 Task: Research Airbnb properties in Surat Thani, Thailand from 3rd December, 2023 to 17th December, 2023 for 3 adults, 1 child.3 bedrooms having 4 beds and 2 bathrooms. Property type can be house. Amenities needed are: wifi. Booking option can be shelf check-in. Look for 5 properties as per requirement.
Action: Mouse moved to (421, 88)
Screenshot: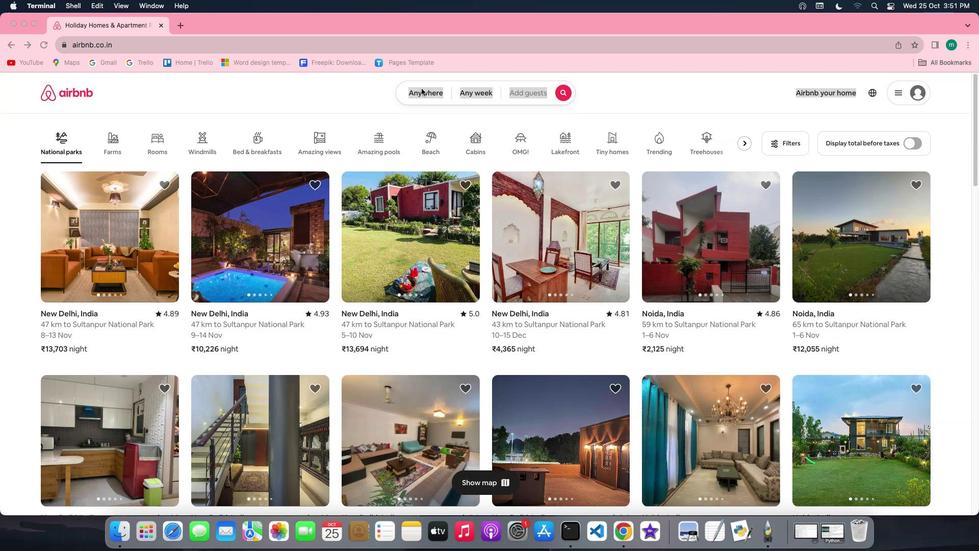 
Action: Mouse pressed left at (421, 88)
Screenshot: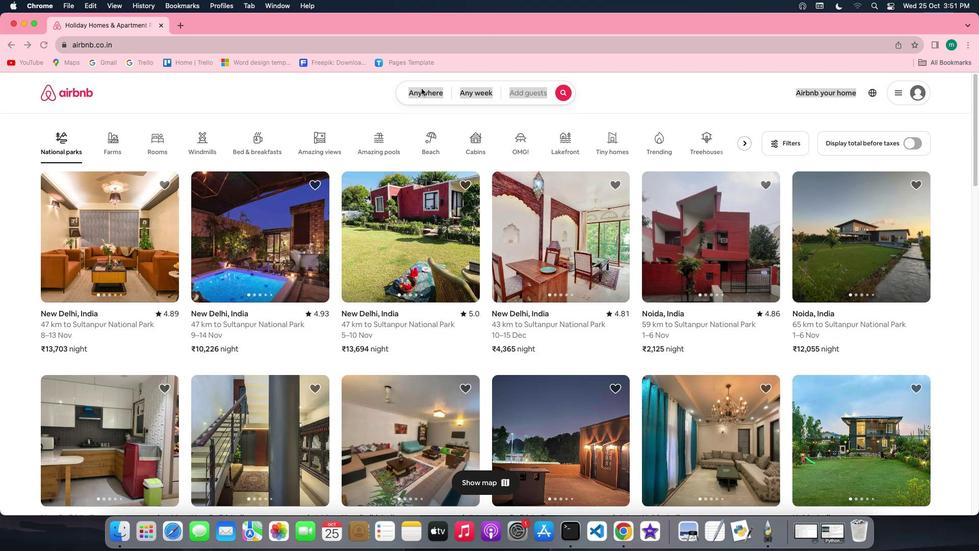 
Action: Mouse pressed left at (421, 88)
Screenshot: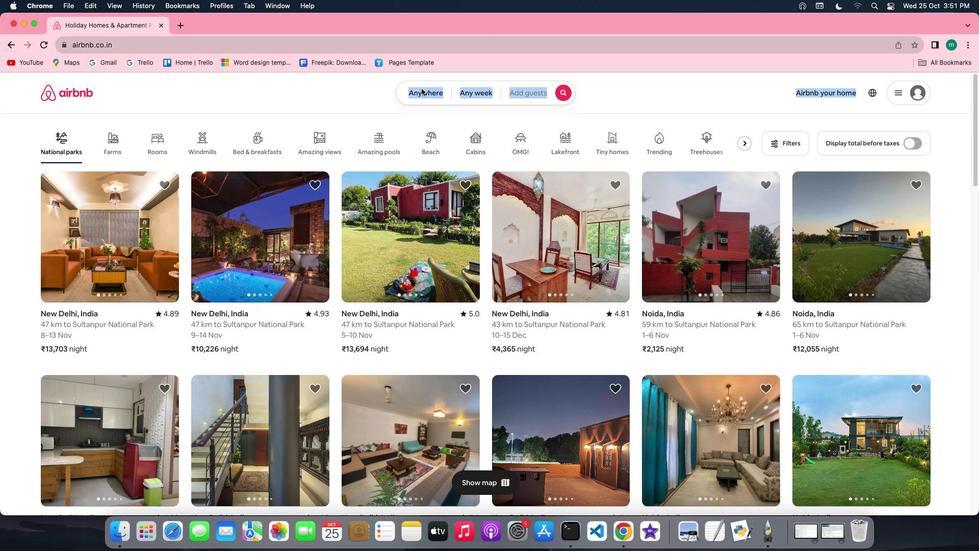 
Action: Mouse moved to (382, 128)
Screenshot: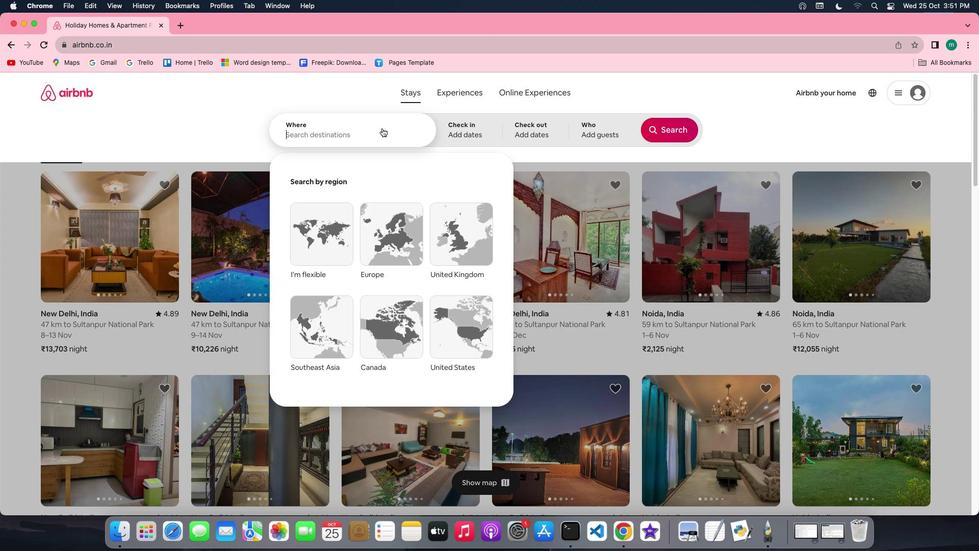 
Action: Key pressed Key.shift'S''u''r''a''t'Key.spaceKey.shift'T''h''a''n''i'','Key.spaceKey.shift'T''h''a''i''l''a''n''d'
Screenshot: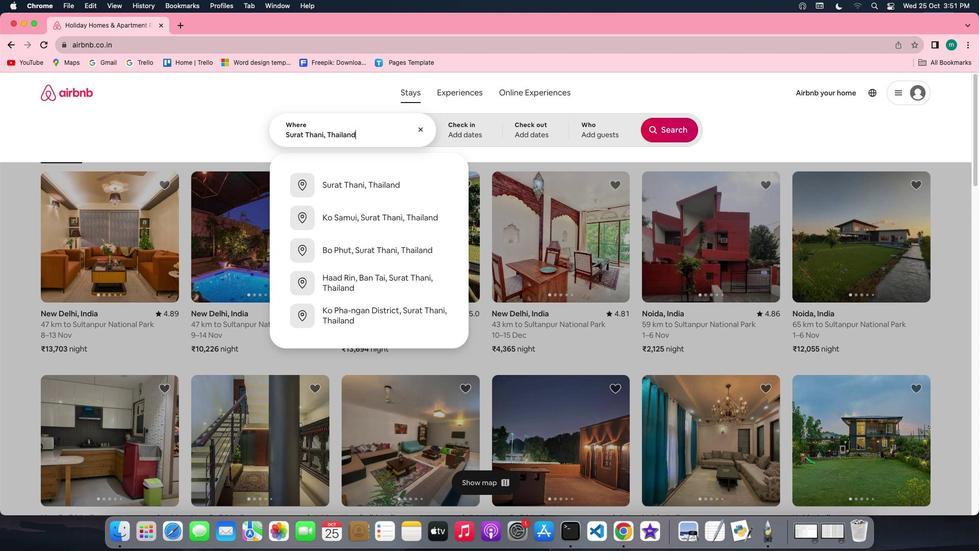 
Action: Mouse moved to (463, 127)
Screenshot: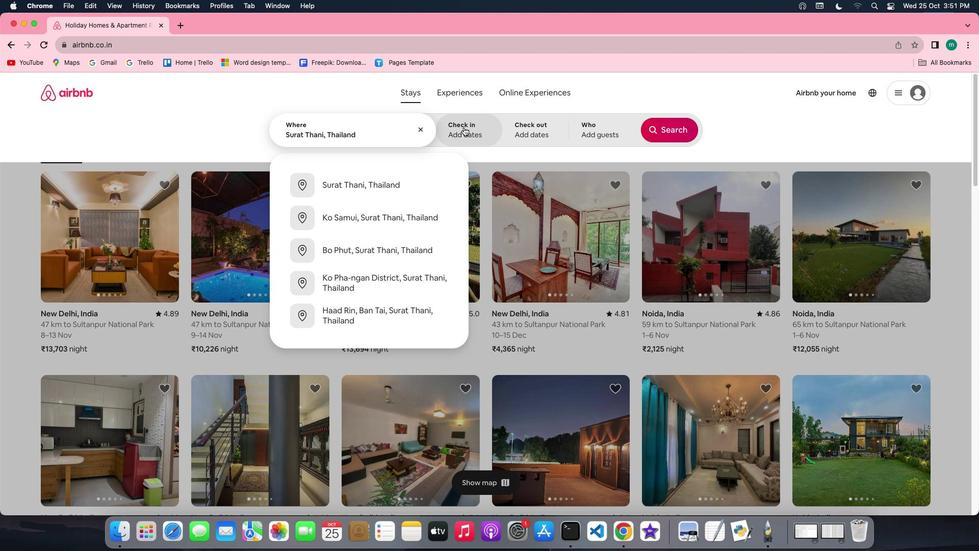 
Action: Mouse pressed left at (463, 127)
Screenshot: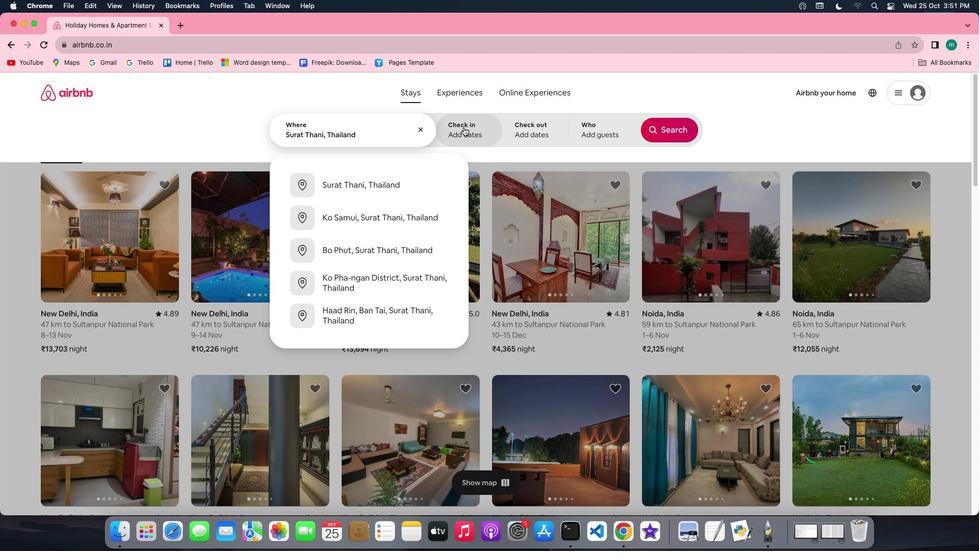 
Action: Mouse moved to (675, 208)
Screenshot: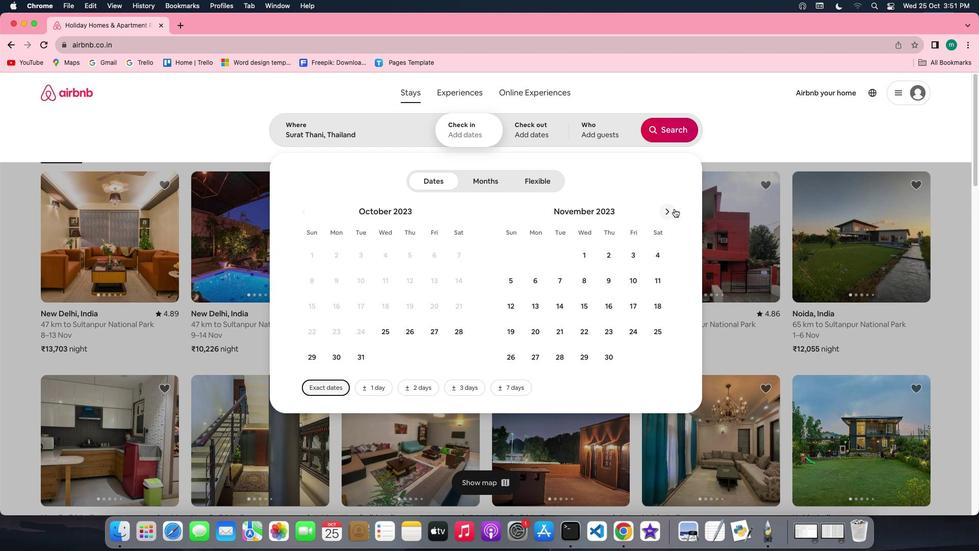 
Action: Mouse pressed left at (675, 208)
Screenshot: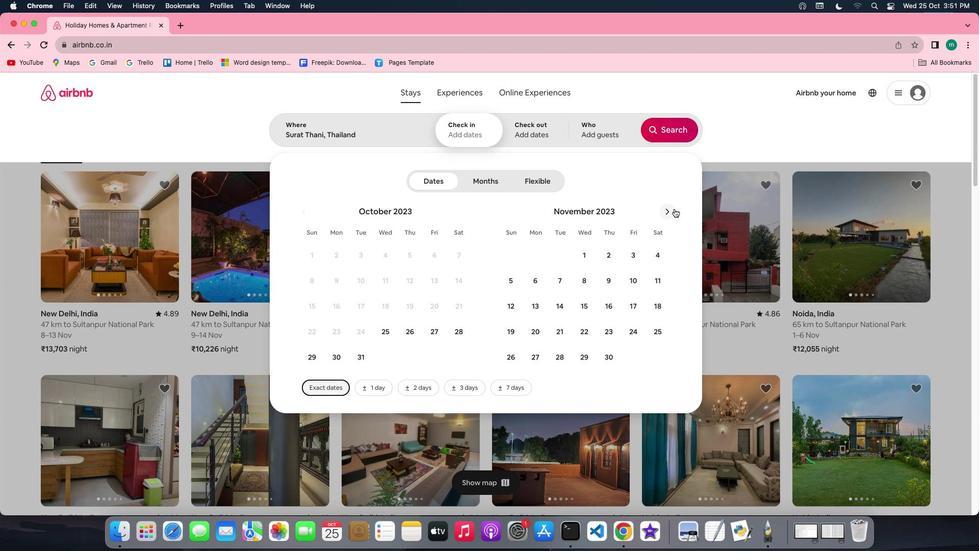 
Action: Mouse moved to (515, 276)
Screenshot: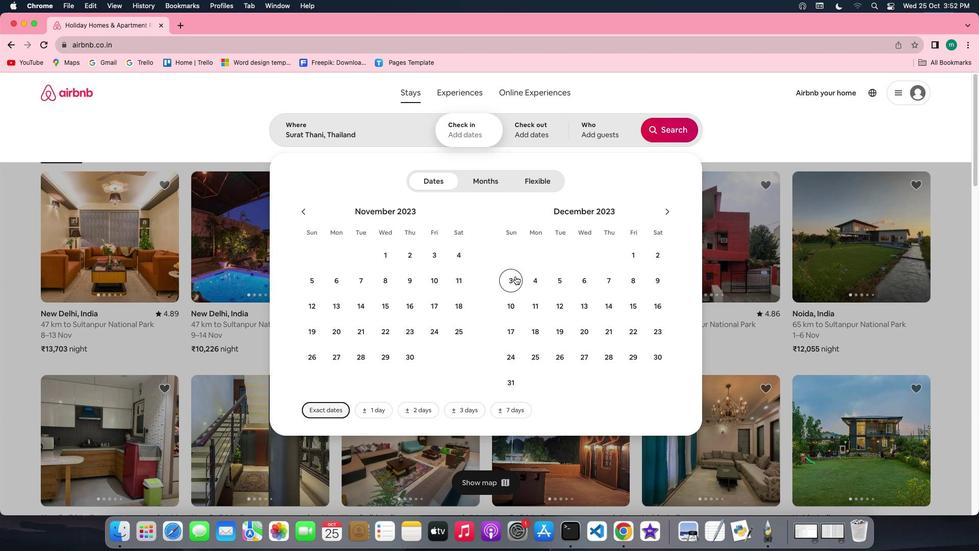 
Action: Mouse pressed left at (515, 276)
Screenshot: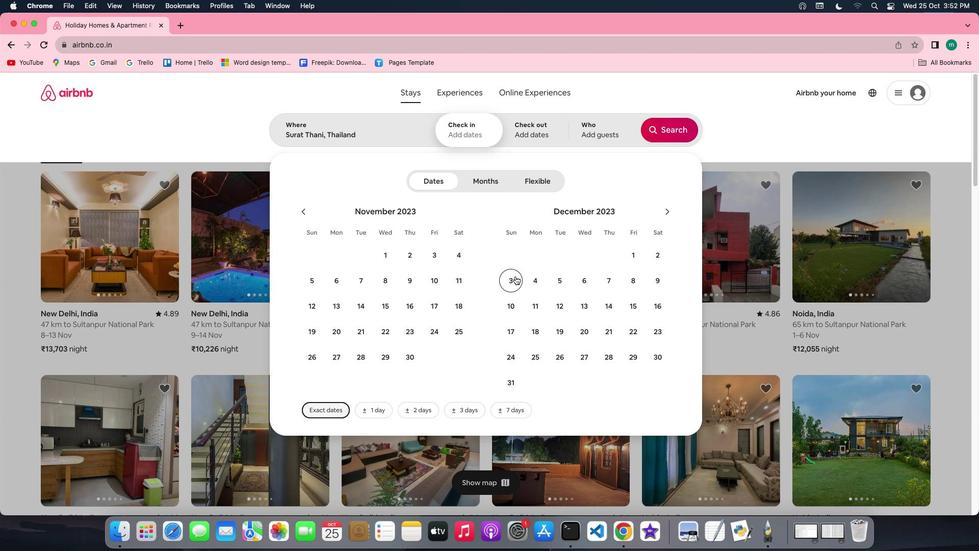 
Action: Mouse moved to (517, 325)
Screenshot: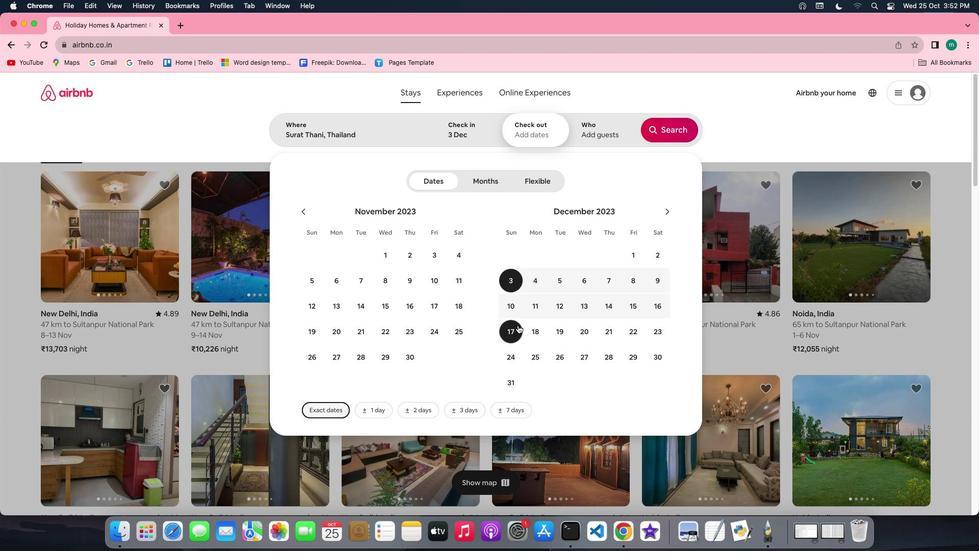 
Action: Mouse pressed left at (517, 325)
Screenshot: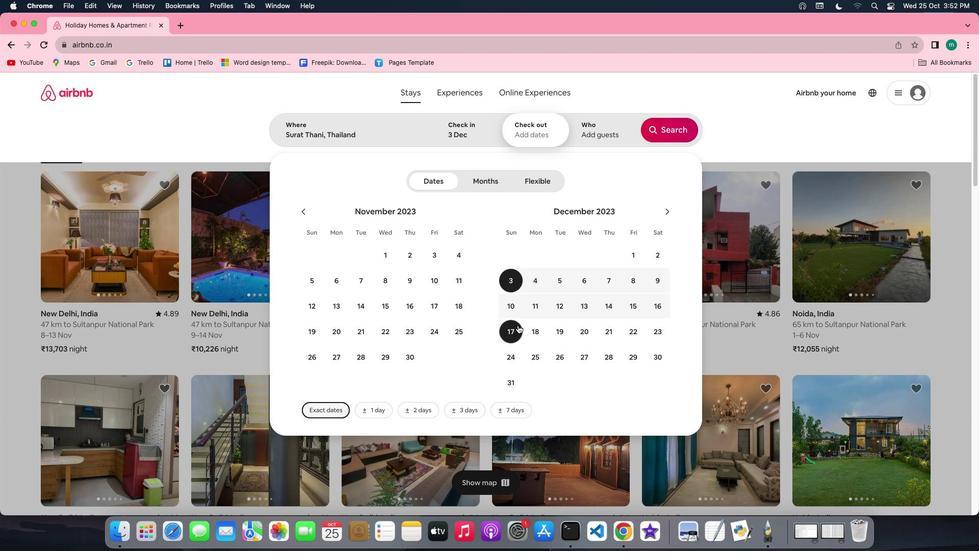 
Action: Mouse moved to (588, 132)
Screenshot: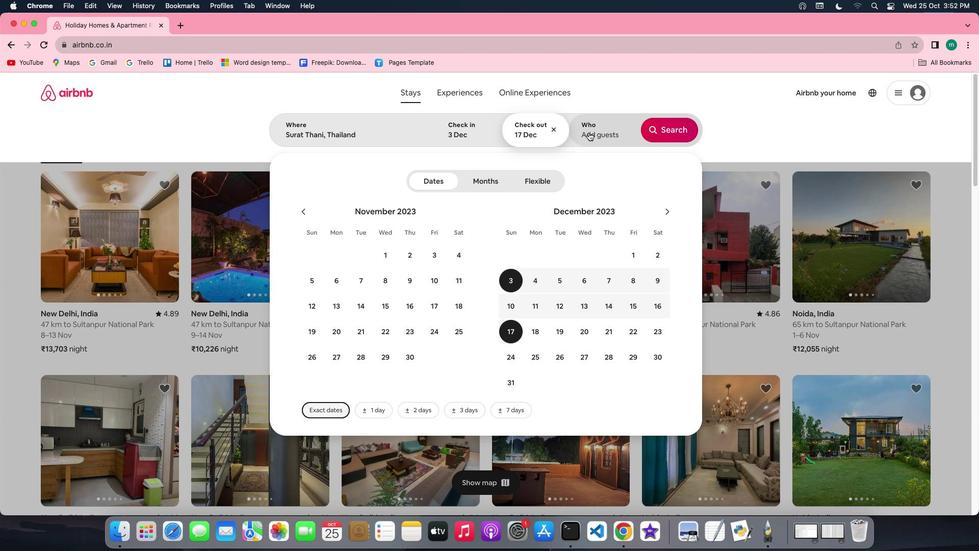 
Action: Mouse pressed left at (588, 132)
Screenshot: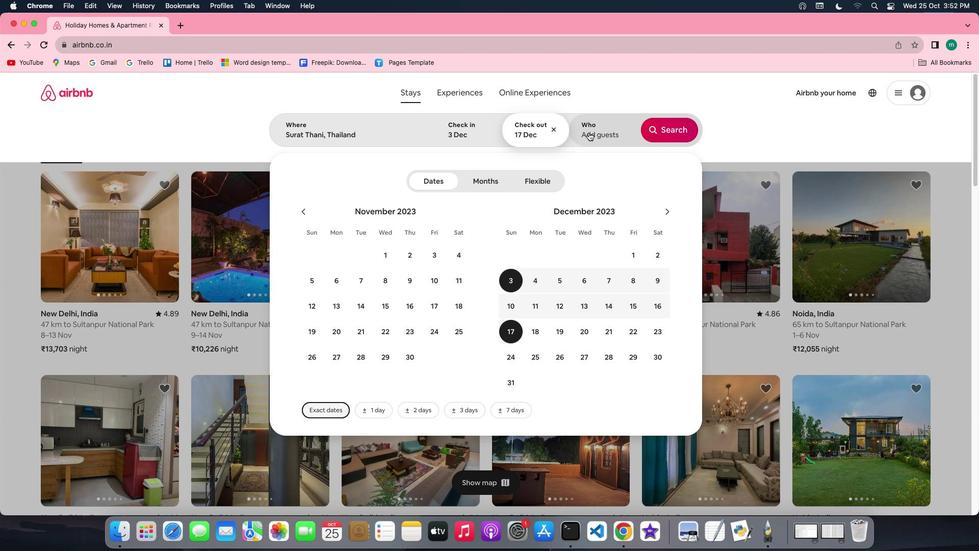 
Action: Mouse moved to (679, 188)
Screenshot: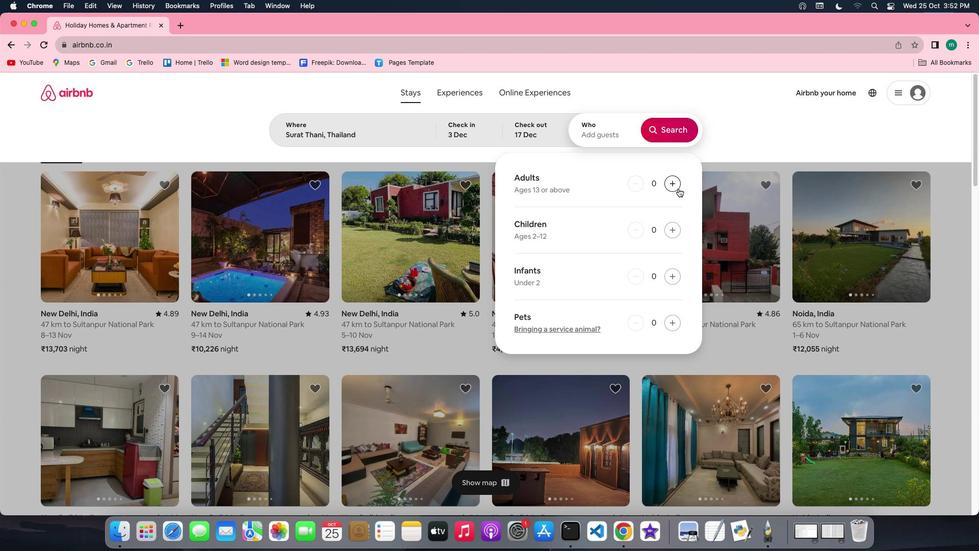 
Action: Mouse pressed left at (679, 188)
Screenshot: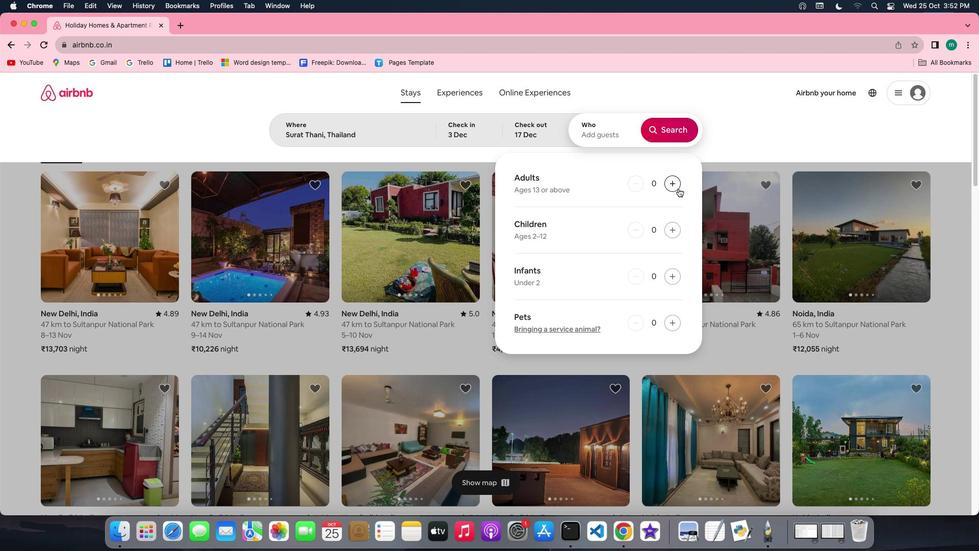
Action: Mouse pressed left at (679, 188)
Screenshot: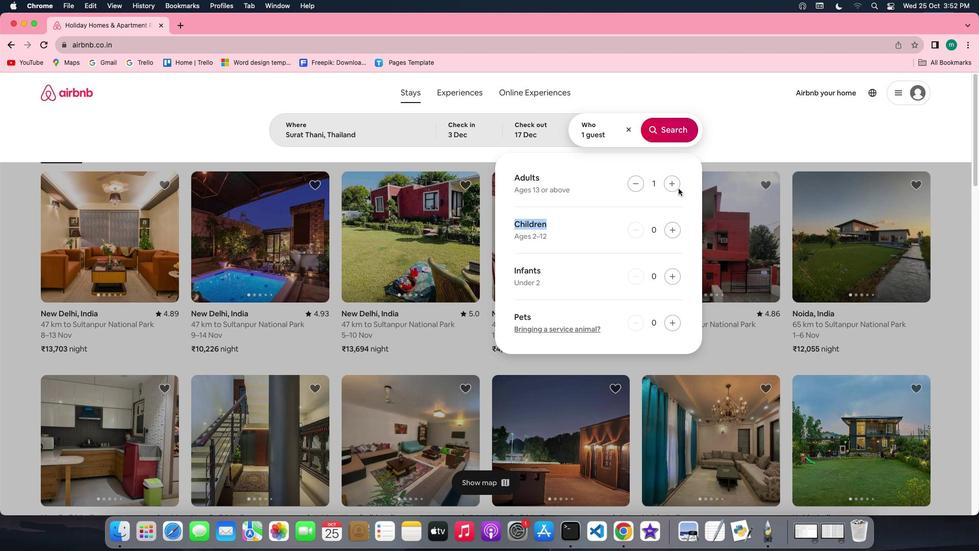 
Action: Mouse pressed left at (679, 188)
Screenshot: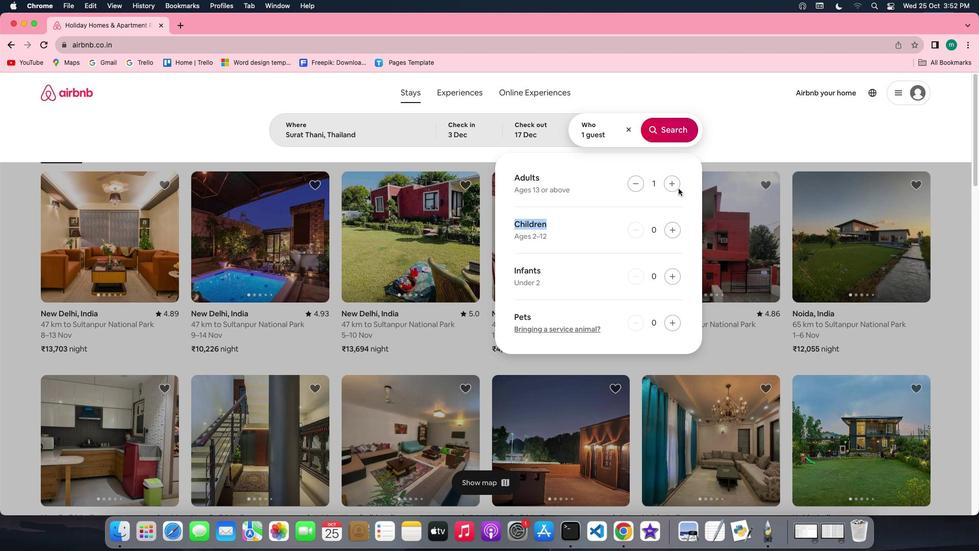
Action: Mouse moved to (672, 178)
Screenshot: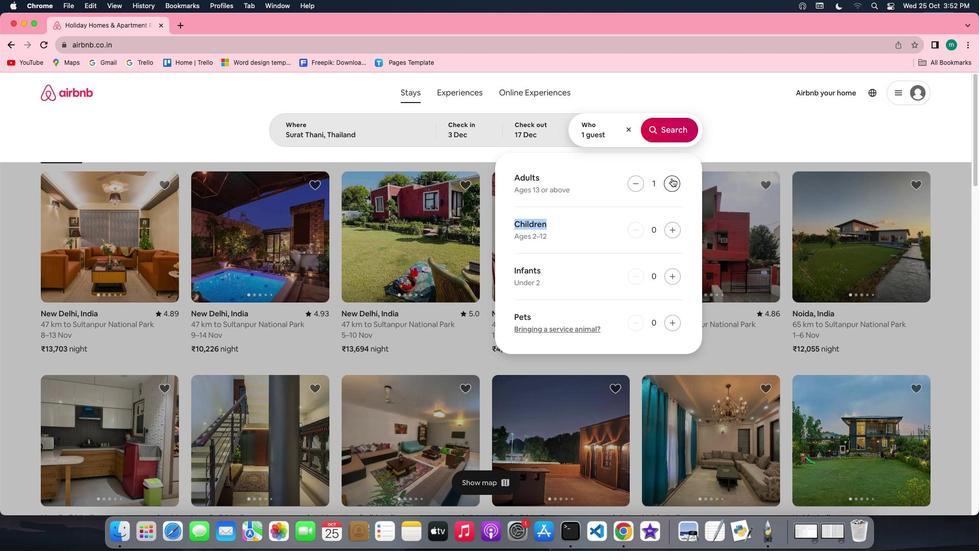 
Action: Mouse pressed left at (672, 178)
Screenshot: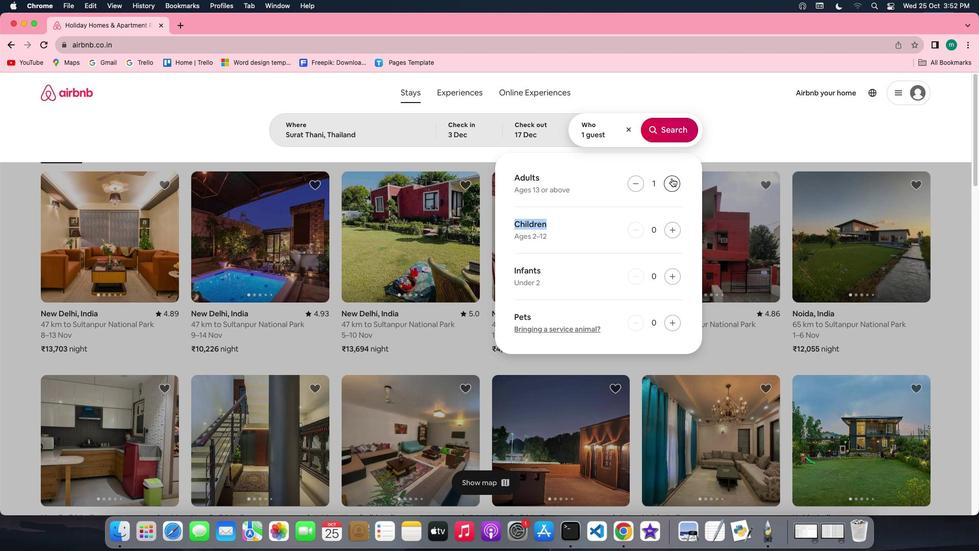 
Action: Mouse pressed left at (672, 178)
Screenshot: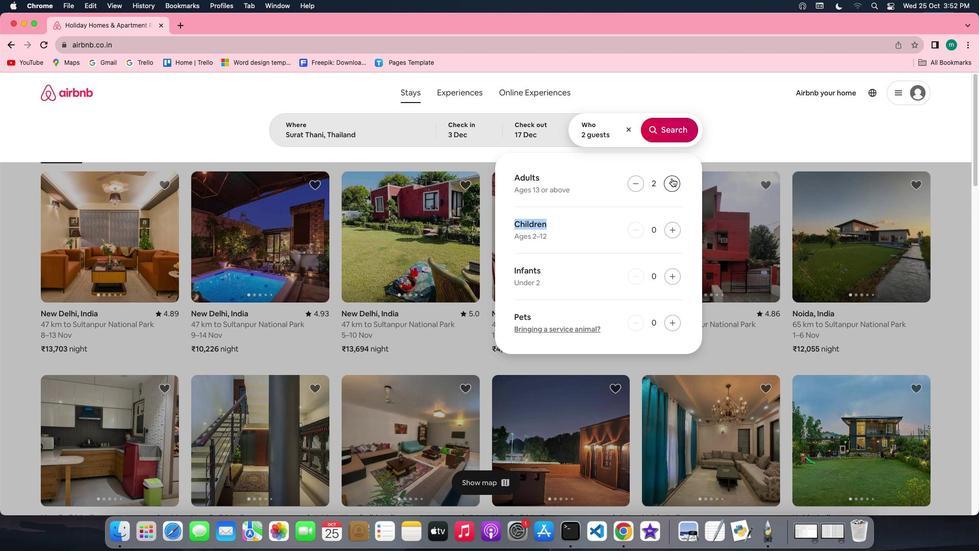 
Action: Mouse moved to (675, 233)
Screenshot: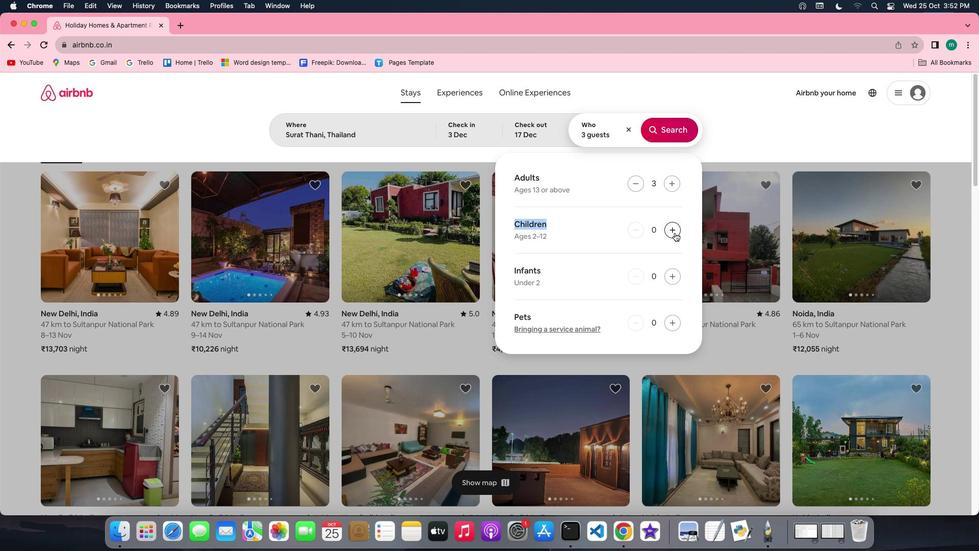 
Action: Mouse pressed left at (675, 233)
Screenshot: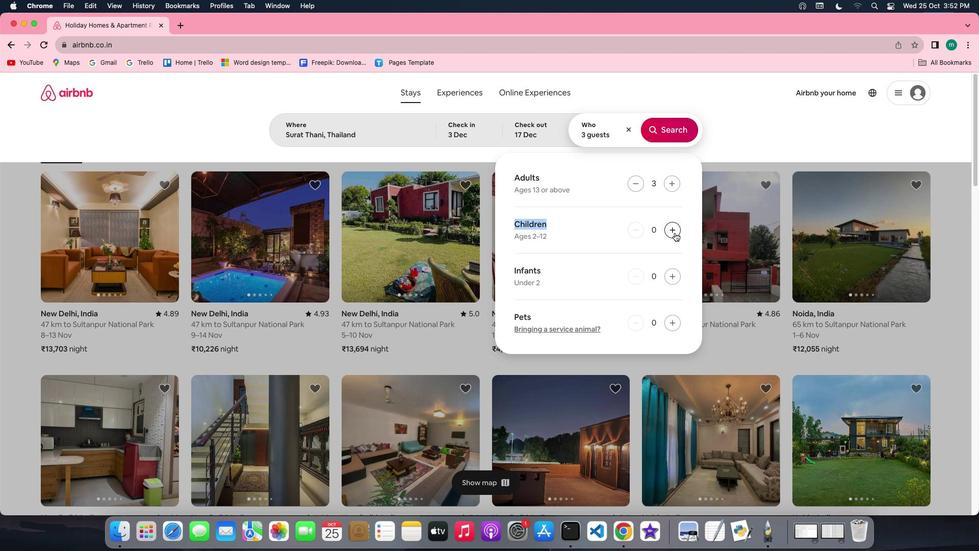 
Action: Mouse moved to (664, 126)
Screenshot: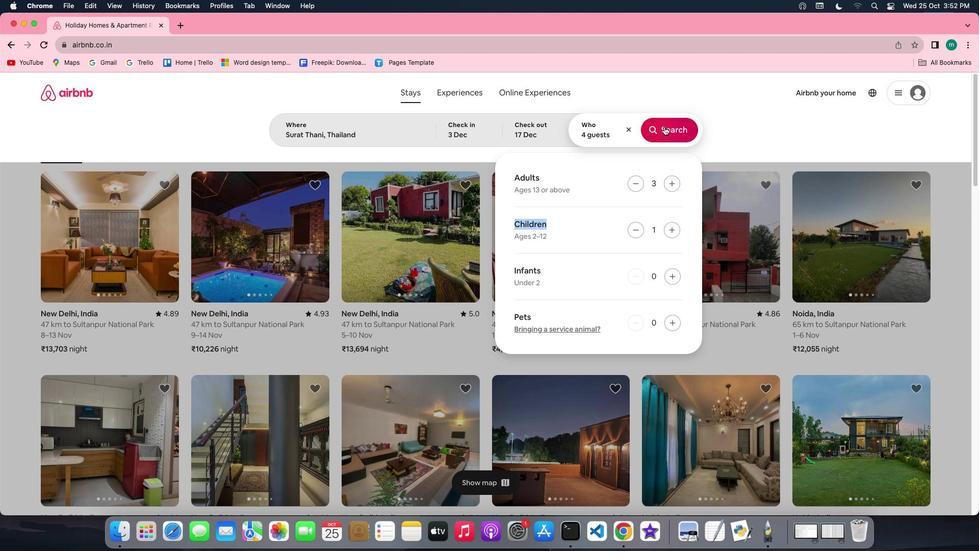 
Action: Mouse pressed left at (664, 126)
Screenshot: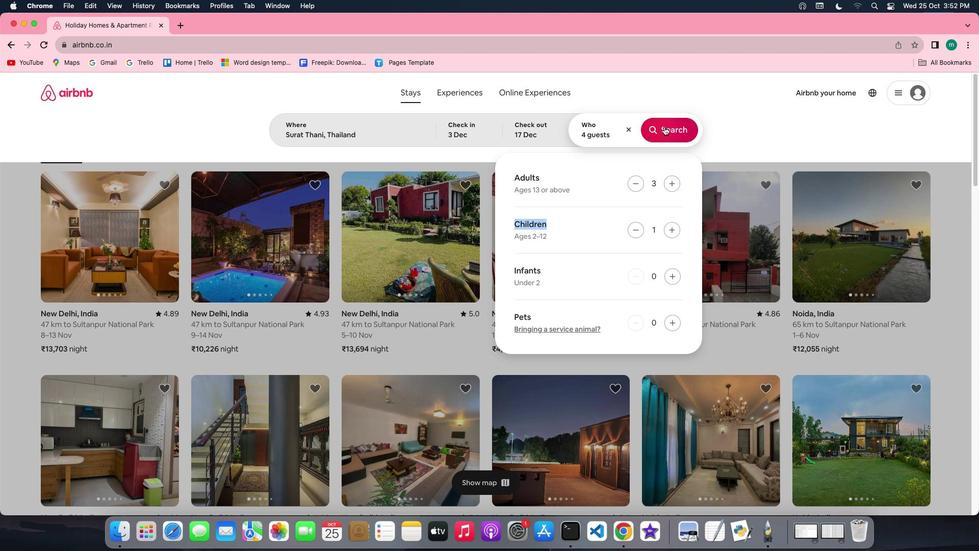 
Action: Mouse moved to (812, 135)
Screenshot: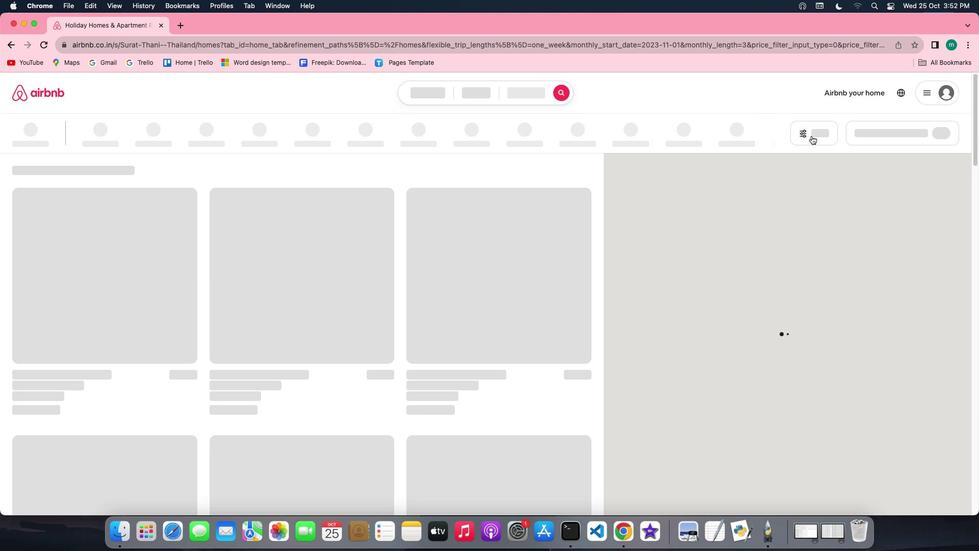 
Action: Mouse pressed left at (812, 135)
Screenshot: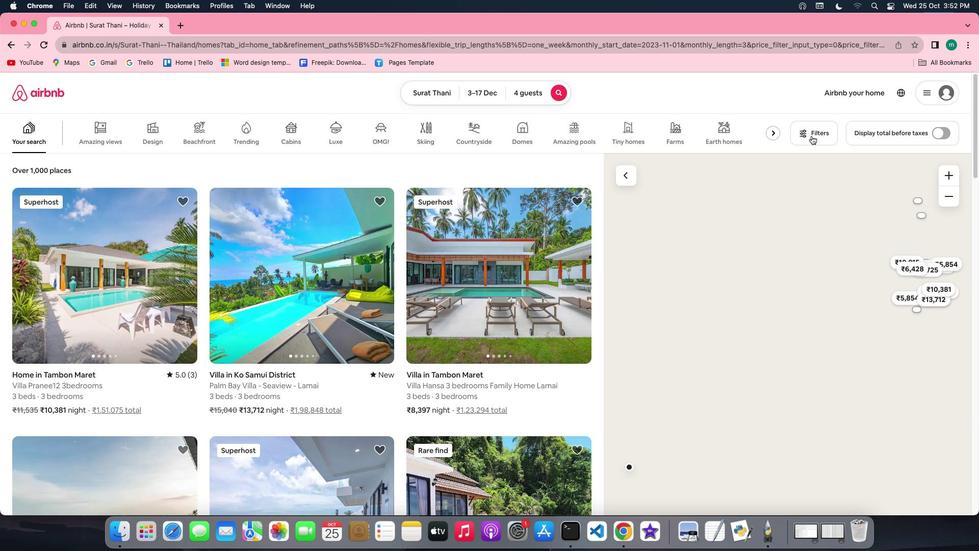 
Action: Mouse moved to (551, 270)
Screenshot: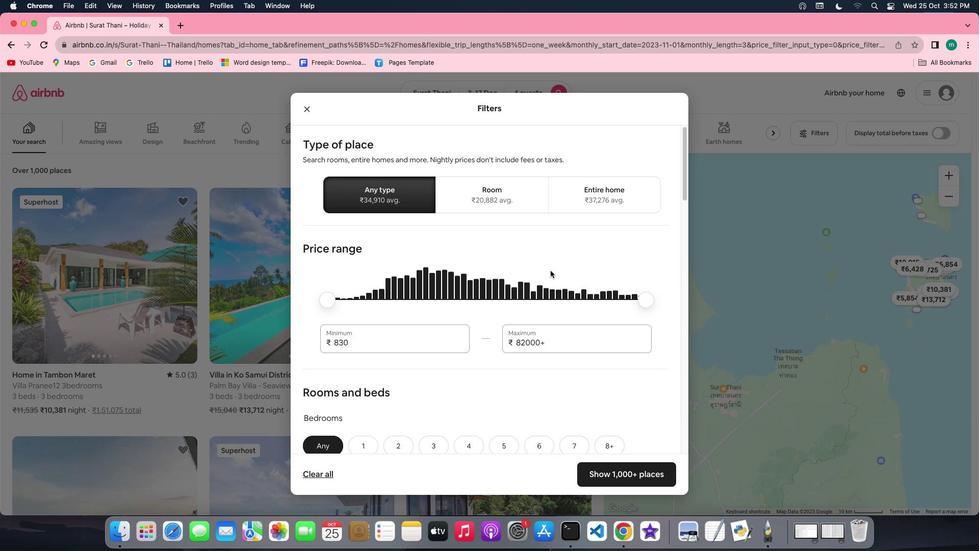 
Action: Mouse scrolled (551, 270) with delta (0, 0)
Screenshot: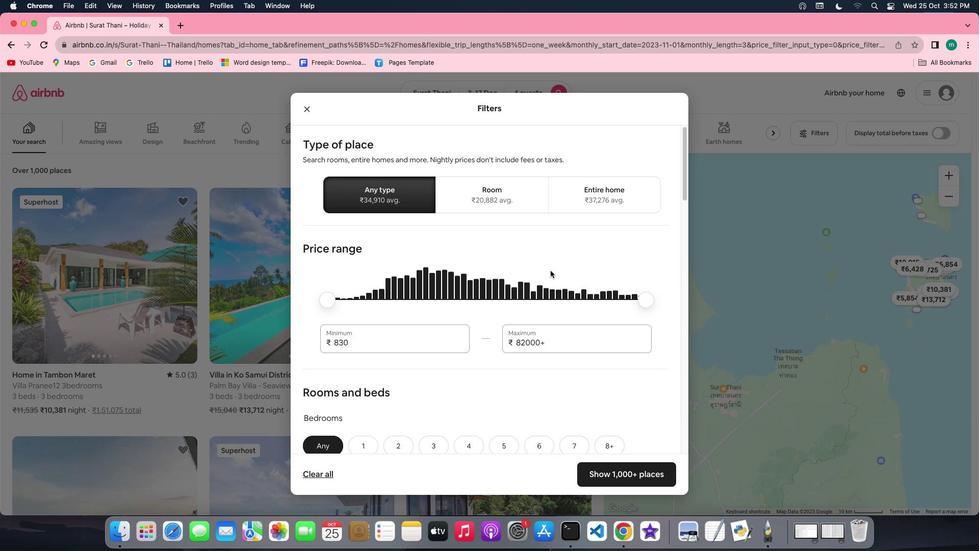 
Action: Mouse scrolled (551, 270) with delta (0, 0)
Screenshot: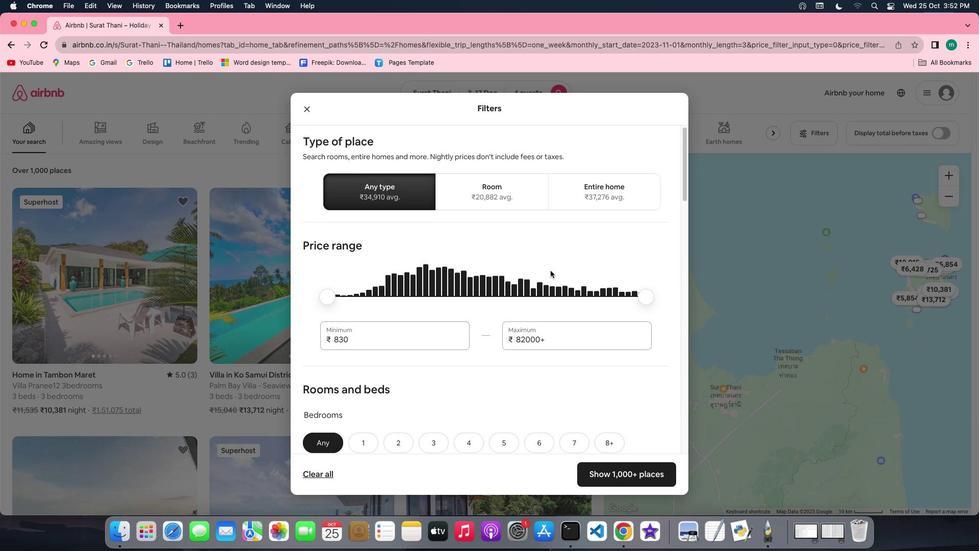 
Action: Mouse scrolled (551, 270) with delta (0, 0)
Screenshot: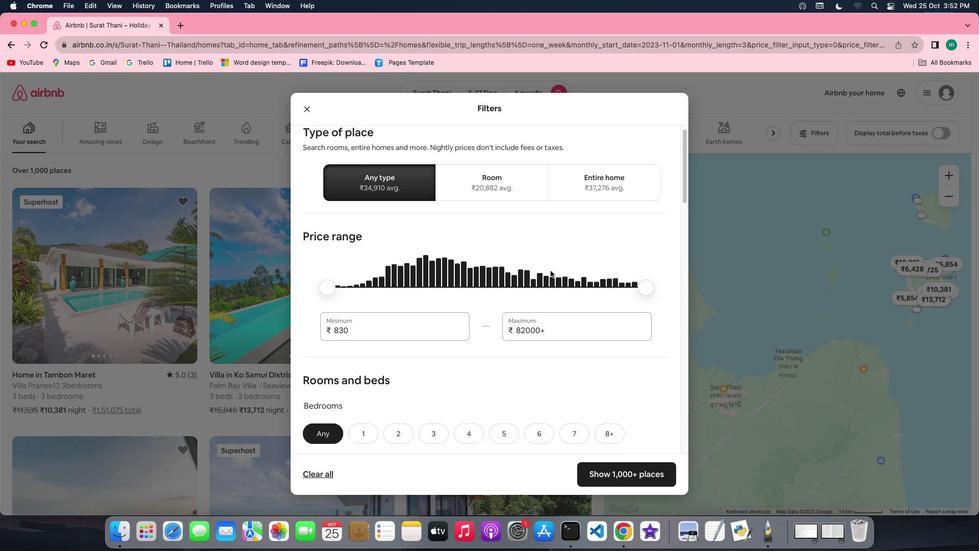 
Action: Mouse scrolled (551, 270) with delta (0, 0)
Screenshot: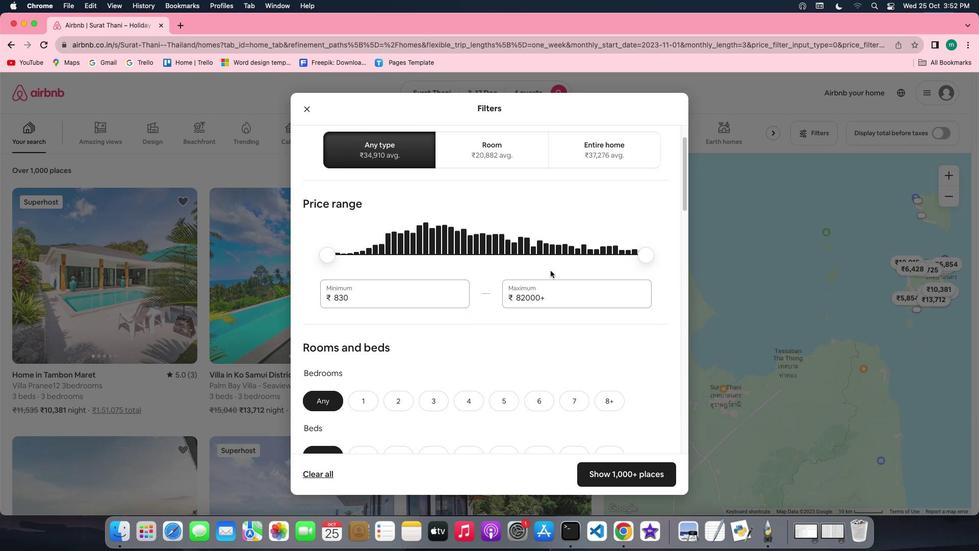 
Action: Mouse scrolled (551, 270) with delta (0, 0)
Screenshot: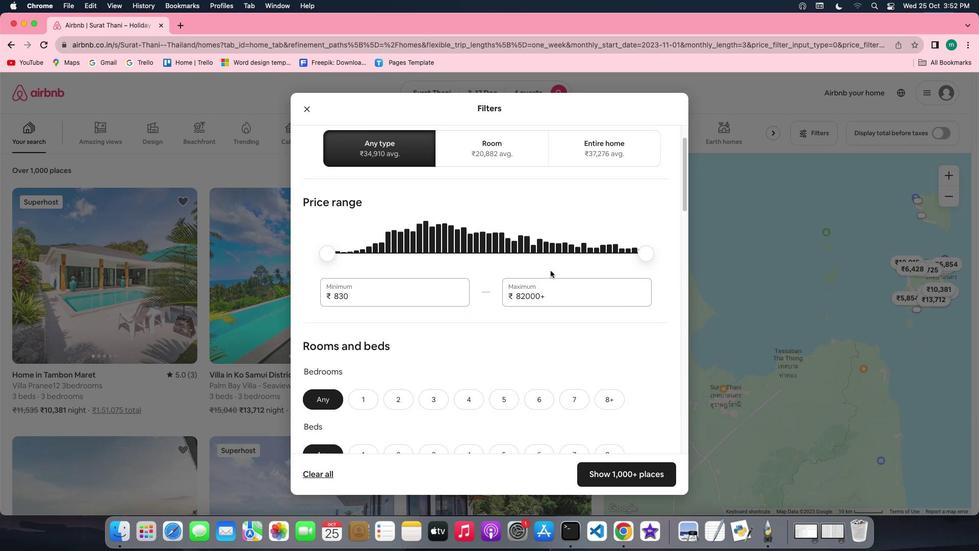 
Action: Mouse scrolled (551, 270) with delta (0, 0)
Screenshot: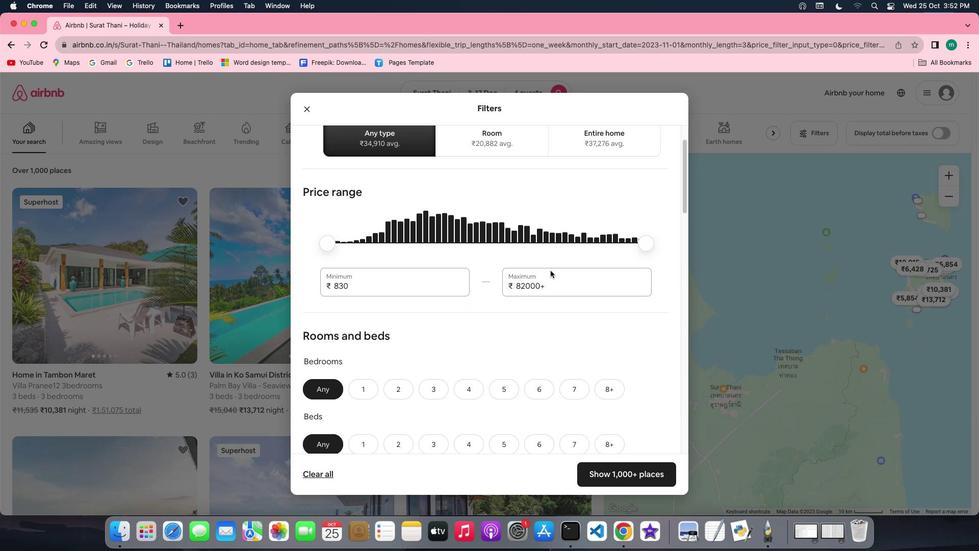 
Action: Mouse scrolled (551, 270) with delta (0, 0)
Screenshot: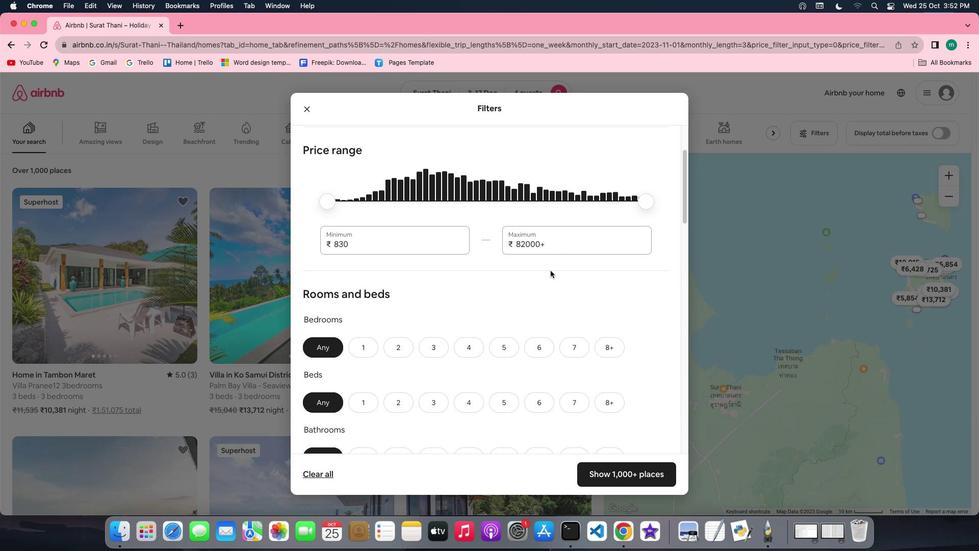 
Action: Mouse scrolled (551, 270) with delta (0, 0)
Screenshot: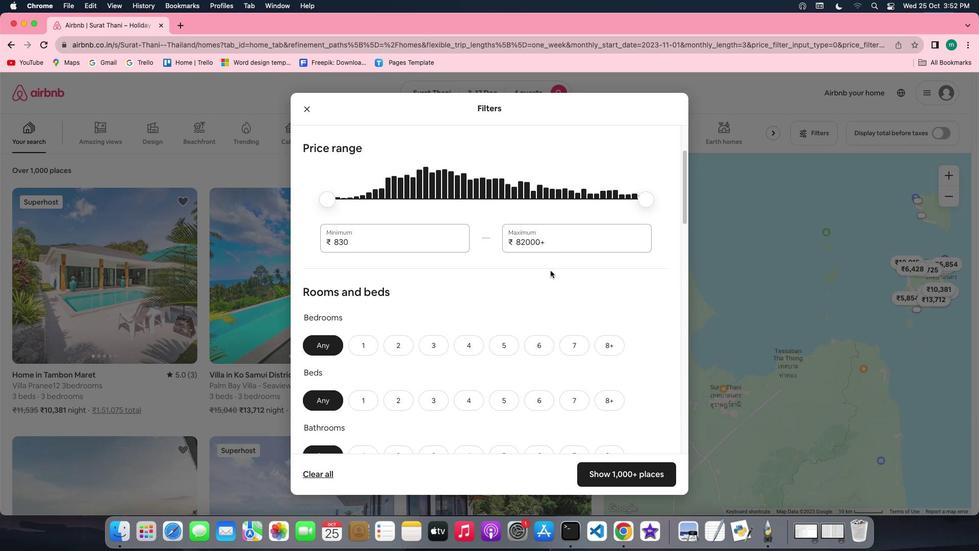 
Action: Mouse scrolled (551, 270) with delta (0, 0)
Screenshot: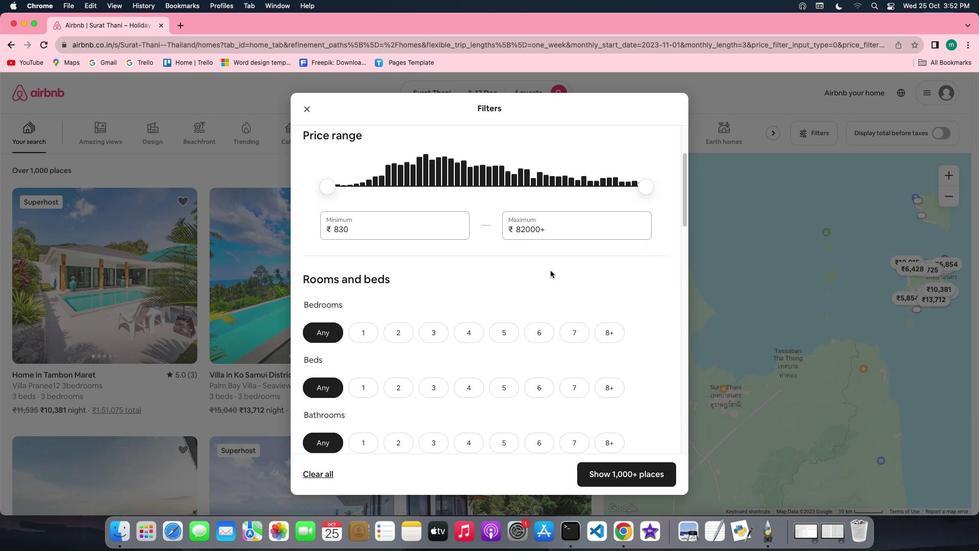 
Action: Mouse scrolled (551, 270) with delta (0, 0)
Screenshot: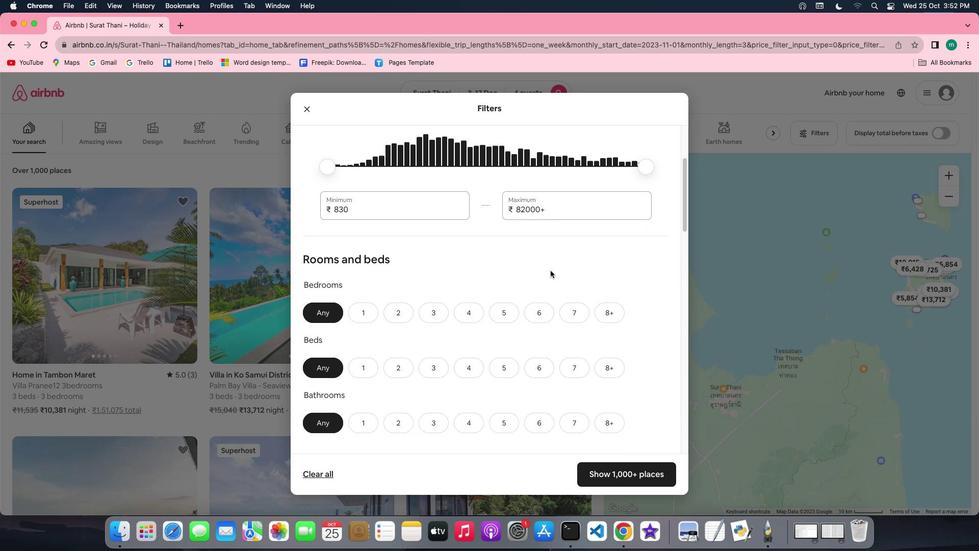 
Action: Mouse scrolled (551, 270) with delta (0, 0)
Screenshot: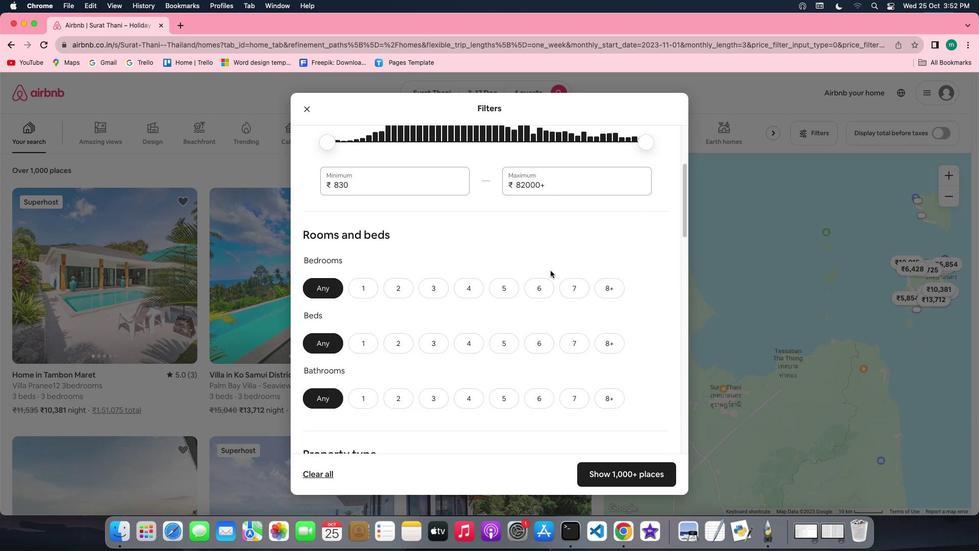 
Action: Mouse scrolled (551, 270) with delta (0, 0)
Screenshot: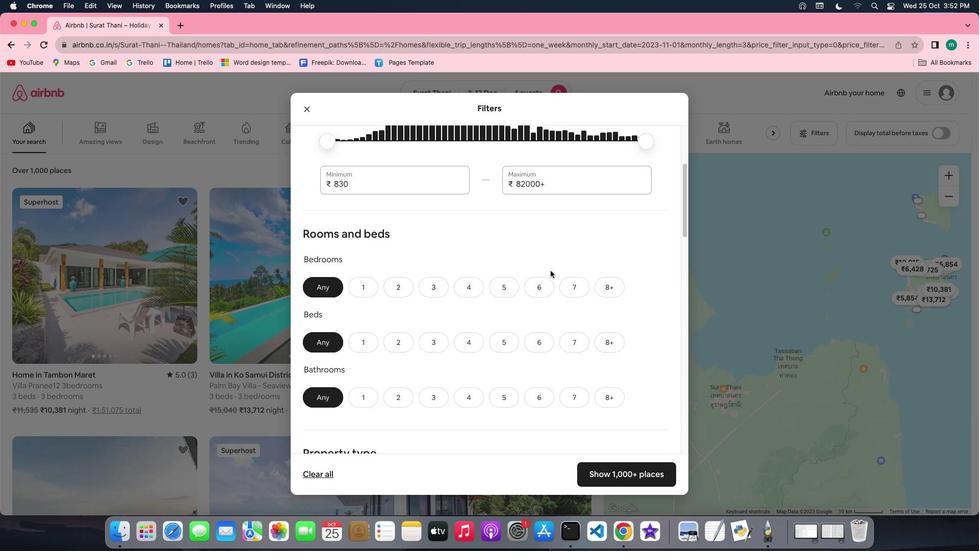 
Action: Mouse scrolled (551, 270) with delta (0, 0)
Screenshot: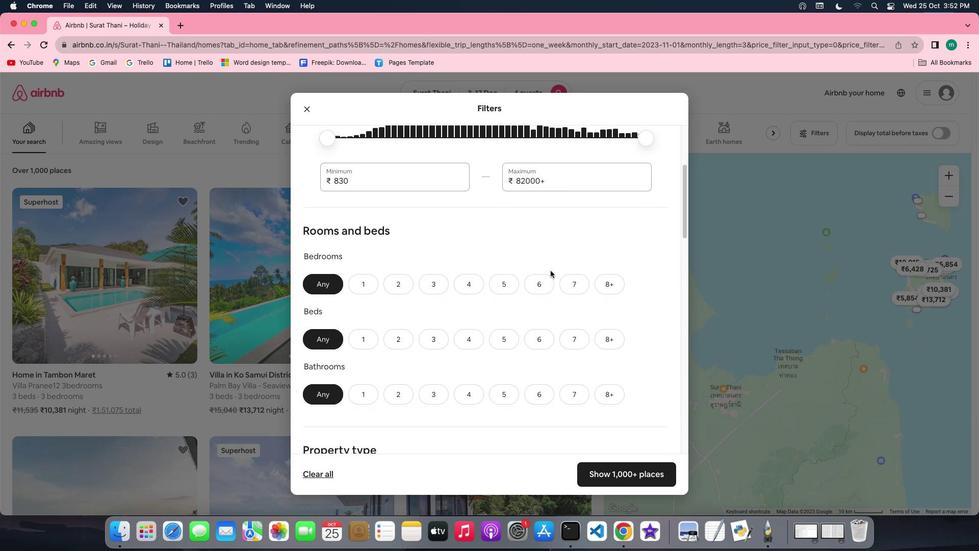 
Action: Mouse scrolled (551, 270) with delta (0, 0)
Screenshot: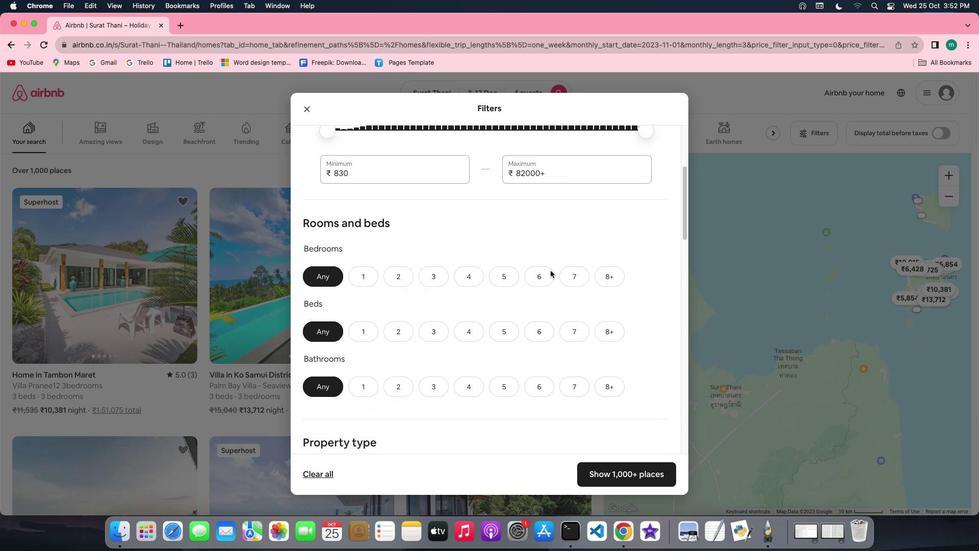 
Action: Mouse moved to (431, 235)
Screenshot: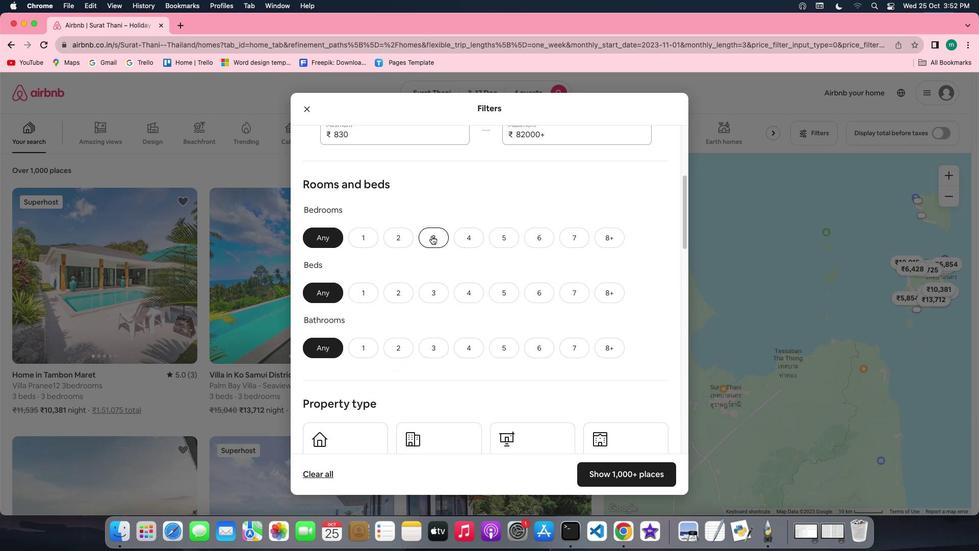 
Action: Mouse pressed left at (431, 235)
Screenshot: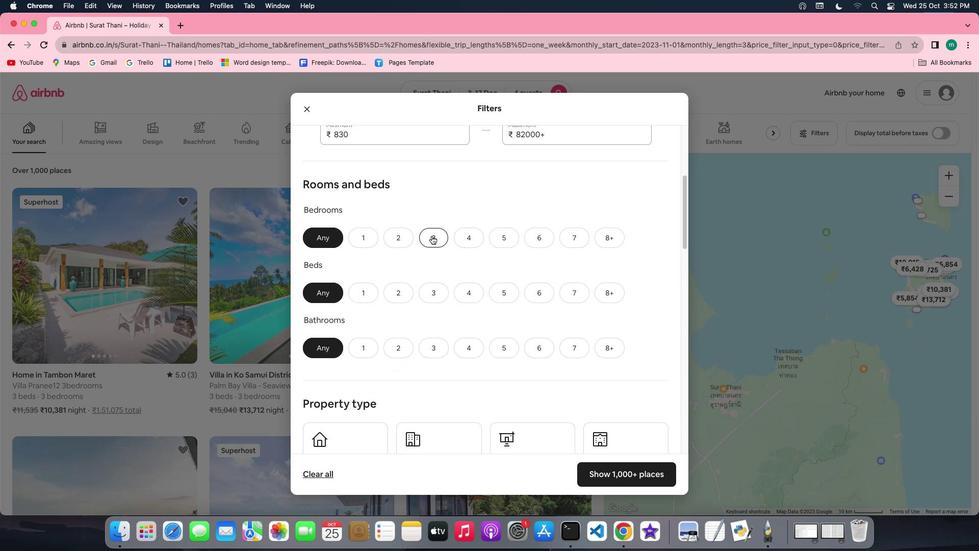 
Action: Mouse moved to (468, 282)
Screenshot: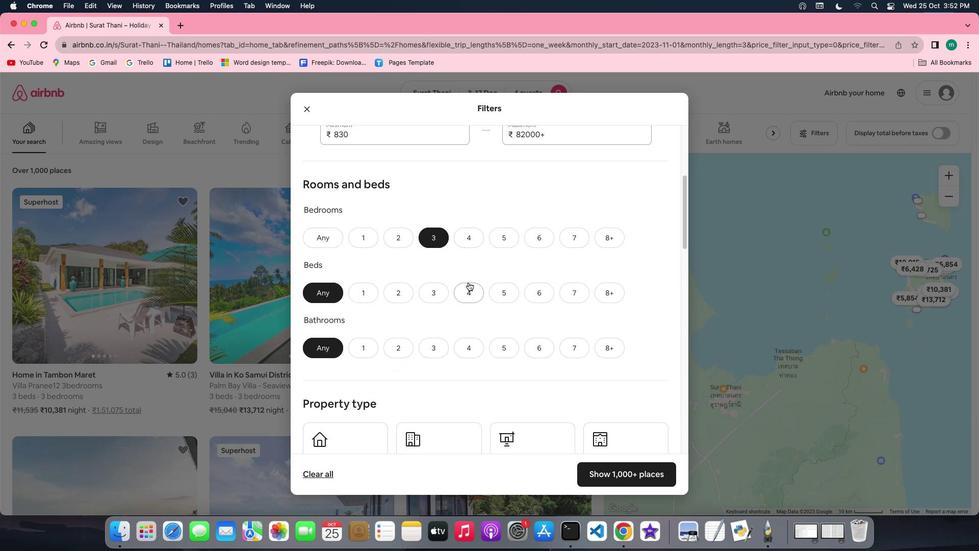 
Action: Mouse pressed left at (468, 282)
Screenshot: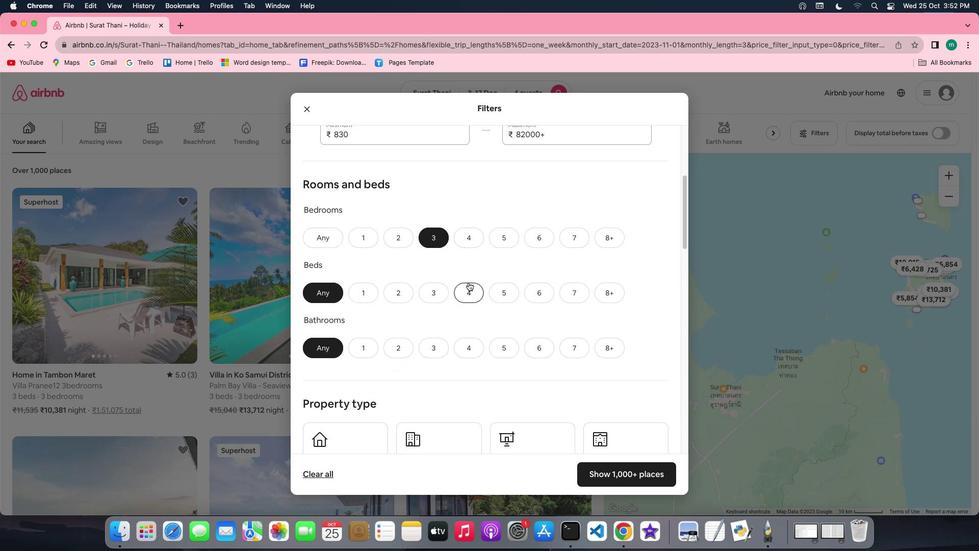
Action: Mouse moved to (468, 284)
Screenshot: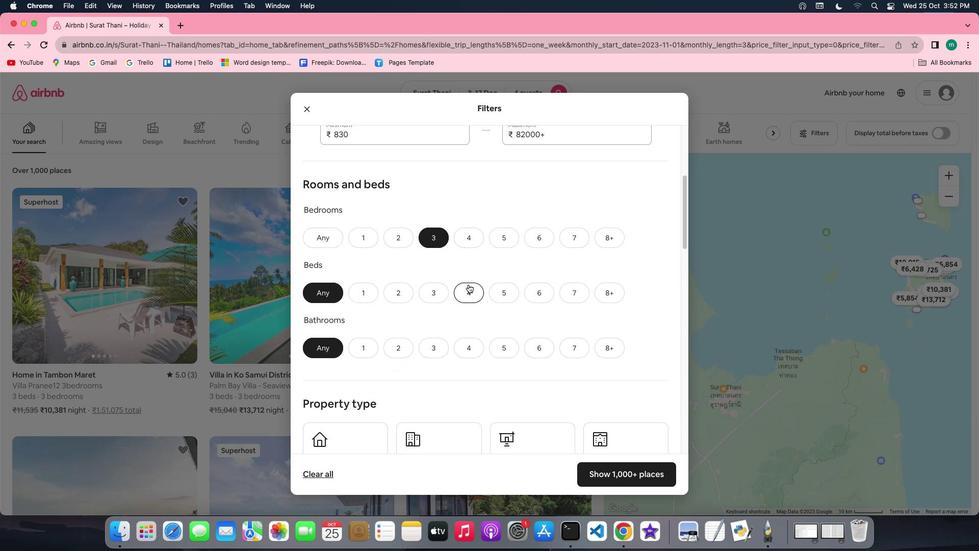 
Action: Mouse pressed left at (468, 284)
Screenshot: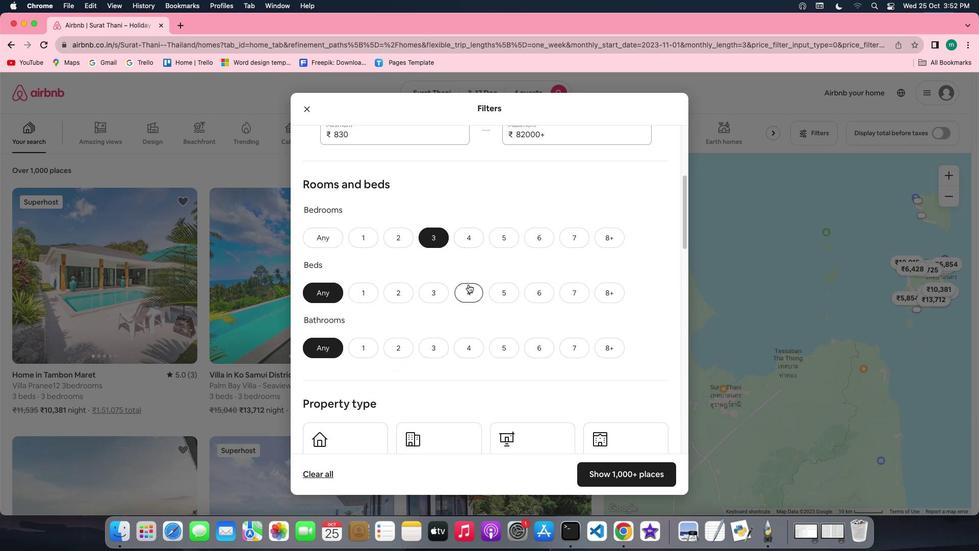 
Action: Mouse moved to (401, 342)
Screenshot: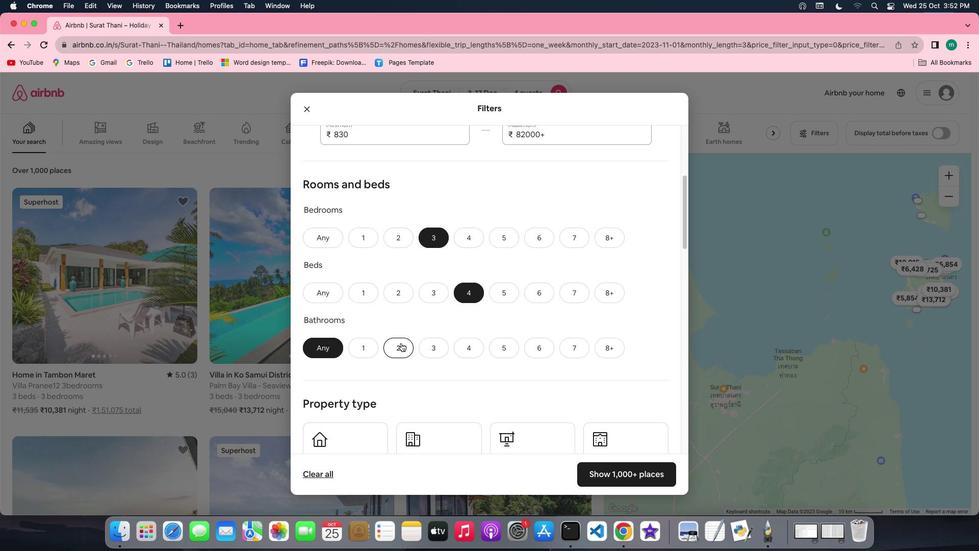 
Action: Mouse pressed left at (401, 342)
Screenshot: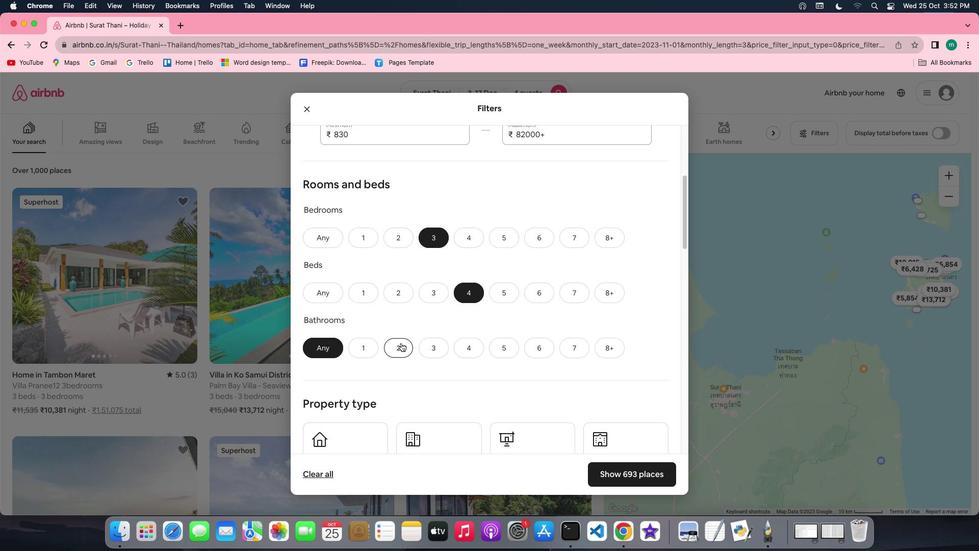 
Action: Mouse moved to (514, 350)
Screenshot: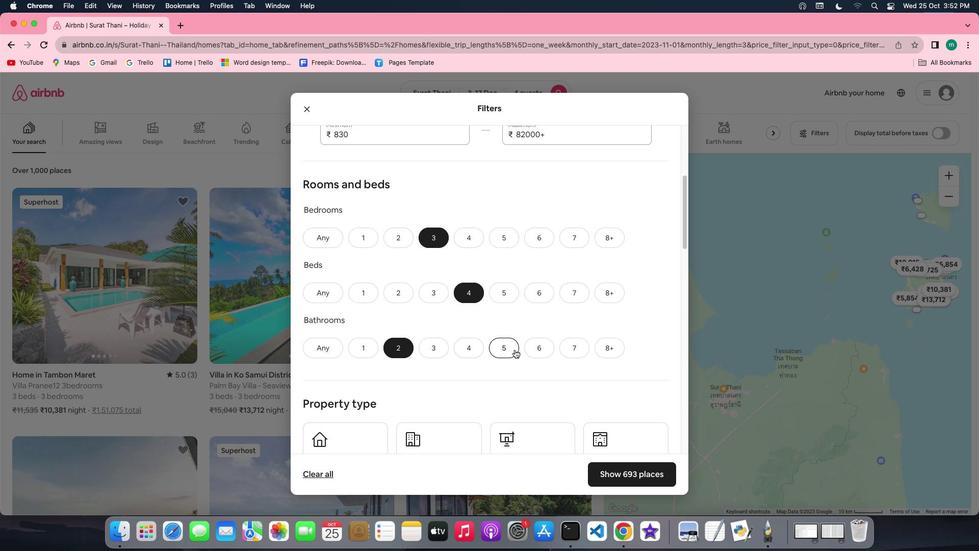 
Action: Mouse scrolled (514, 350) with delta (0, 0)
Screenshot: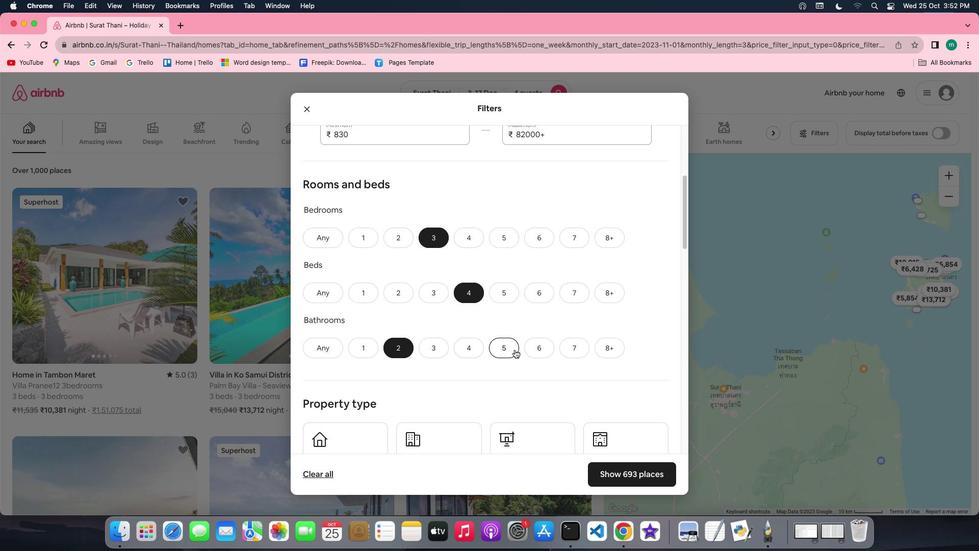 
Action: Mouse scrolled (514, 350) with delta (0, 0)
Screenshot: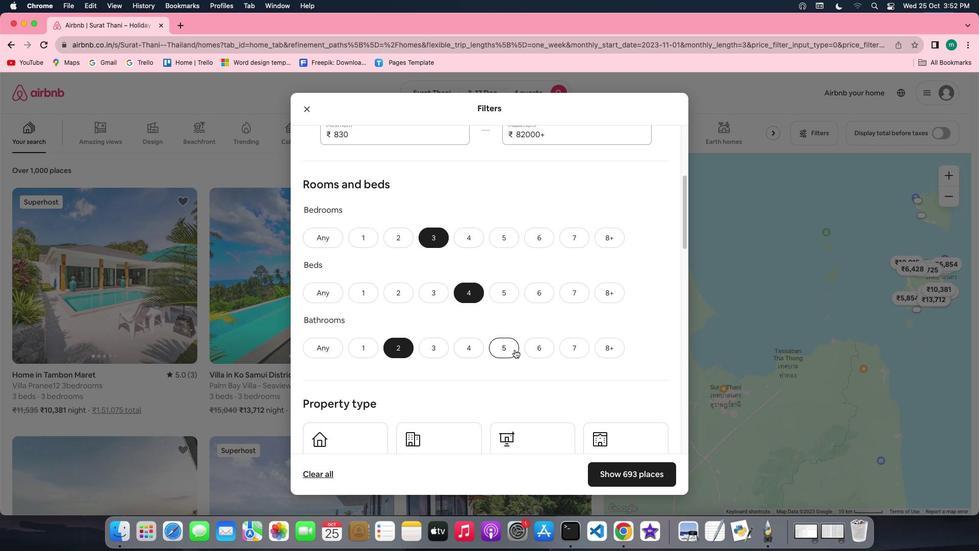 
Action: Mouse scrolled (514, 350) with delta (0, 0)
Screenshot: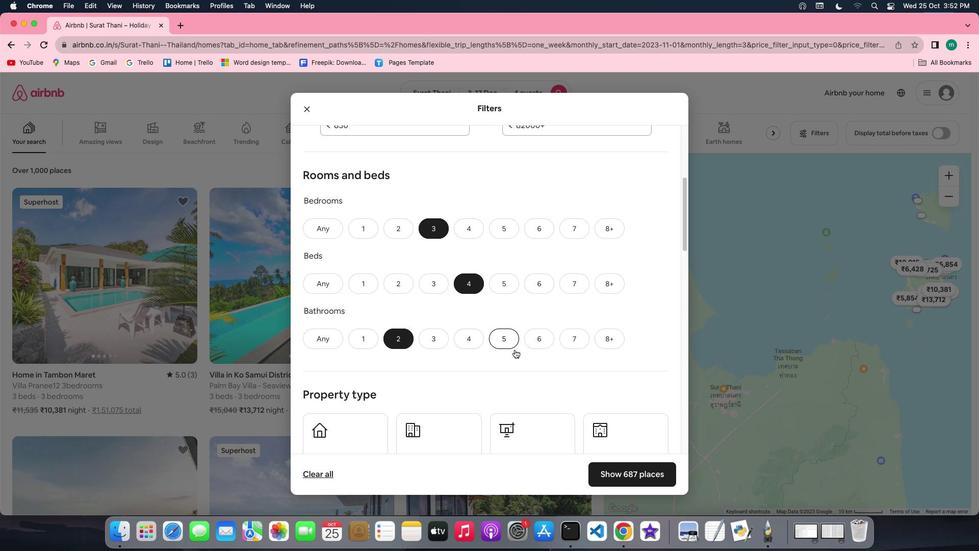 
Action: Mouse scrolled (514, 350) with delta (0, 0)
Screenshot: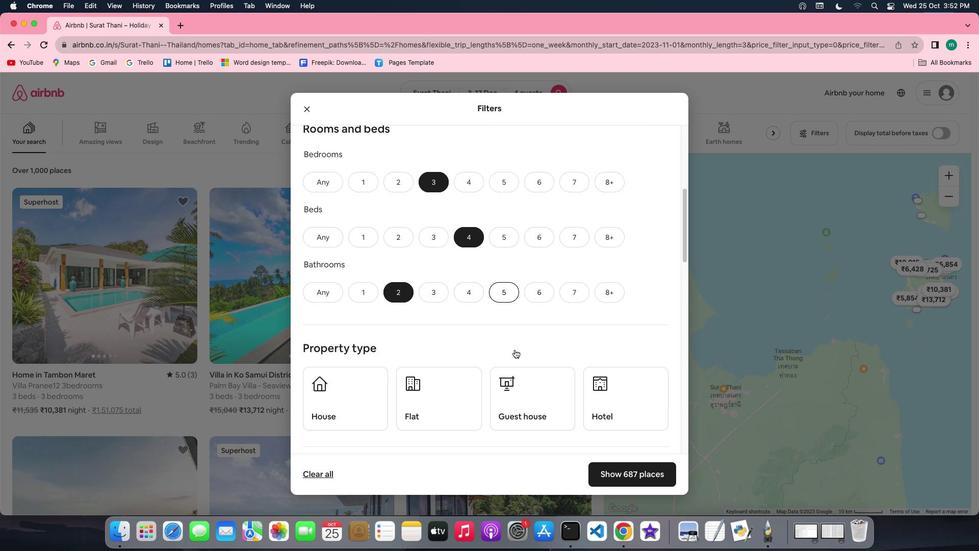 
Action: Mouse moved to (592, 362)
Screenshot: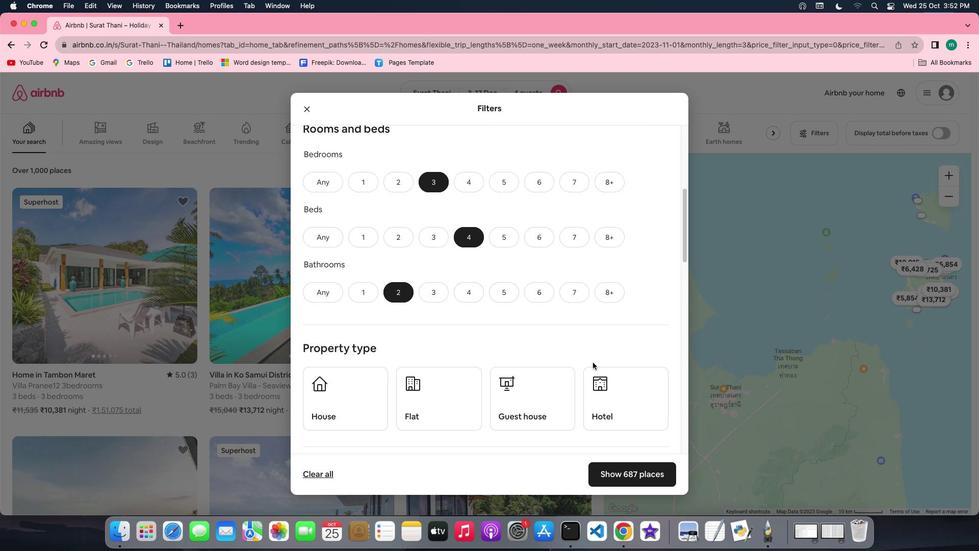 
Action: Mouse scrolled (592, 362) with delta (0, 0)
Screenshot: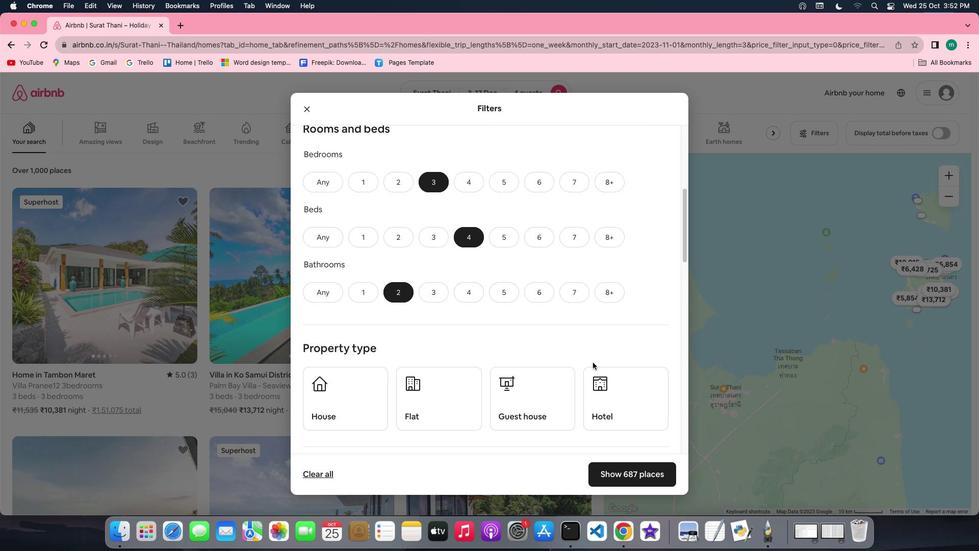 
Action: Mouse scrolled (592, 362) with delta (0, 0)
Screenshot: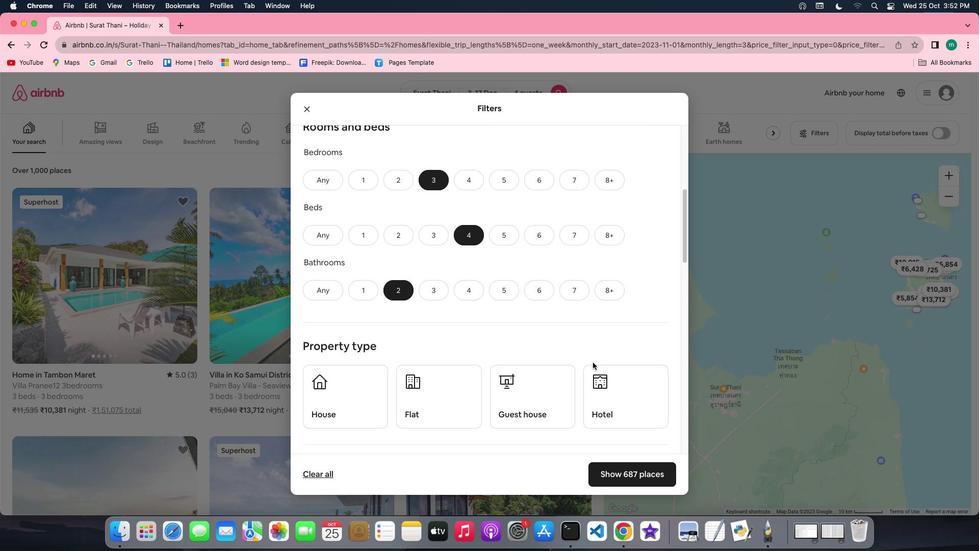 
Action: Mouse scrolled (592, 362) with delta (0, 0)
Screenshot: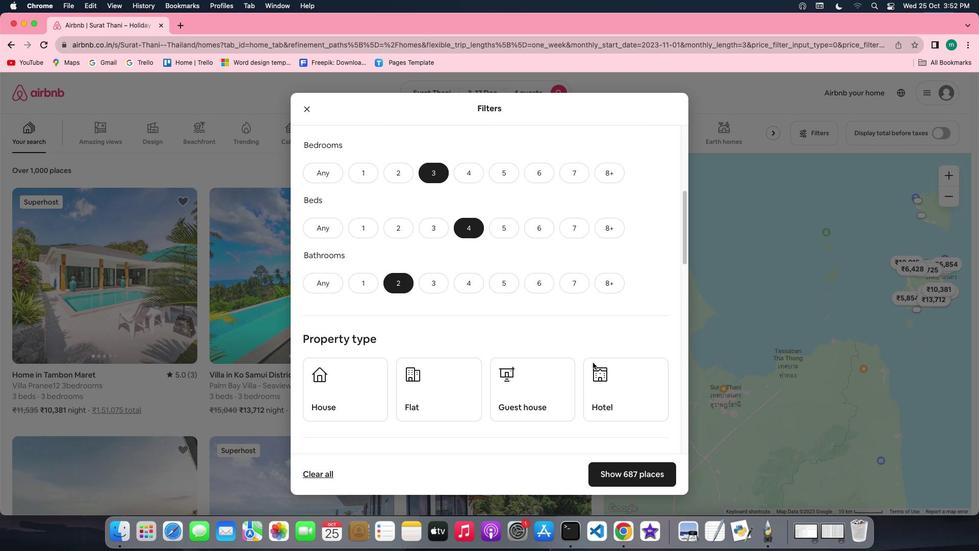 
Action: Mouse scrolled (592, 362) with delta (0, 0)
Screenshot: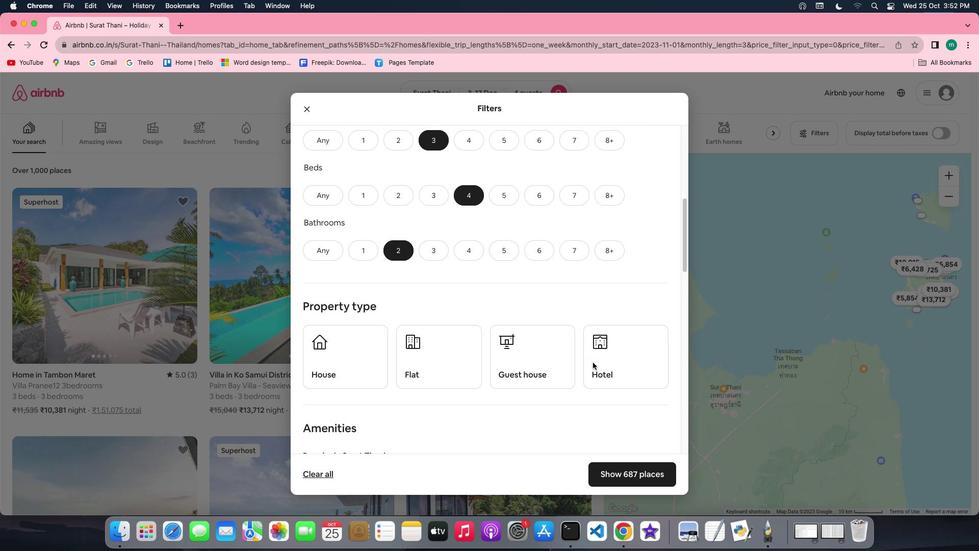 
Action: Mouse scrolled (592, 362) with delta (0, 0)
Screenshot: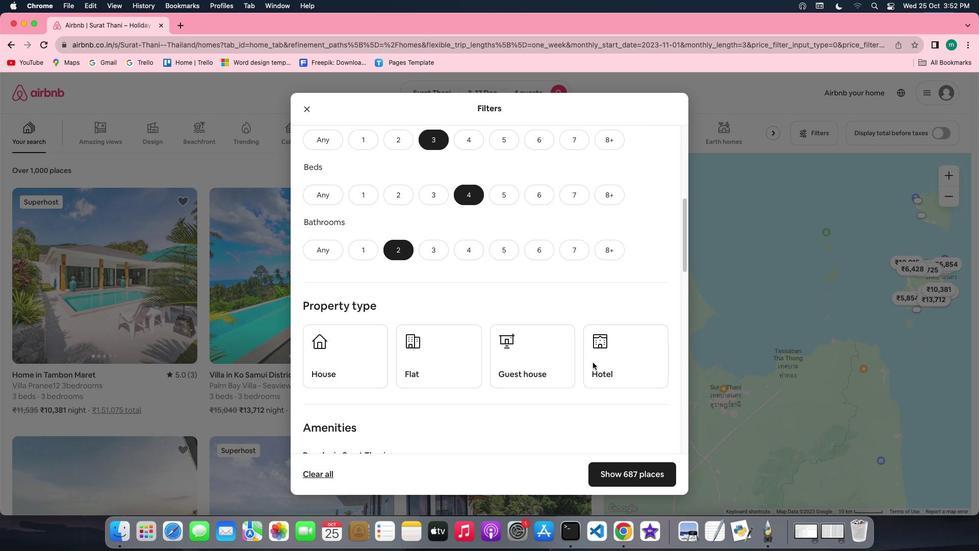 
Action: Mouse scrolled (592, 362) with delta (0, 0)
Screenshot: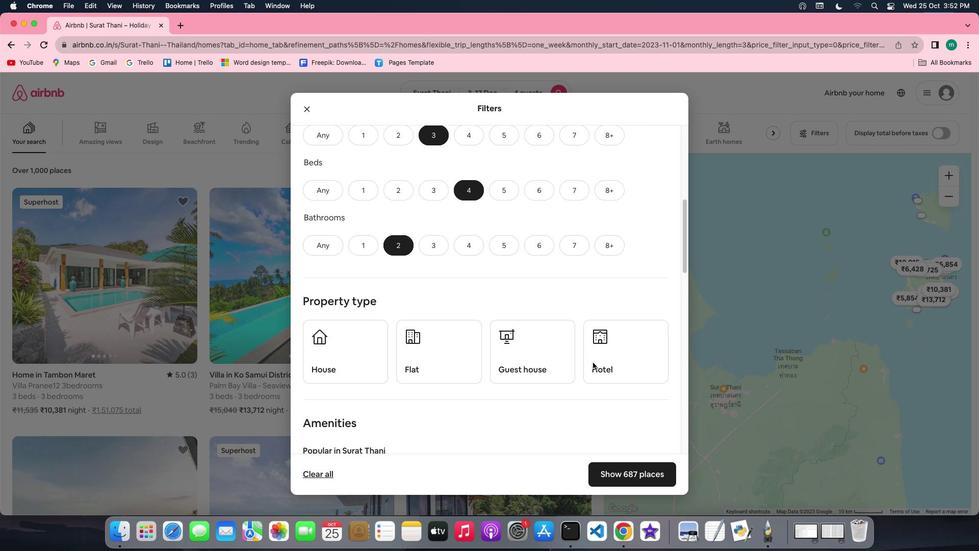 
Action: Mouse scrolled (592, 362) with delta (0, 0)
Screenshot: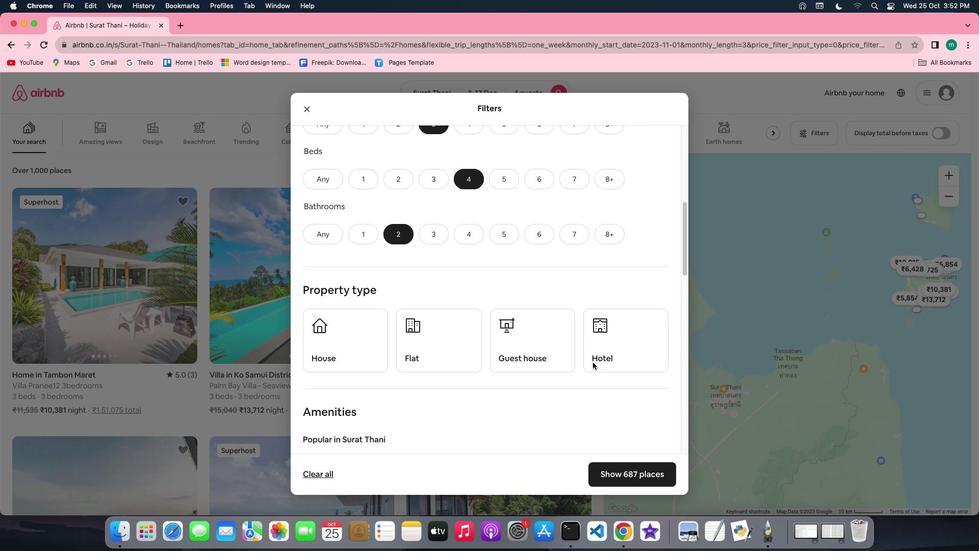 
Action: Mouse scrolled (592, 362) with delta (0, 0)
Screenshot: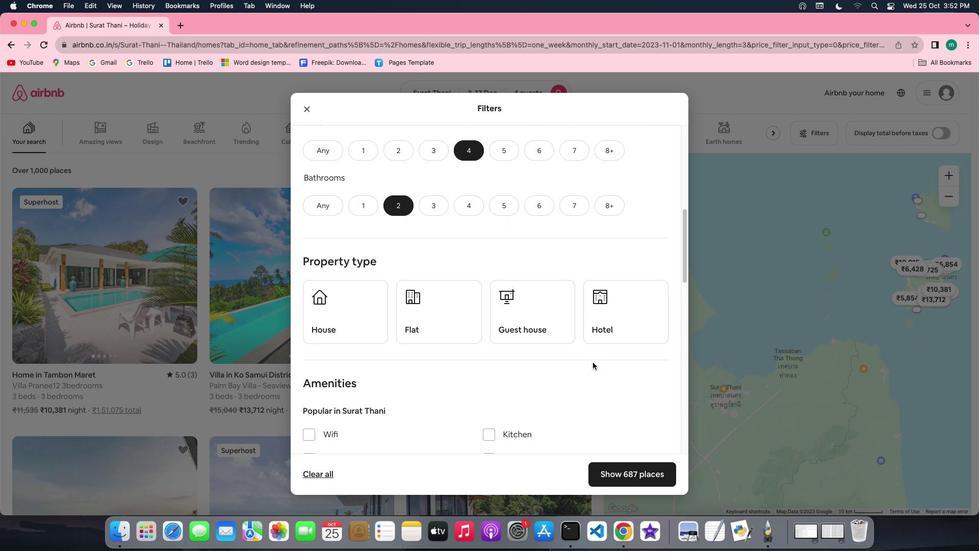 
Action: Mouse moved to (354, 330)
Screenshot: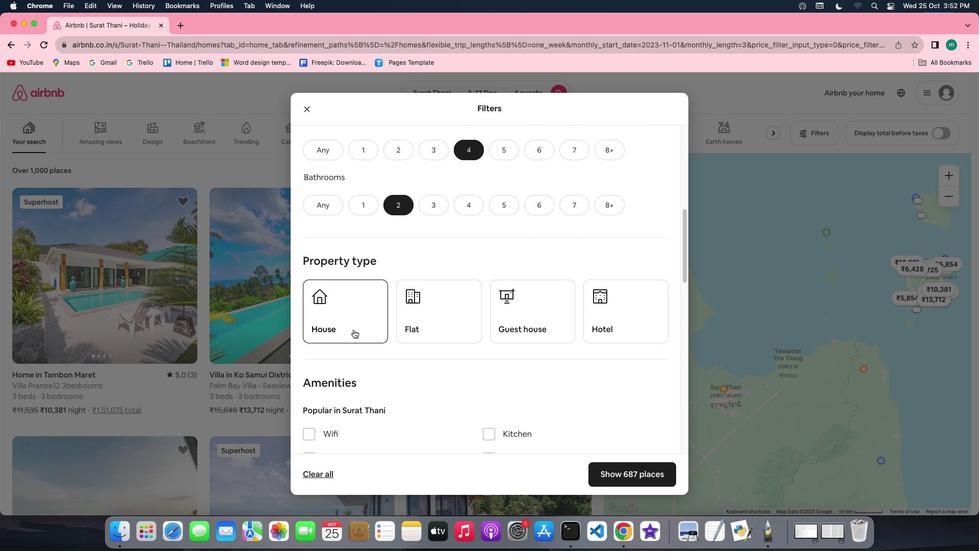 
Action: Mouse pressed left at (354, 330)
Screenshot: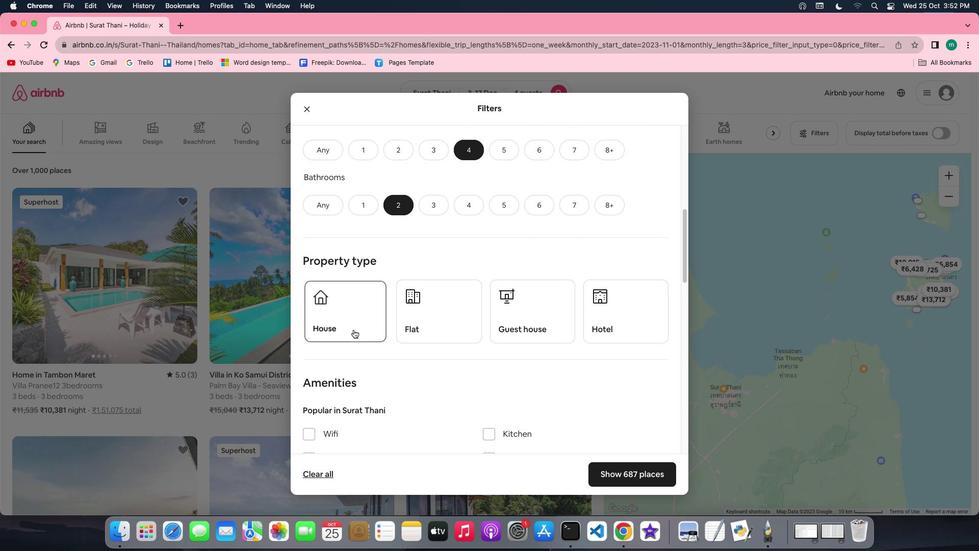 
Action: Mouse moved to (543, 330)
Screenshot: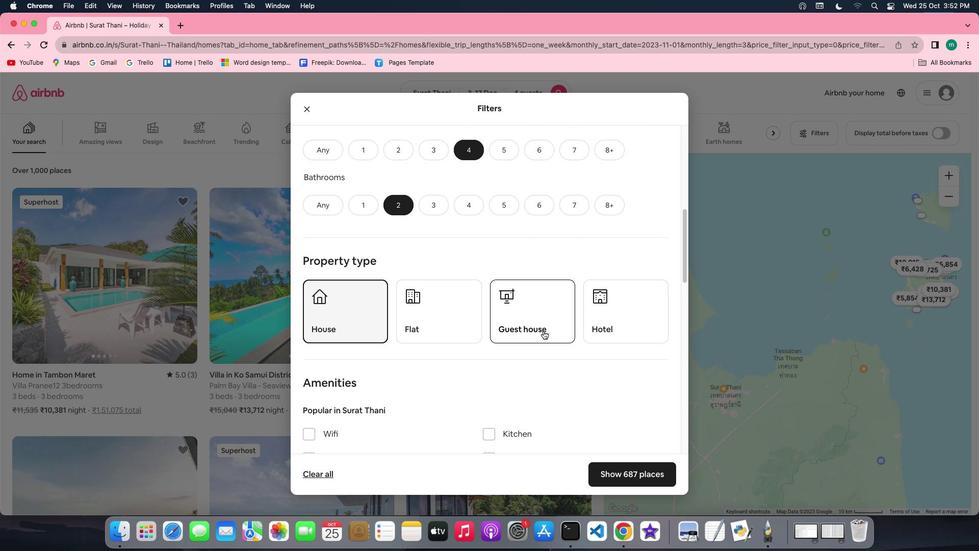 
Action: Mouse scrolled (543, 330) with delta (0, 0)
Screenshot: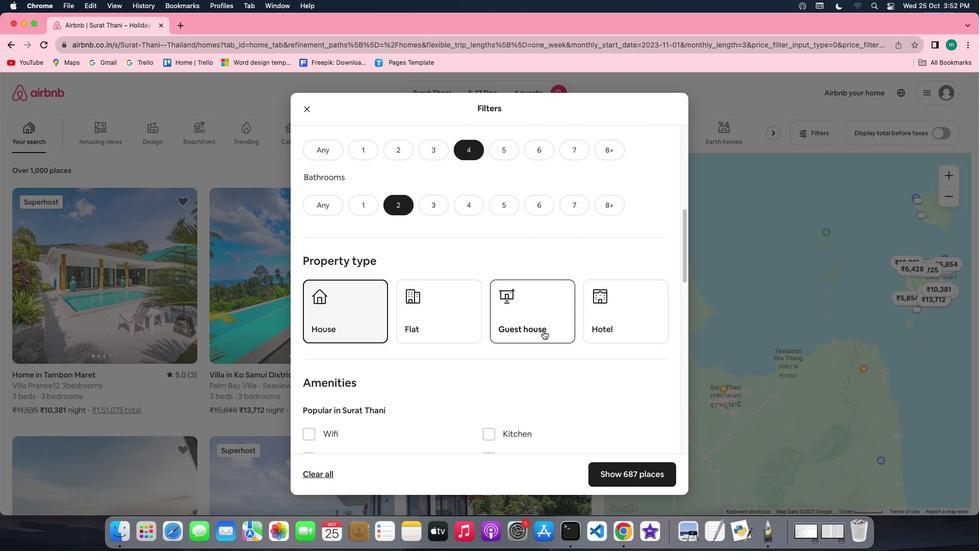 
Action: Mouse scrolled (543, 330) with delta (0, 0)
Screenshot: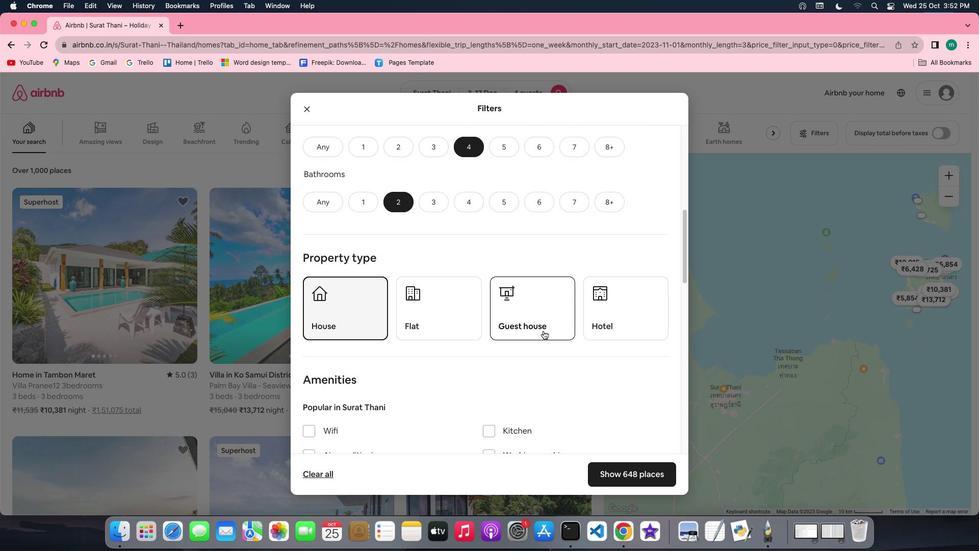 
Action: Mouse scrolled (543, 330) with delta (0, 0)
Screenshot: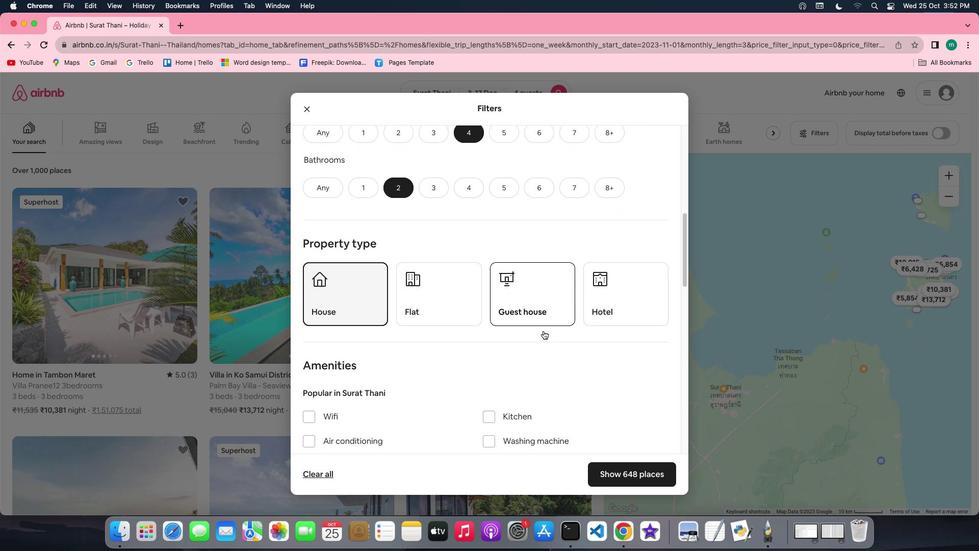 
Action: Mouse scrolled (543, 330) with delta (0, 0)
Screenshot: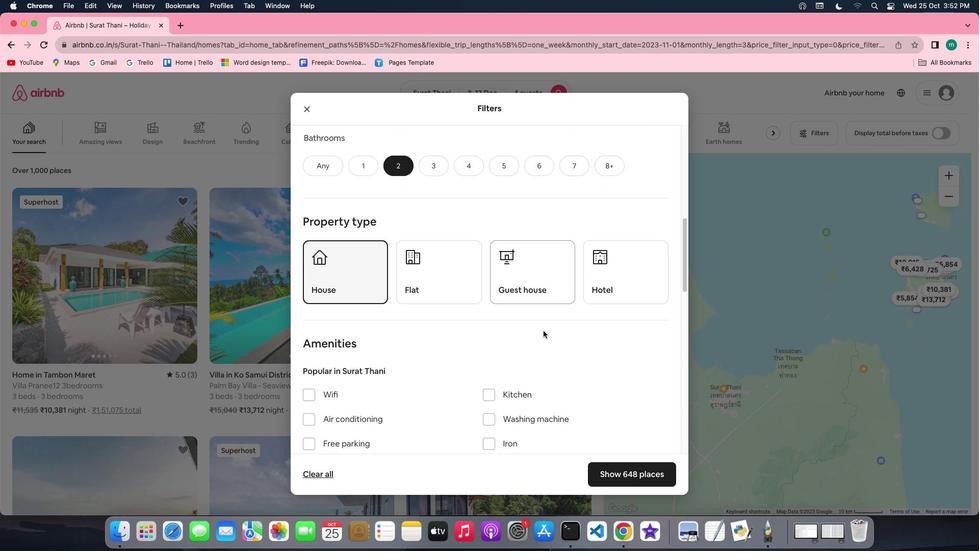 
Action: Mouse scrolled (543, 330) with delta (0, 0)
Screenshot: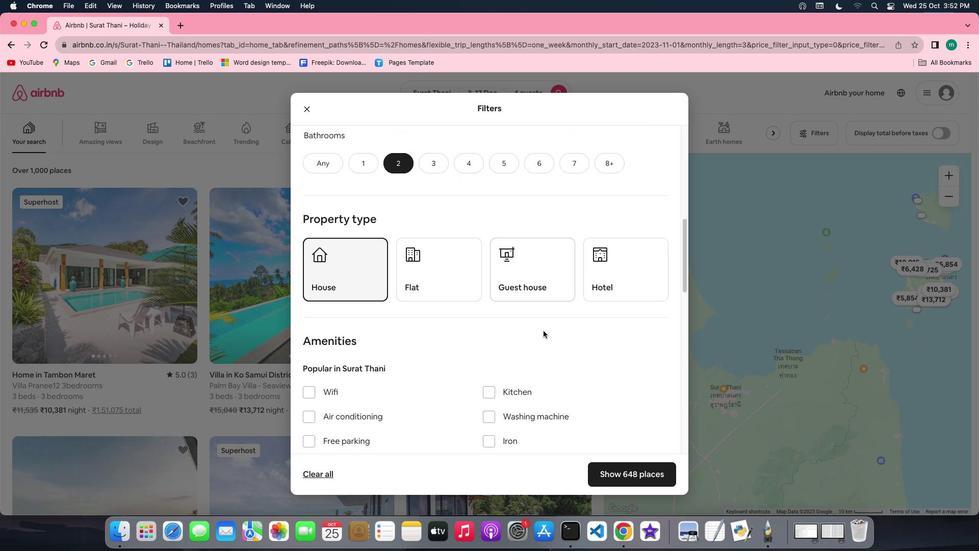 
Action: Mouse scrolled (543, 330) with delta (0, -1)
Screenshot: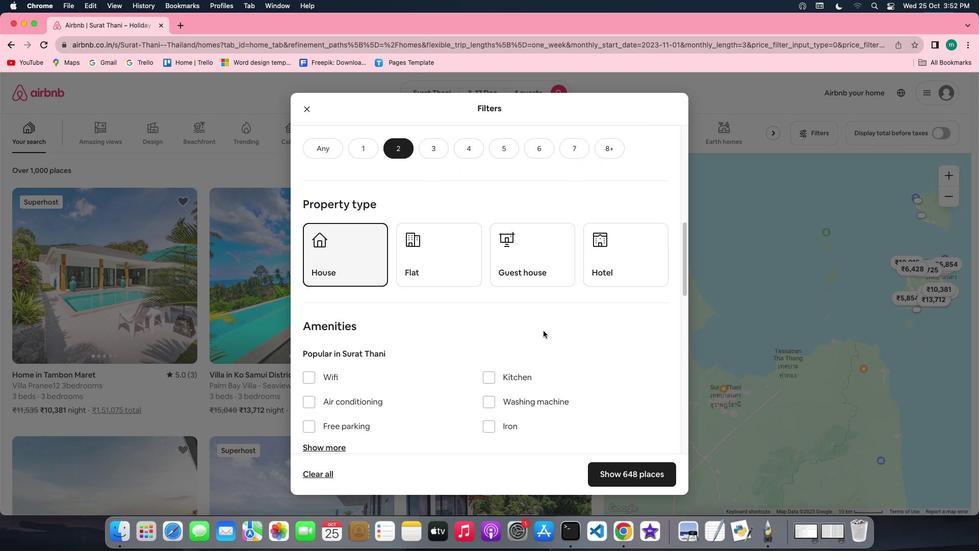 
Action: Mouse scrolled (543, 330) with delta (0, 0)
Screenshot: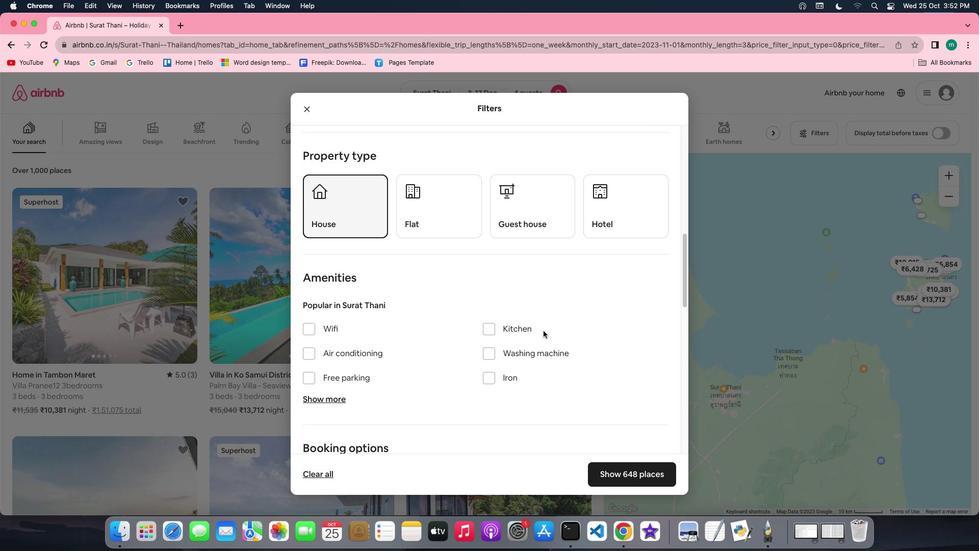
Action: Mouse scrolled (543, 330) with delta (0, 0)
Screenshot: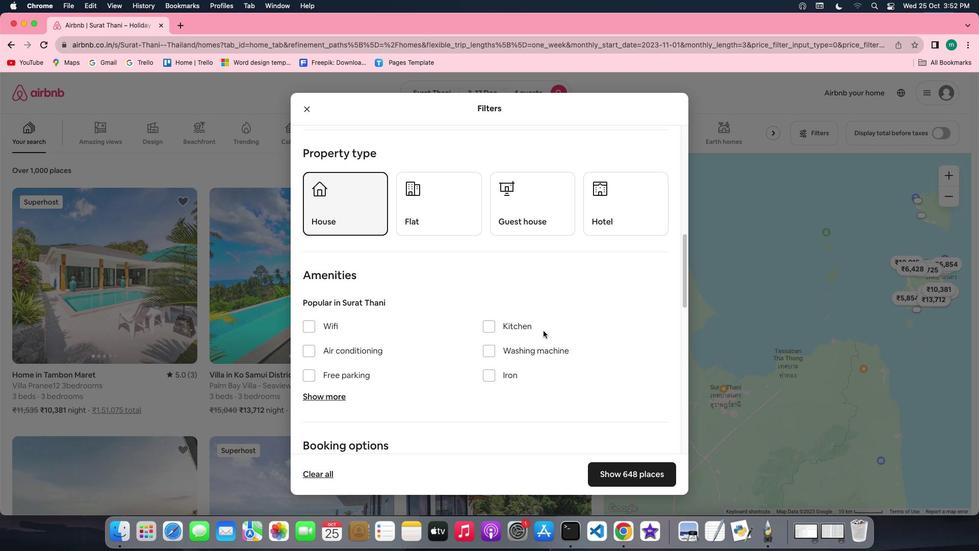 
Action: Mouse scrolled (543, 330) with delta (0, 0)
Screenshot: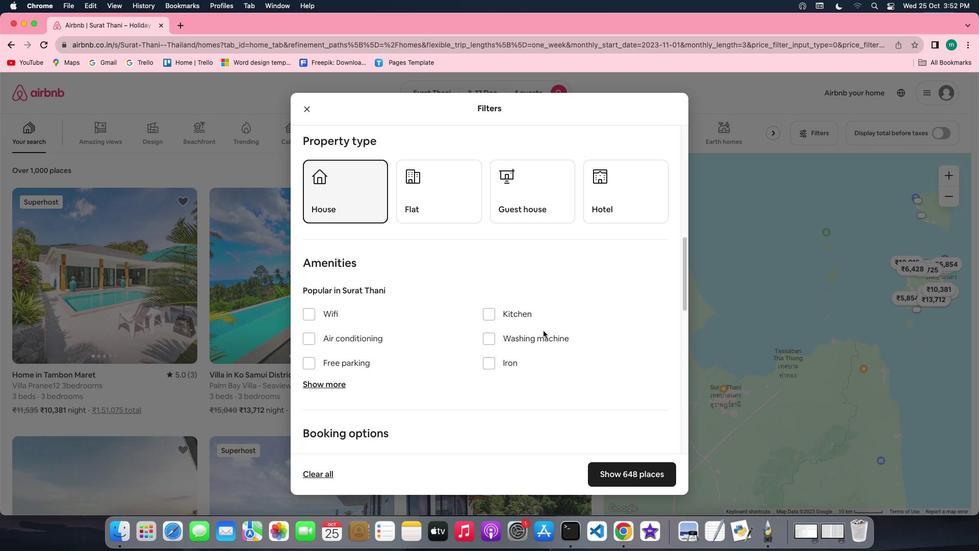 
Action: Mouse scrolled (543, 330) with delta (0, 0)
Screenshot: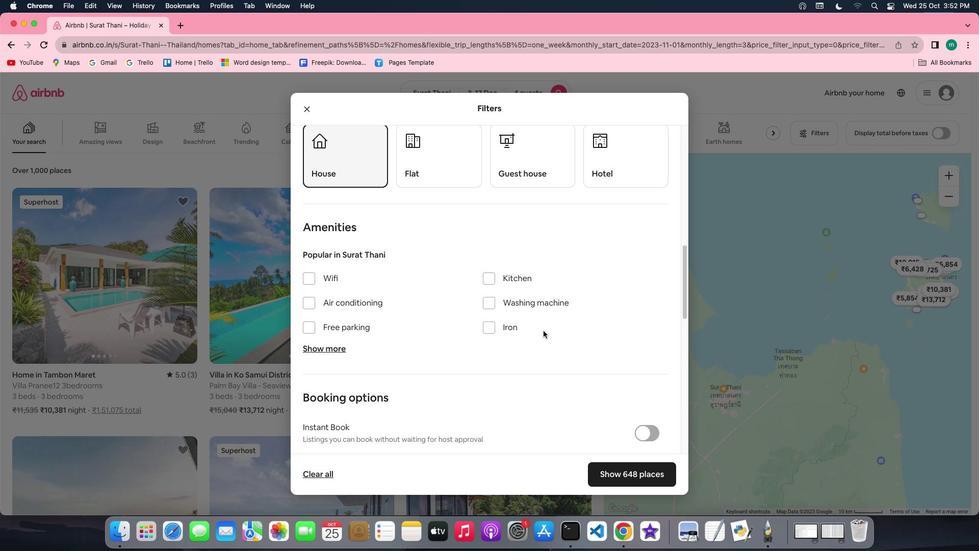 
Action: Mouse scrolled (543, 330) with delta (0, 0)
Screenshot: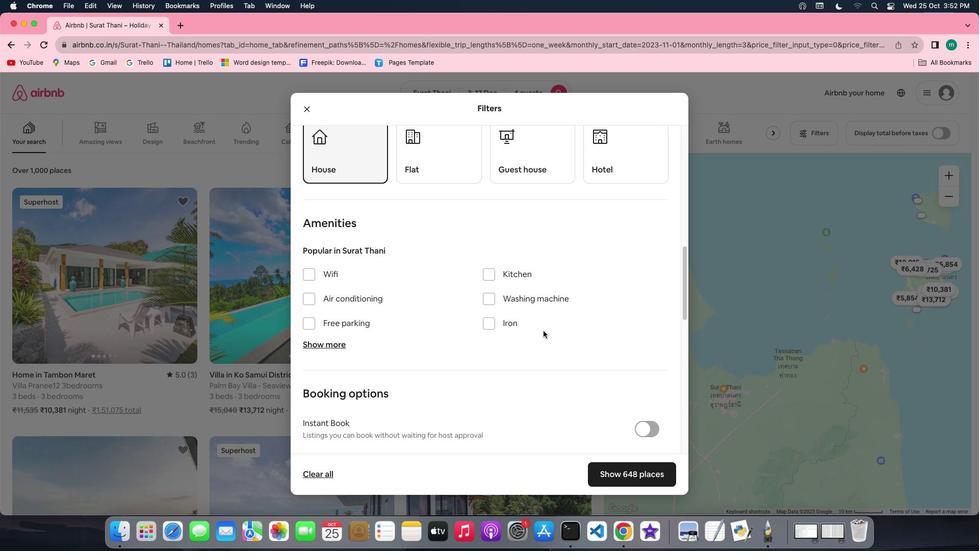 
Action: Mouse scrolled (543, 330) with delta (0, 0)
Screenshot: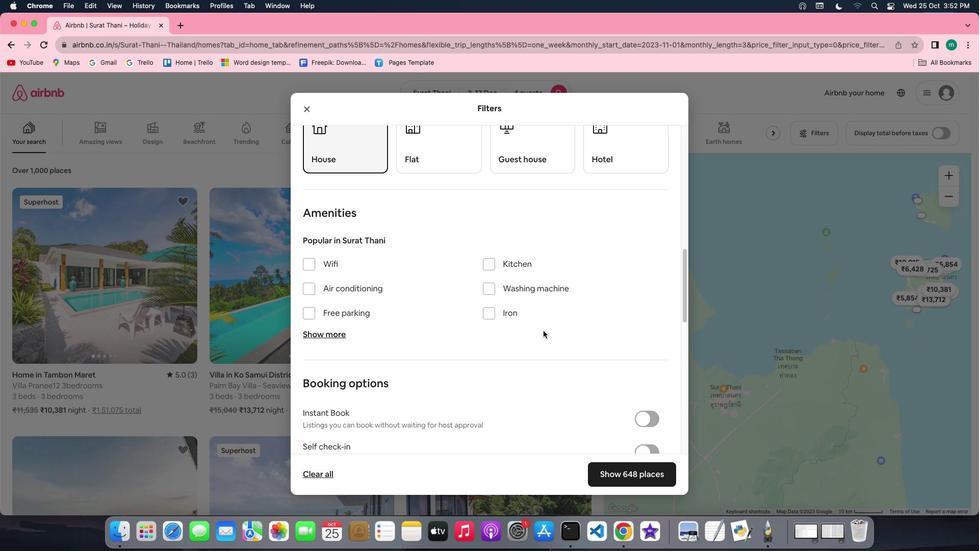 
Action: Mouse scrolled (543, 330) with delta (0, 0)
Screenshot: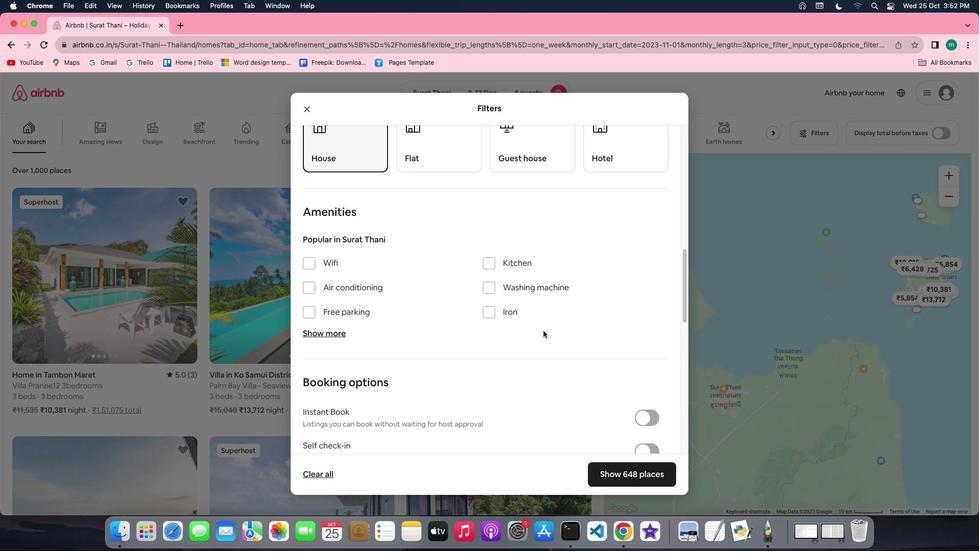 
Action: Mouse scrolled (543, 330) with delta (0, 0)
Screenshot: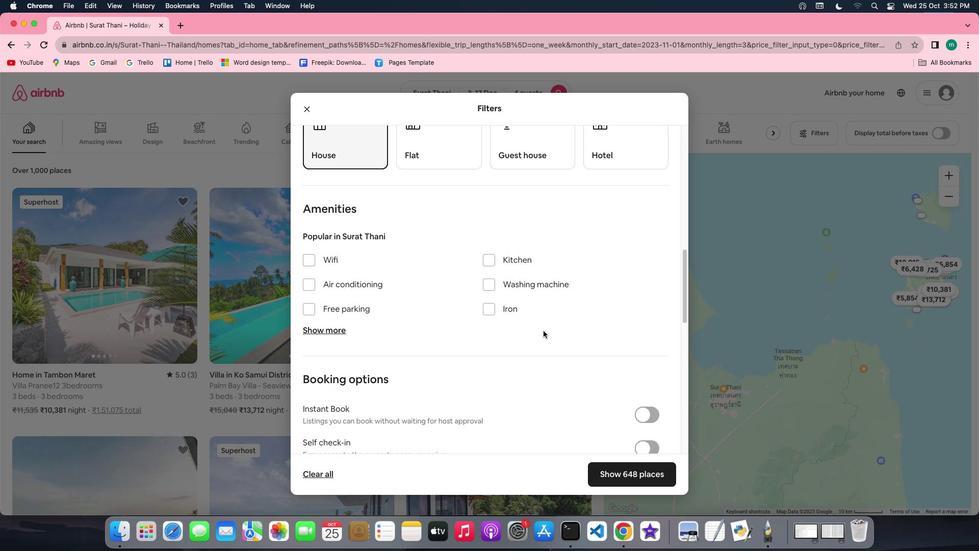
Action: Mouse scrolled (543, 330) with delta (0, 0)
Screenshot: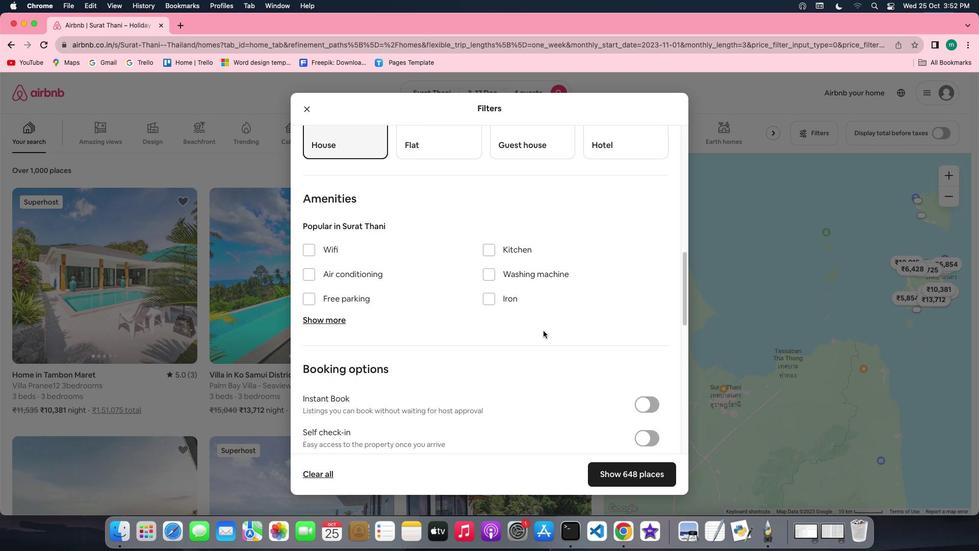 
Action: Mouse moved to (308, 242)
Screenshot: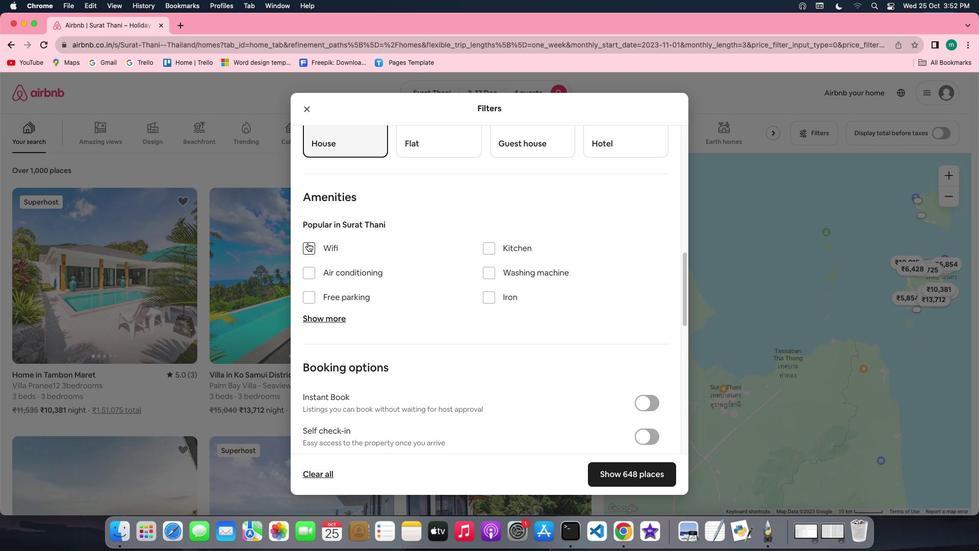 
Action: Mouse pressed left at (308, 242)
Screenshot: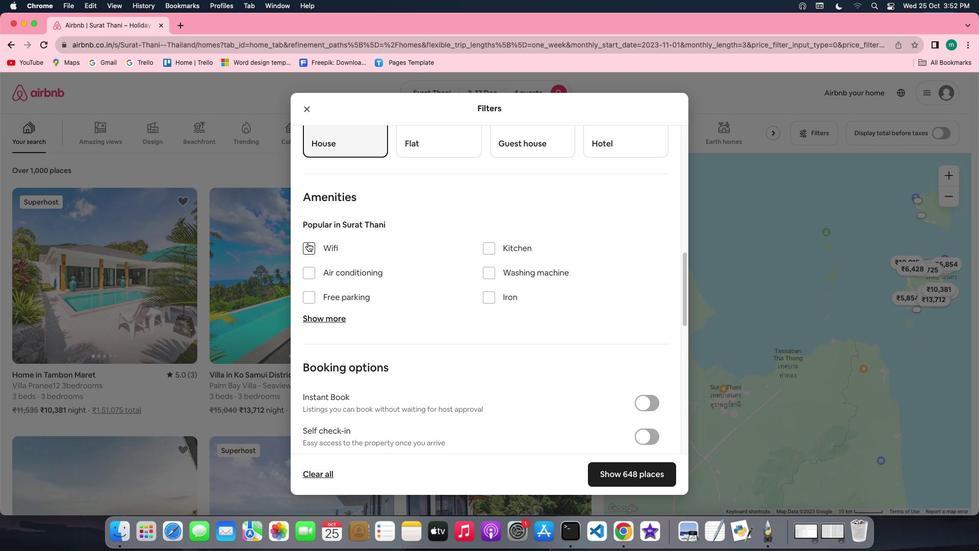 
Action: Mouse moved to (542, 321)
Screenshot: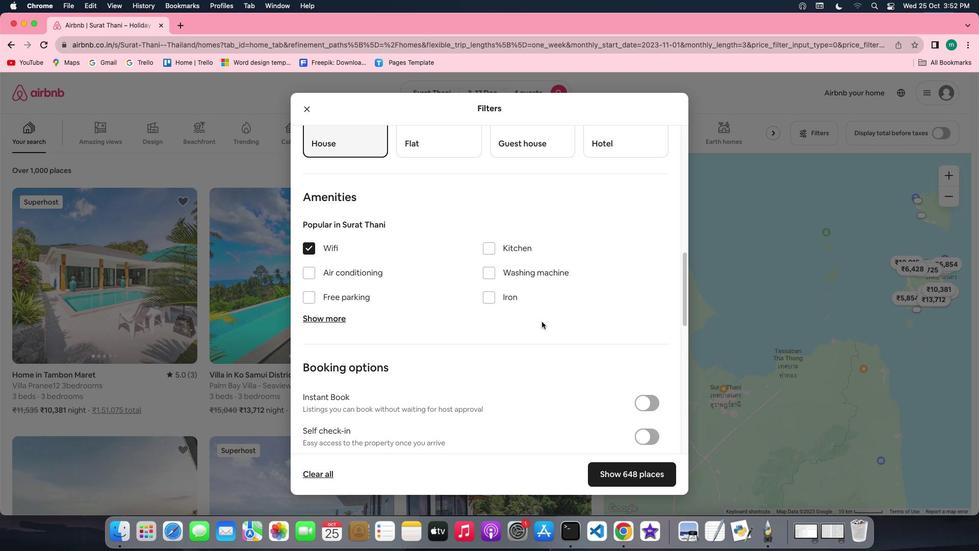 
Action: Mouse scrolled (542, 321) with delta (0, 0)
Screenshot: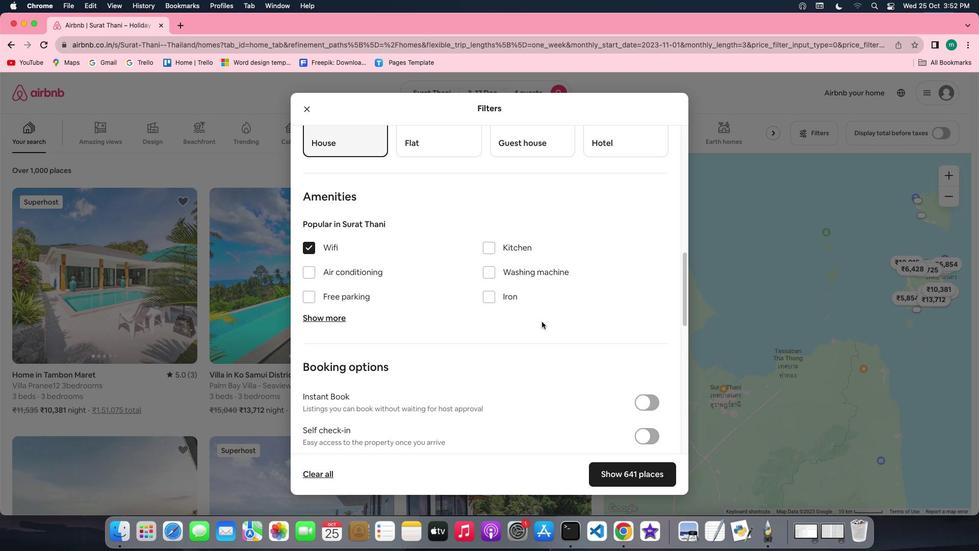 
Action: Mouse scrolled (542, 321) with delta (0, 0)
Screenshot: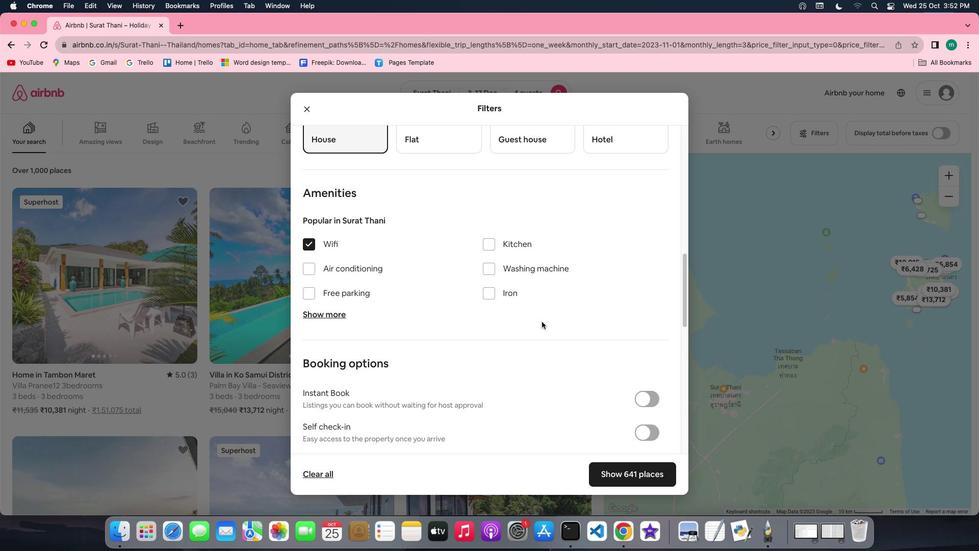 
Action: Mouse scrolled (542, 321) with delta (0, 0)
Screenshot: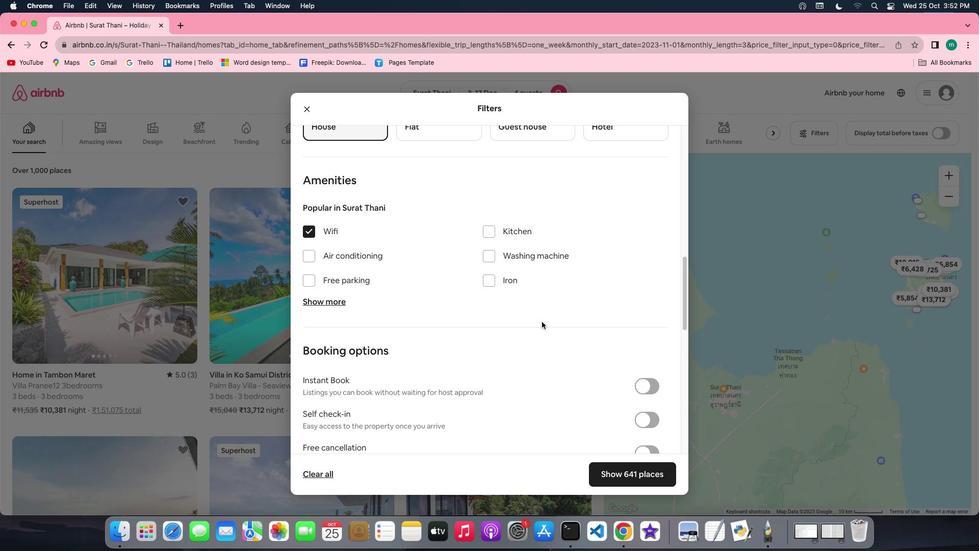 
Action: Mouse scrolled (542, 321) with delta (0, -1)
Screenshot: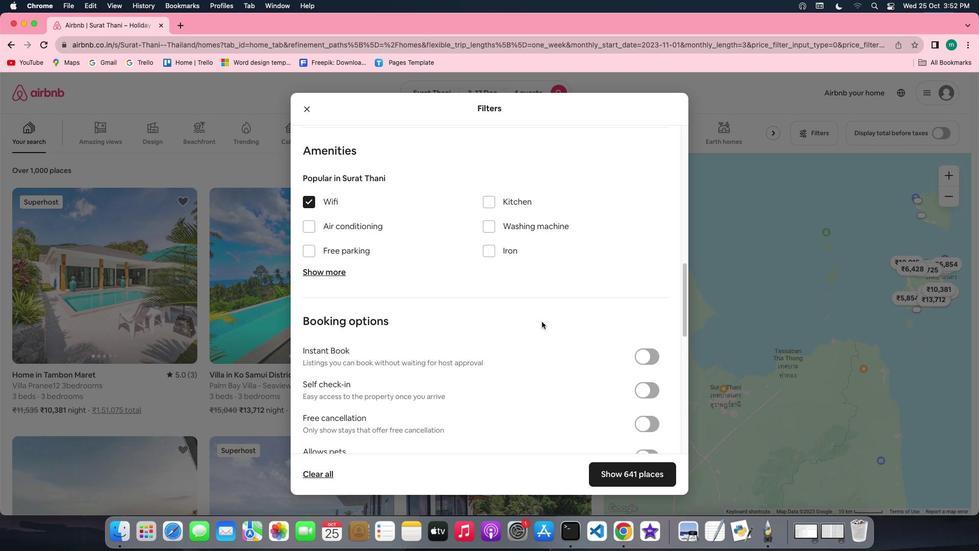 
Action: Mouse scrolled (542, 321) with delta (0, 0)
Screenshot: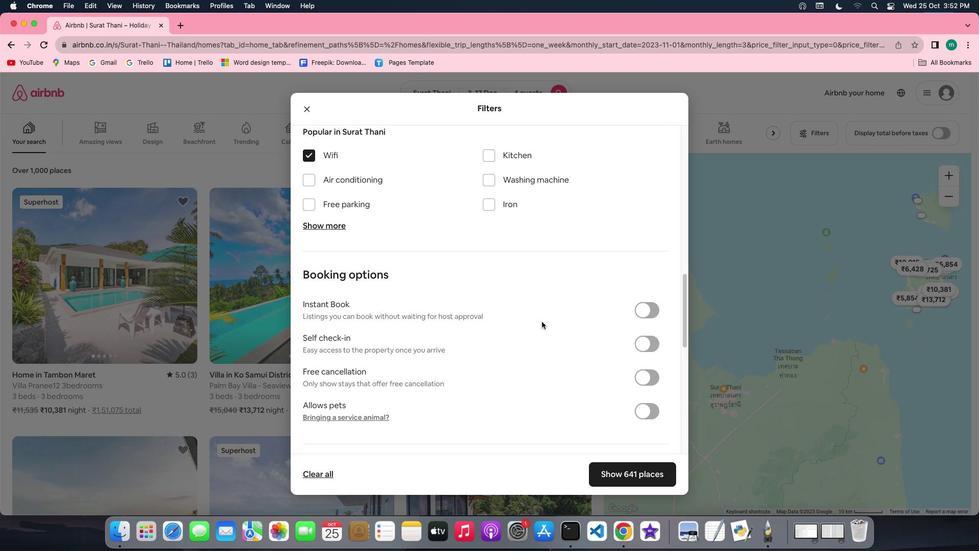 
Action: Mouse scrolled (542, 321) with delta (0, 0)
Screenshot: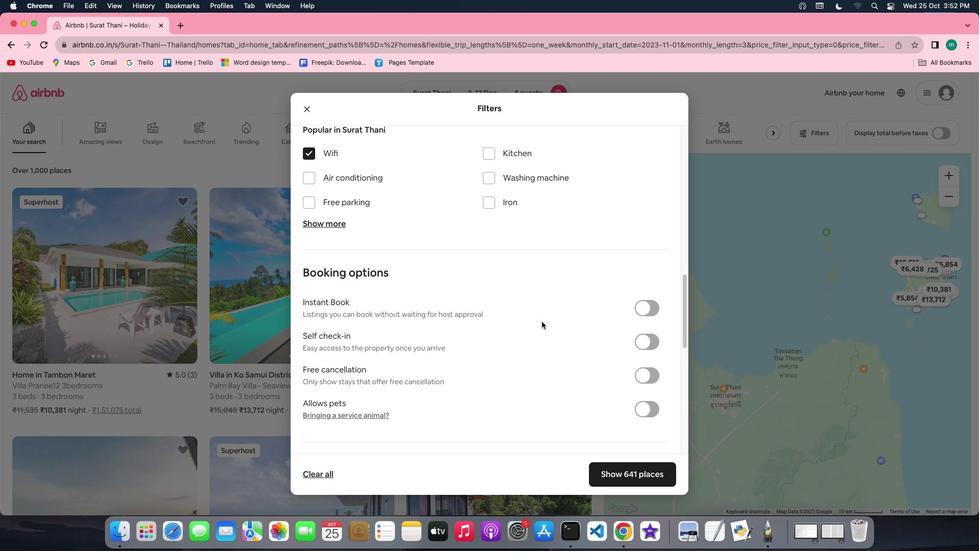 
Action: Mouse scrolled (542, 321) with delta (0, 0)
Screenshot: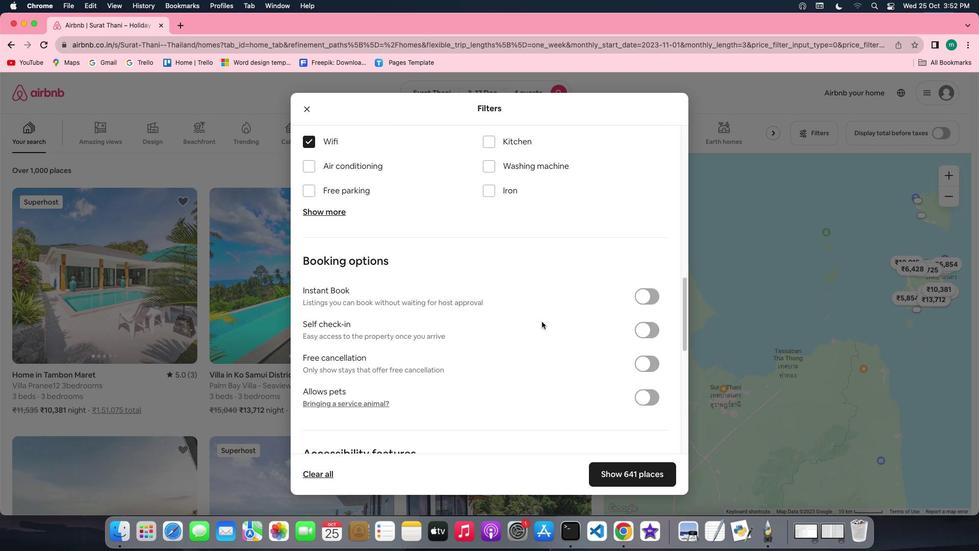 
Action: Mouse scrolled (542, 321) with delta (0, 0)
Screenshot: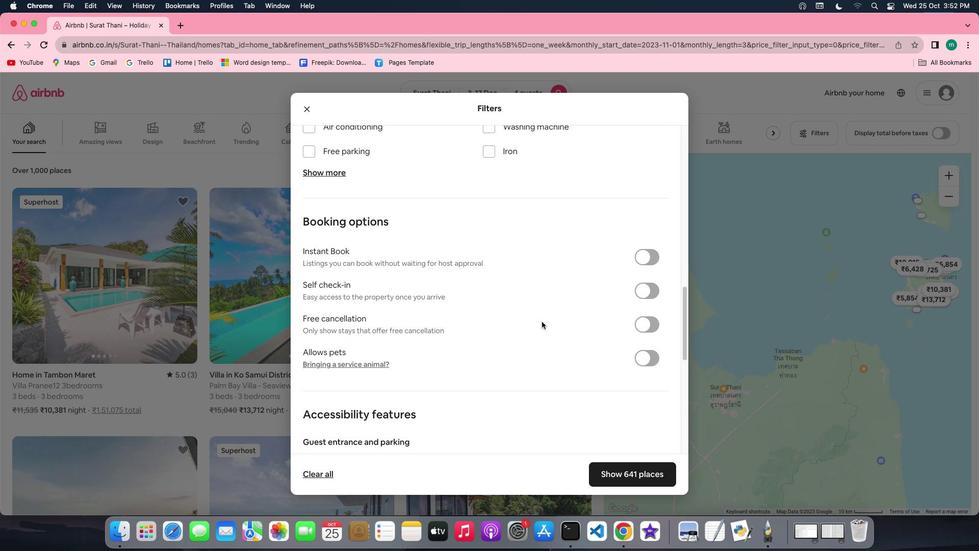 
Action: Mouse scrolled (542, 321) with delta (0, 0)
Screenshot: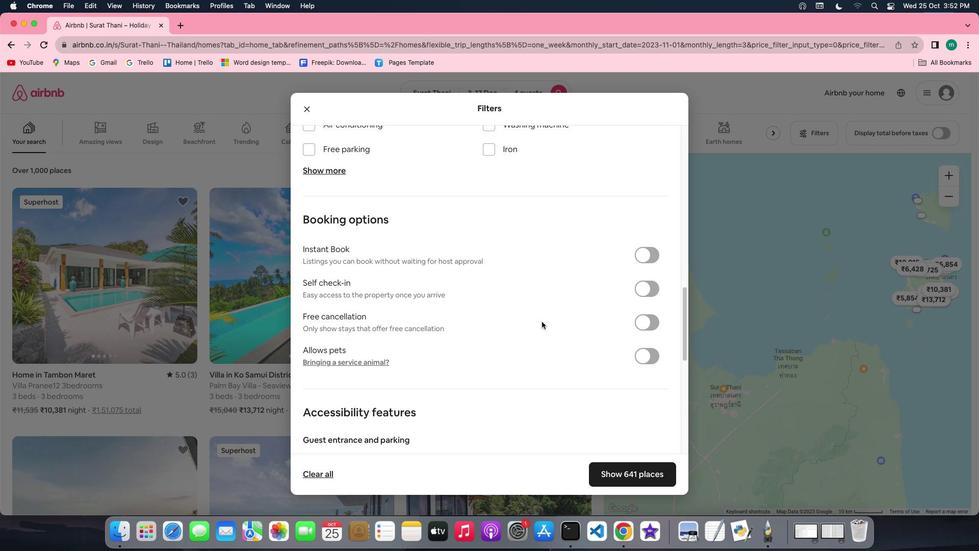 
Action: Mouse scrolled (542, 321) with delta (0, 0)
Screenshot: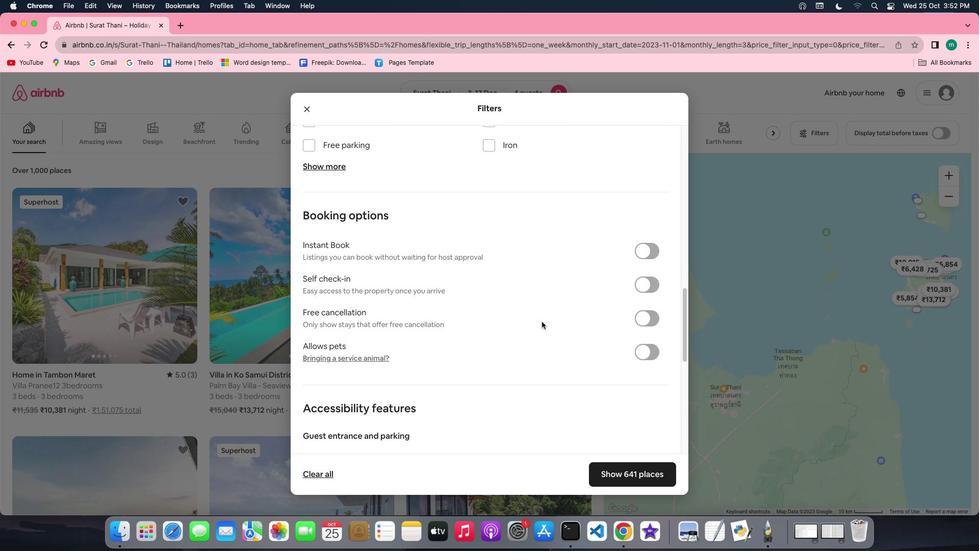 
Action: Mouse moved to (645, 280)
Screenshot: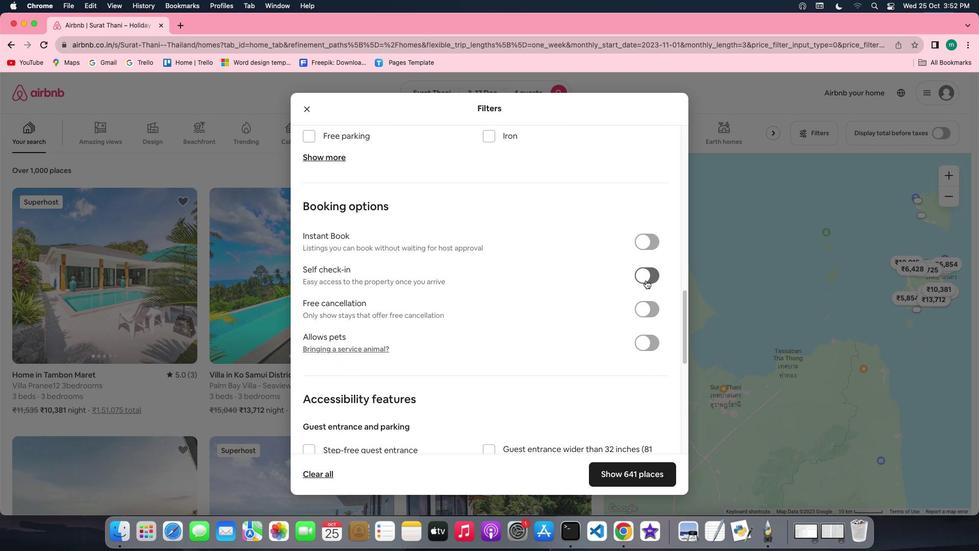 
Action: Mouse pressed left at (645, 280)
Screenshot: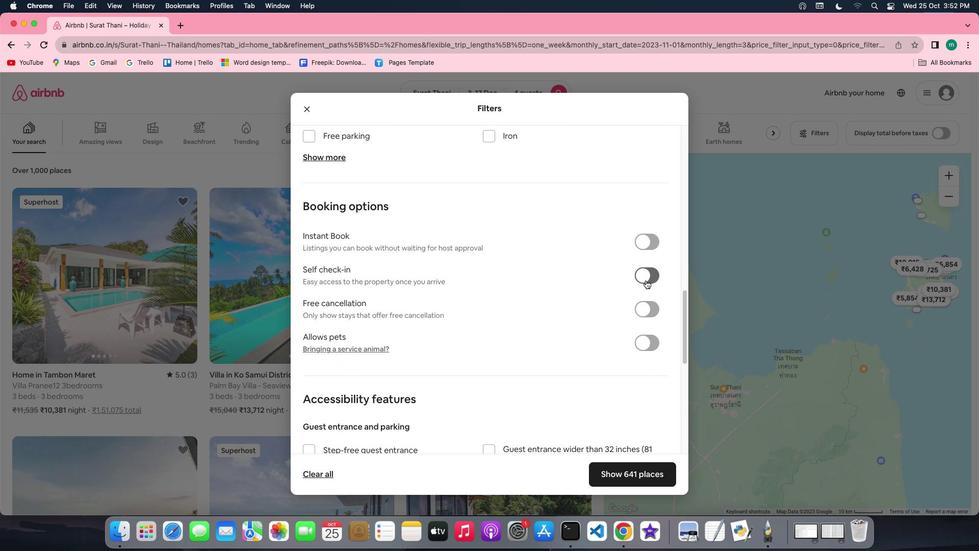 
Action: Mouse moved to (583, 345)
Screenshot: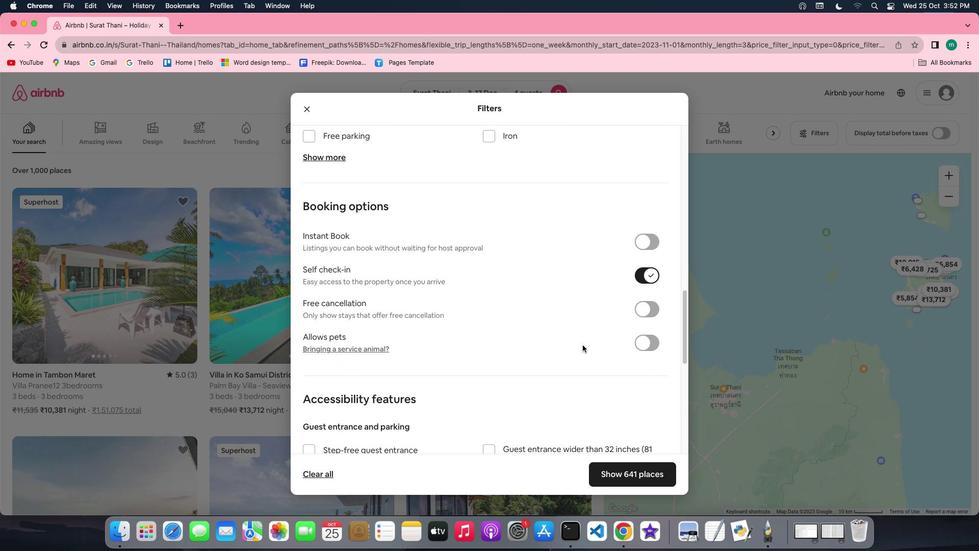 
Action: Mouse scrolled (583, 345) with delta (0, 0)
Screenshot: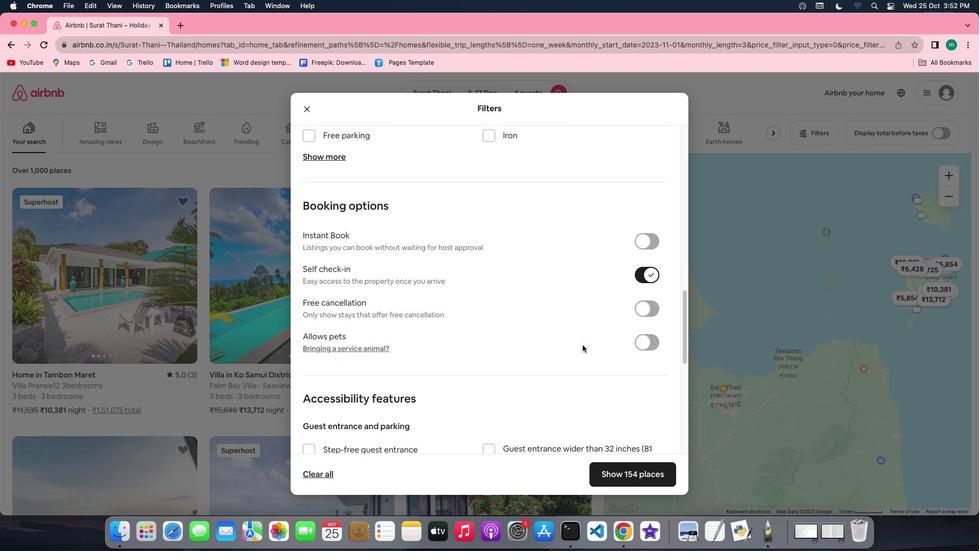 
Action: Mouse scrolled (583, 345) with delta (0, 0)
Screenshot: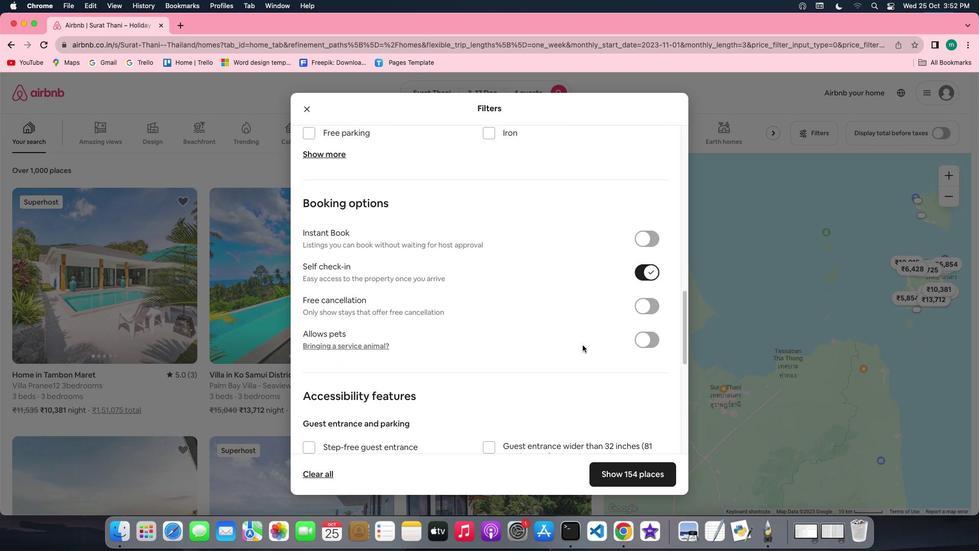 
Action: Mouse scrolled (583, 345) with delta (0, 0)
Screenshot: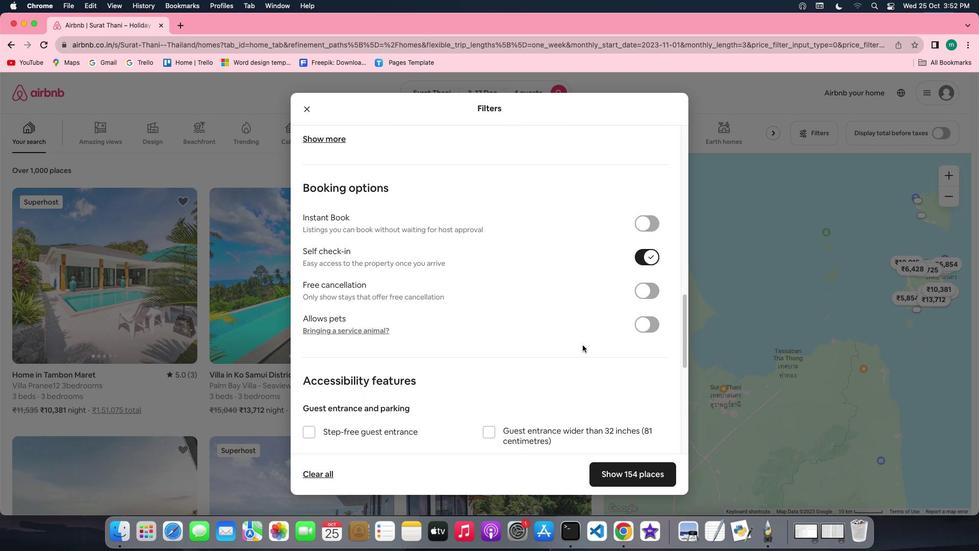 
Action: Mouse scrolled (583, 345) with delta (0, 0)
Screenshot: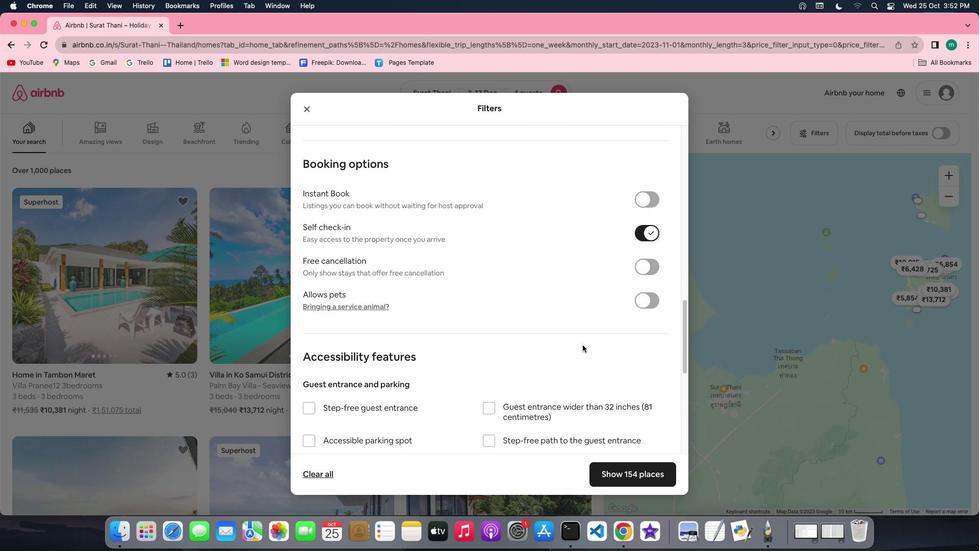
Action: Mouse scrolled (583, 345) with delta (0, 0)
Screenshot: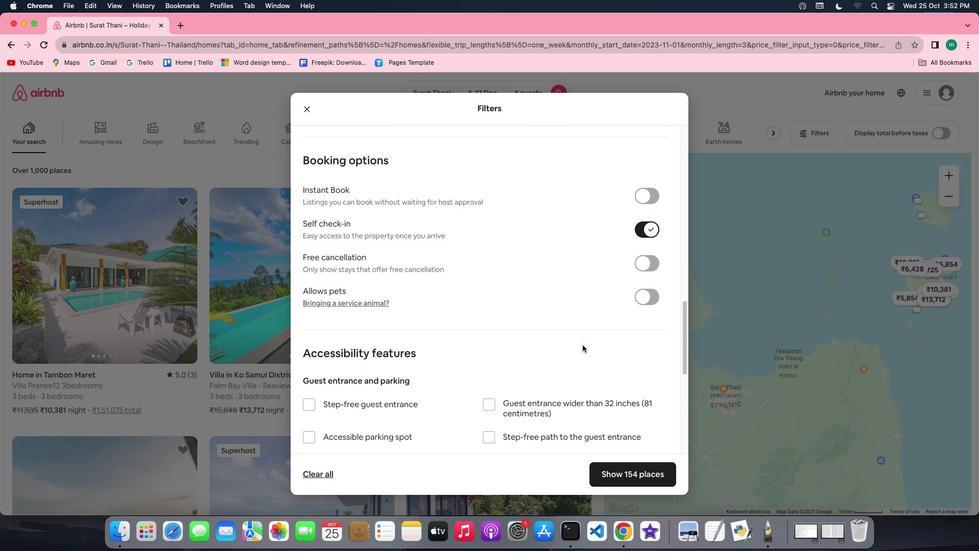 
Action: Mouse scrolled (583, 345) with delta (0, 0)
Screenshot: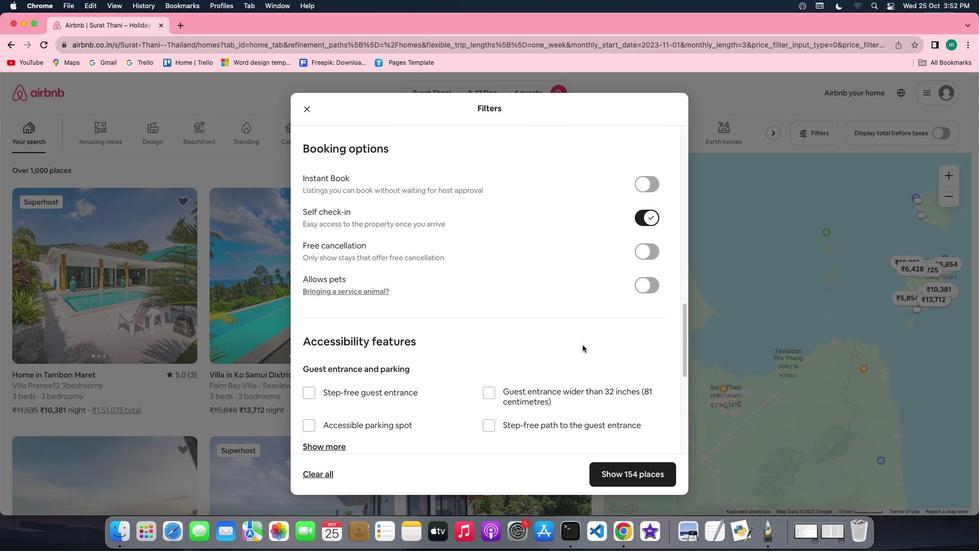 
Action: Mouse scrolled (583, 345) with delta (0, 0)
Screenshot: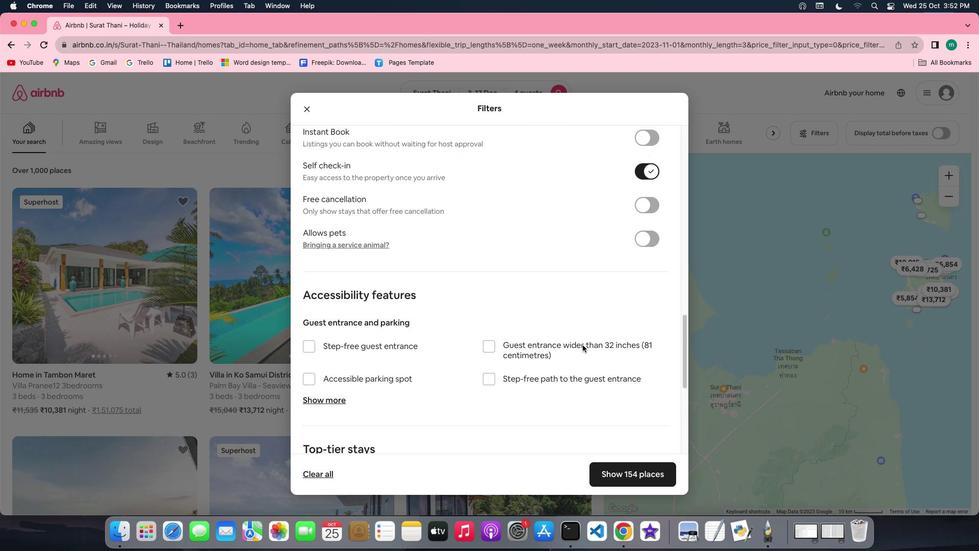 
Action: Mouse scrolled (583, 345) with delta (0, 0)
Screenshot: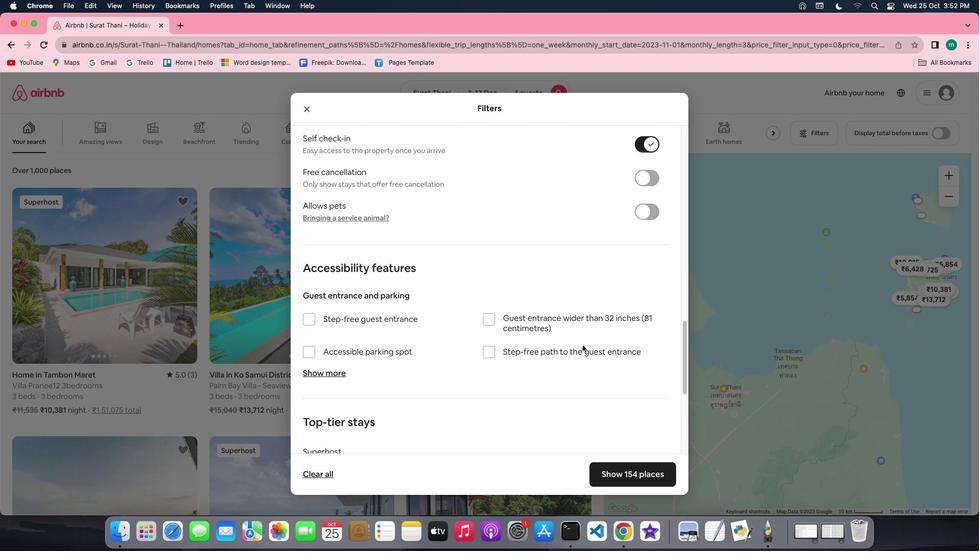 
Action: Mouse scrolled (583, 345) with delta (0, 0)
Screenshot: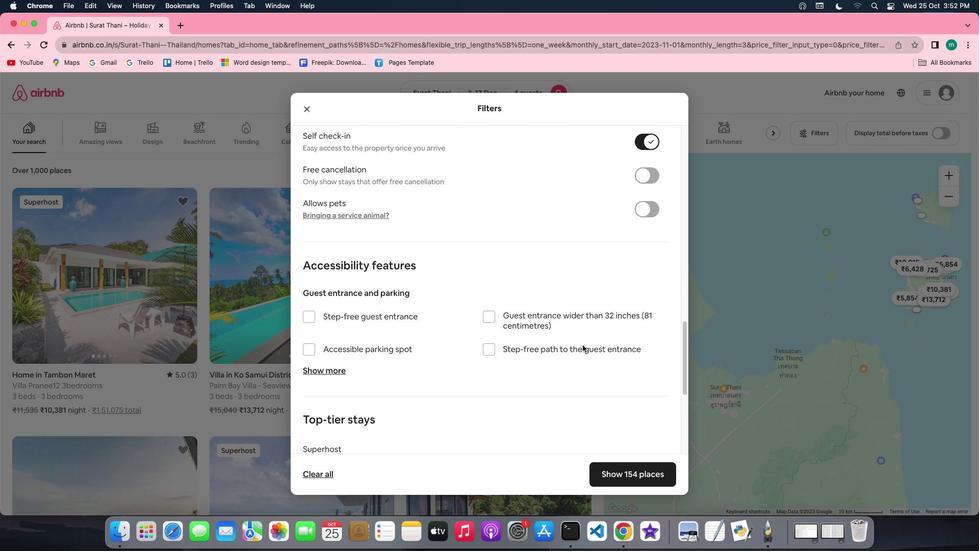 
Action: Mouse scrolled (583, 345) with delta (0, -1)
Screenshot: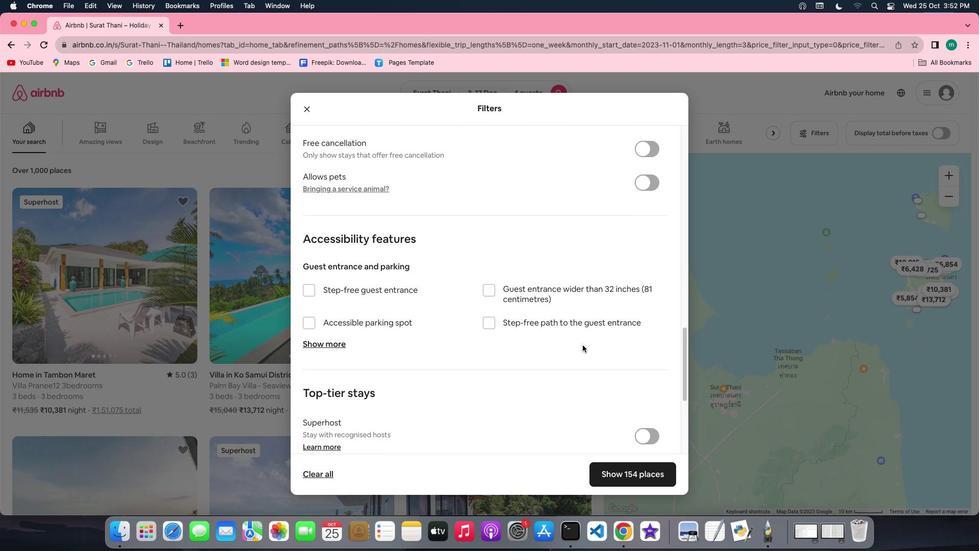 
Action: Mouse scrolled (583, 345) with delta (0, -1)
Screenshot: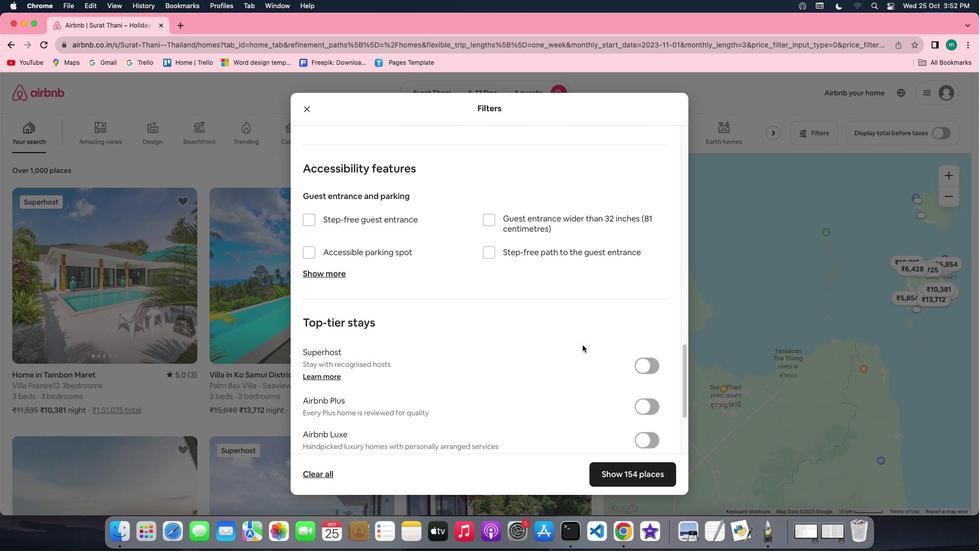 
Action: Mouse scrolled (583, 345) with delta (0, 0)
Screenshot: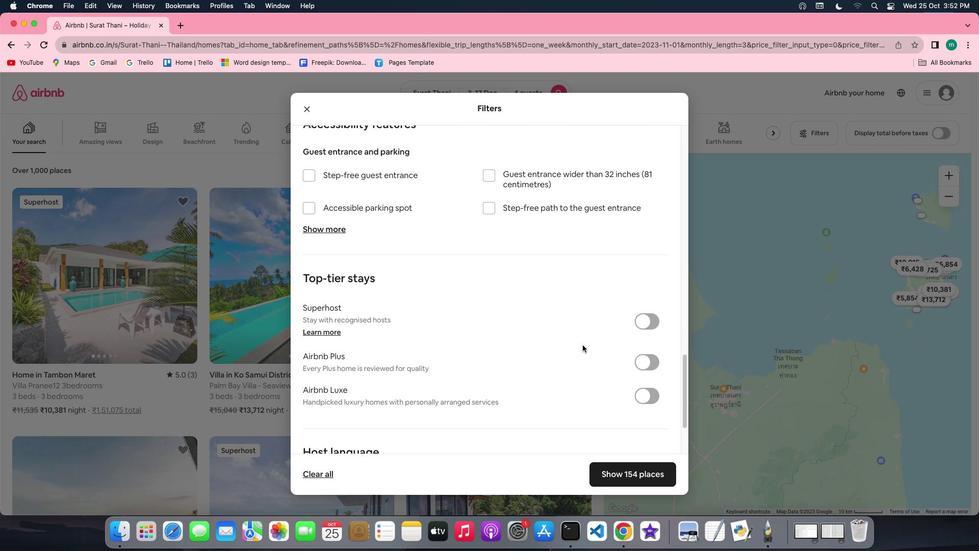 
Action: Mouse scrolled (583, 345) with delta (0, 0)
Screenshot: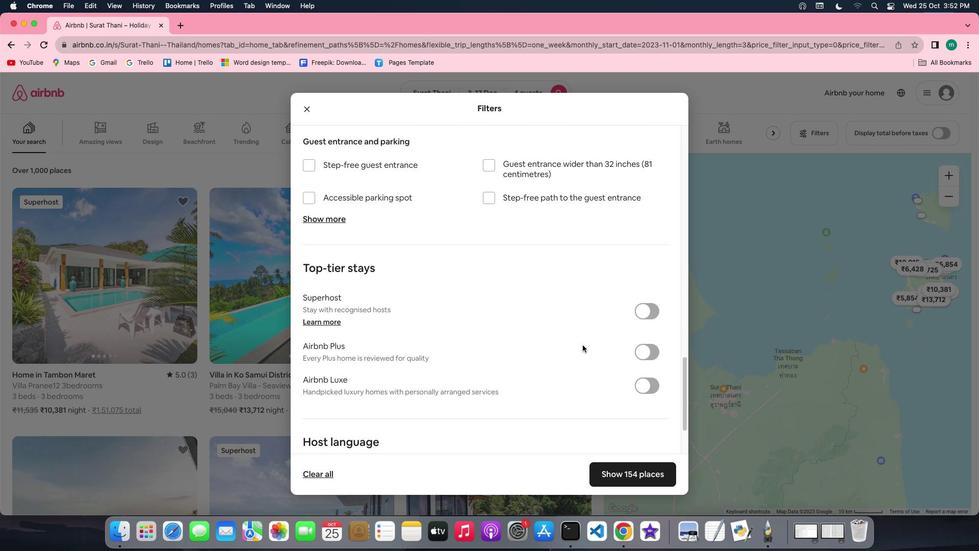 
Action: Mouse scrolled (583, 345) with delta (0, -1)
Screenshot: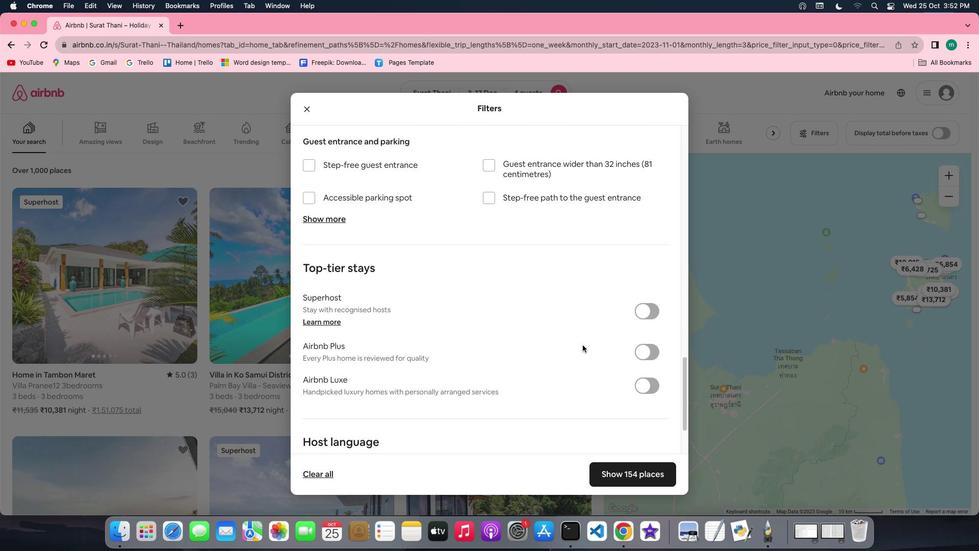 
Action: Mouse scrolled (583, 345) with delta (0, -2)
Screenshot: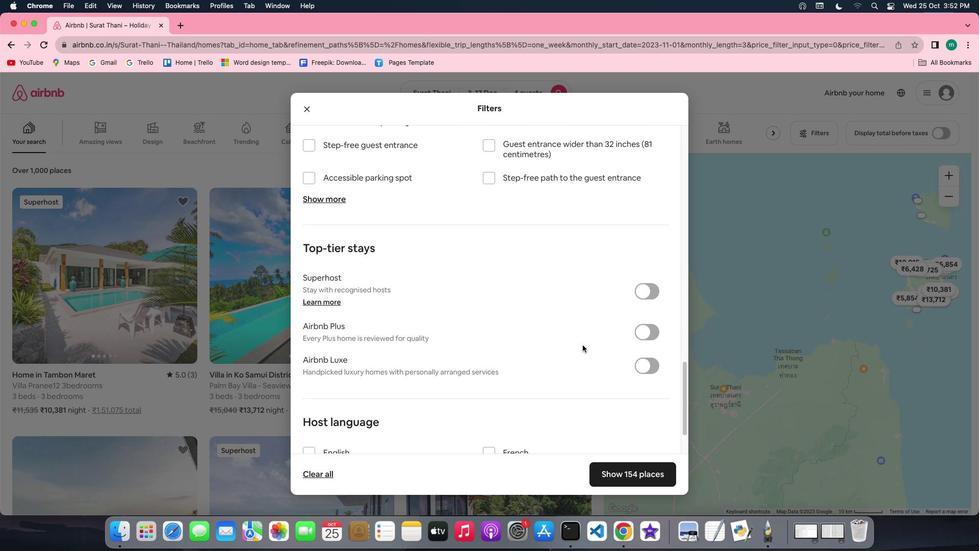 
Action: Mouse scrolled (583, 345) with delta (0, -2)
Screenshot: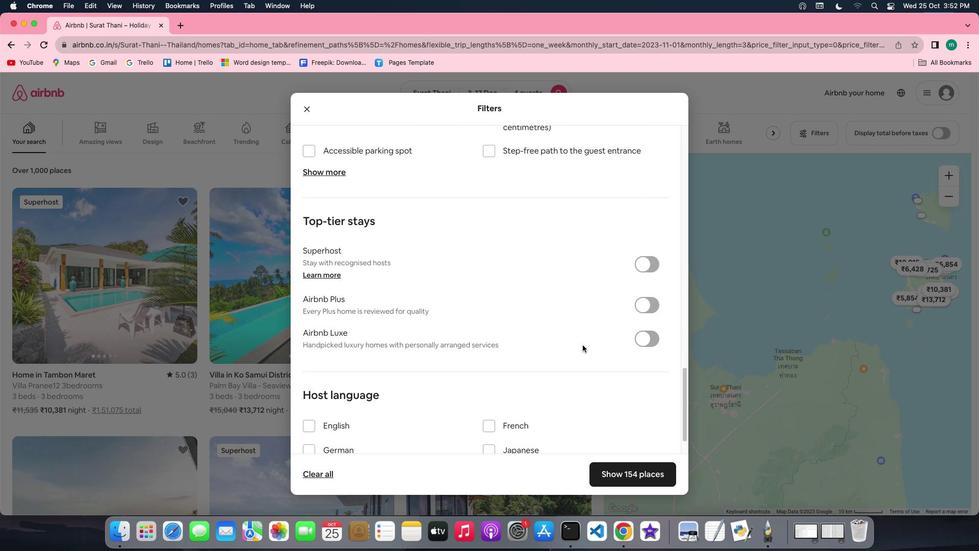 
Action: Mouse scrolled (583, 345) with delta (0, 0)
Screenshot: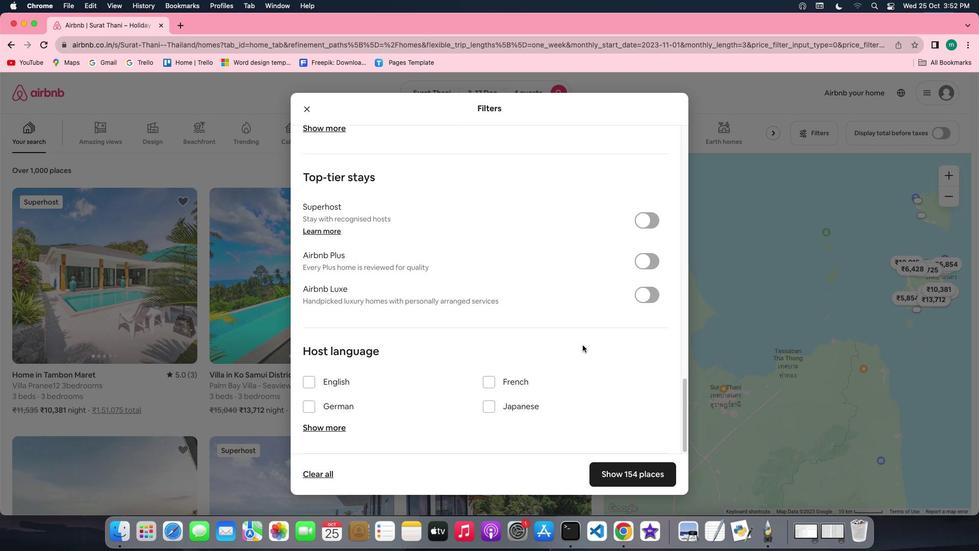 
Action: Mouse scrolled (583, 345) with delta (0, 0)
Screenshot: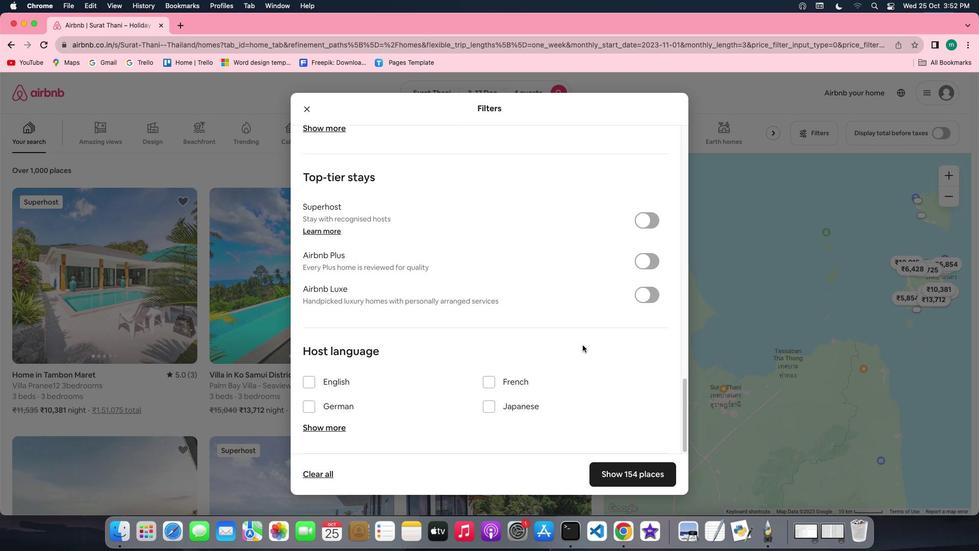 
Action: Mouse scrolled (583, 345) with delta (0, -1)
Screenshot: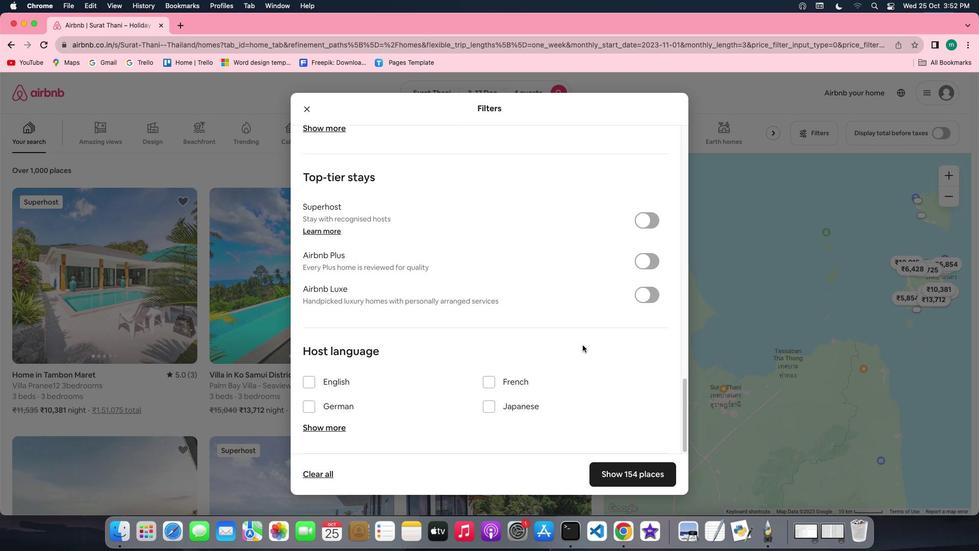 
Action: Mouse scrolled (583, 345) with delta (0, -2)
Screenshot: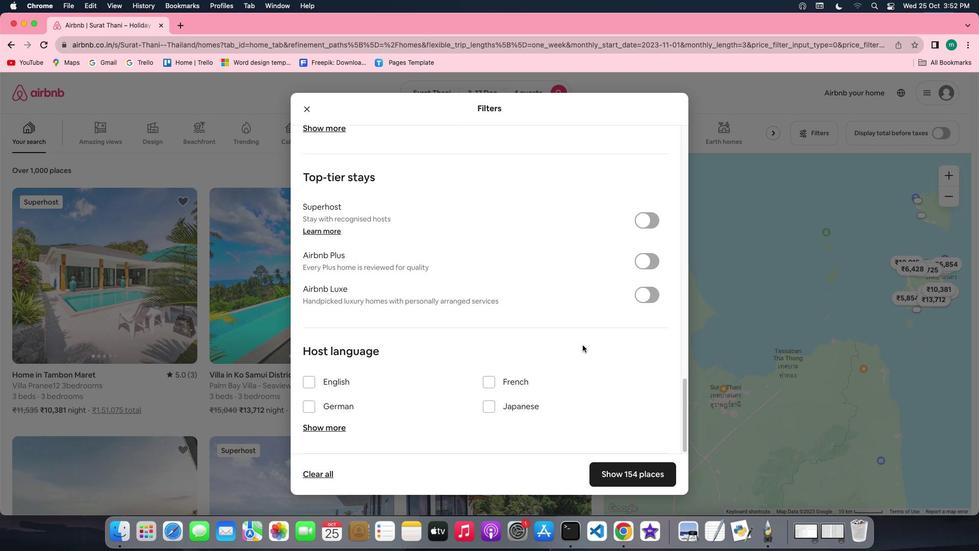 
Action: Mouse scrolled (583, 345) with delta (0, -3)
Screenshot: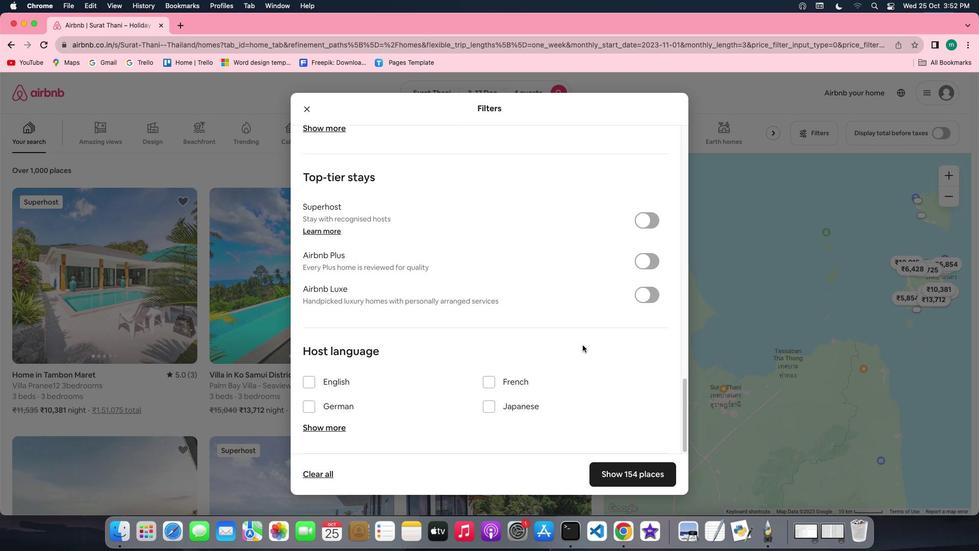 
Action: Mouse moved to (658, 477)
Screenshot: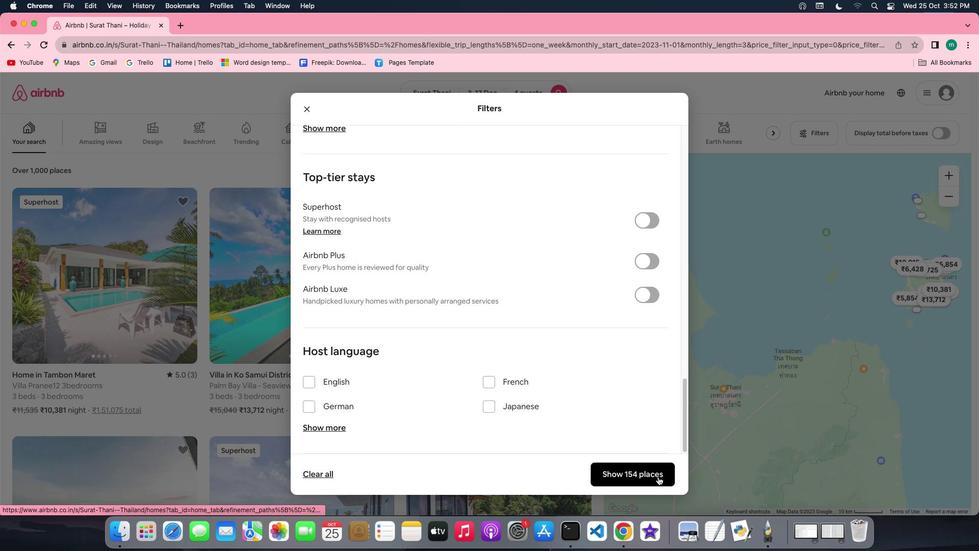 
Action: Mouse pressed left at (658, 477)
Screenshot: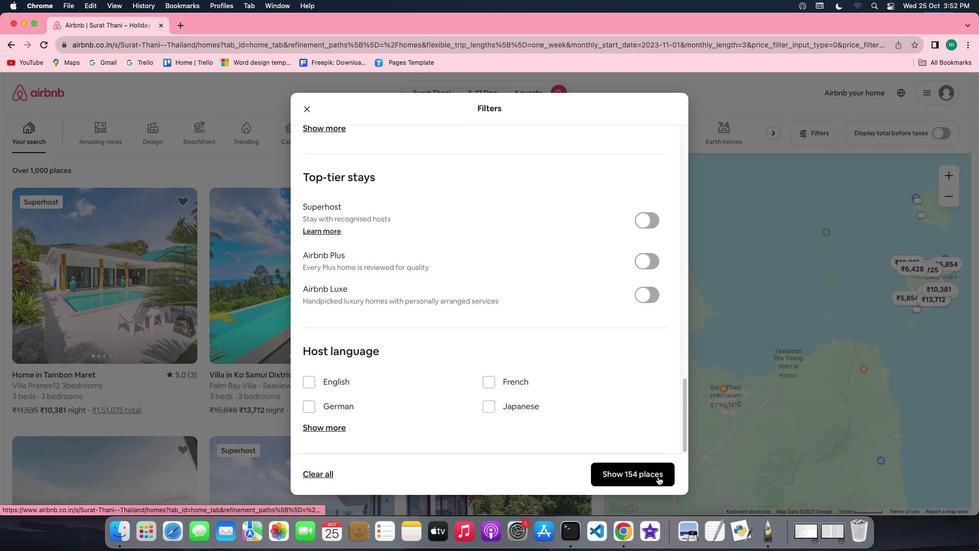 
Action: Mouse moved to (166, 298)
Screenshot: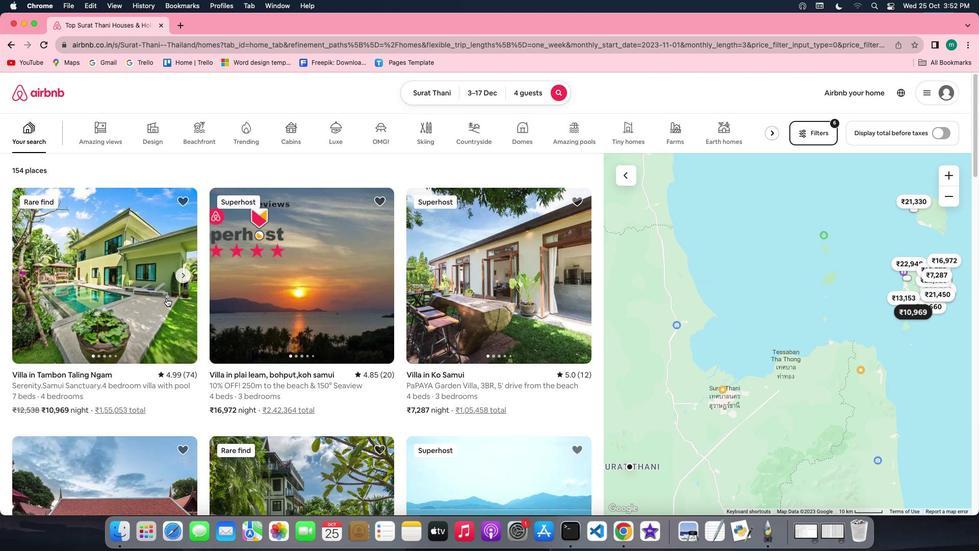 
Action: Mouse pressed left at (166, 298)
Screenshot: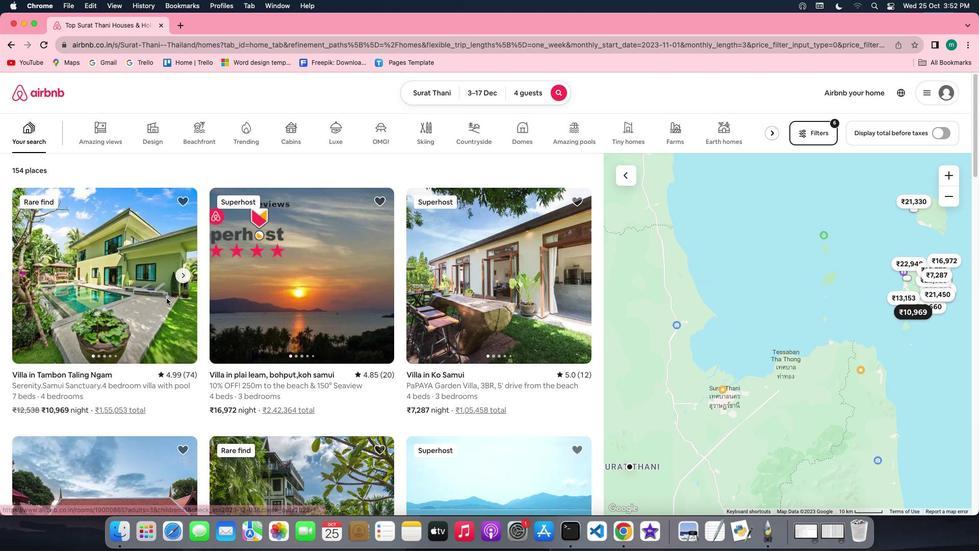 
Action: Mouse moved to (750, 387)
Screenshot: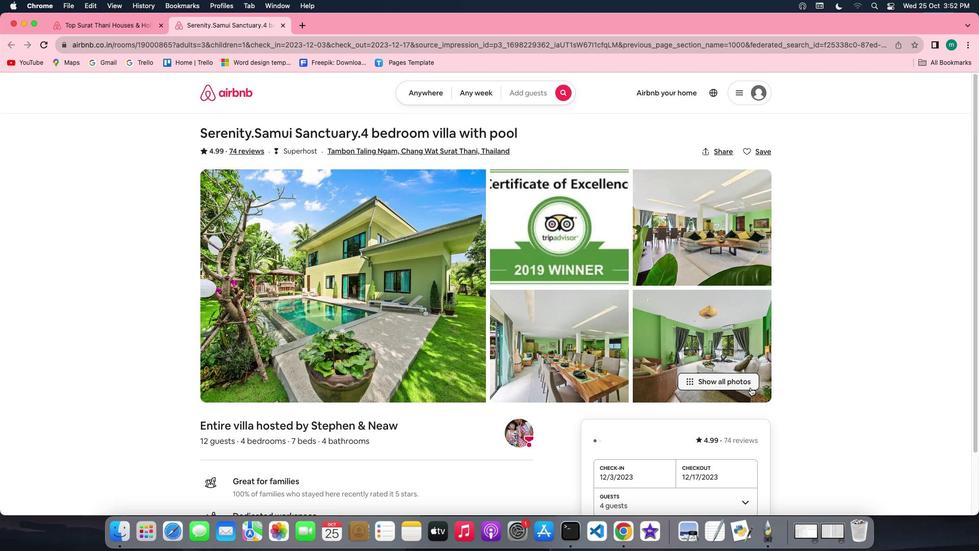 
Action: Mouse pressed left at (750, 387)
Screenshot: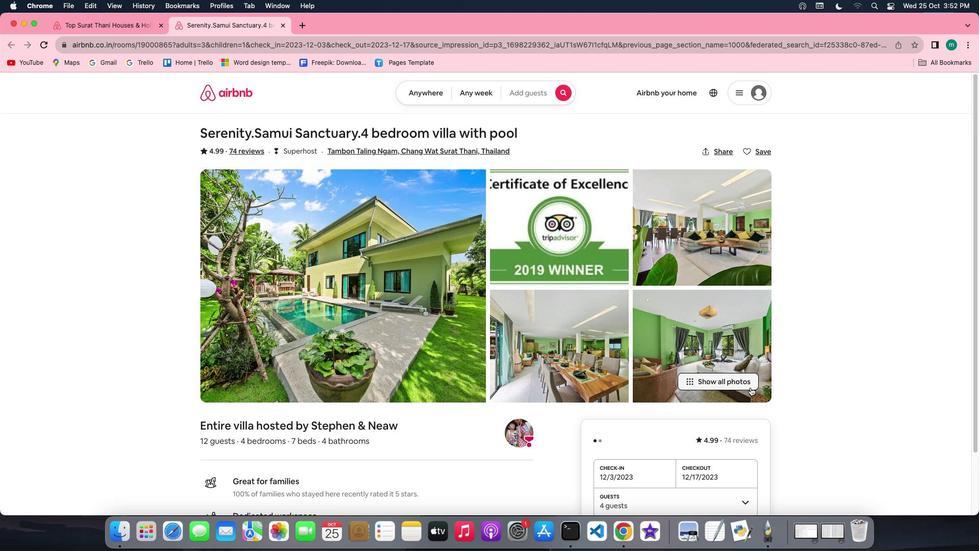 
Action: Mouse moved to (519, 335)
Screenshot: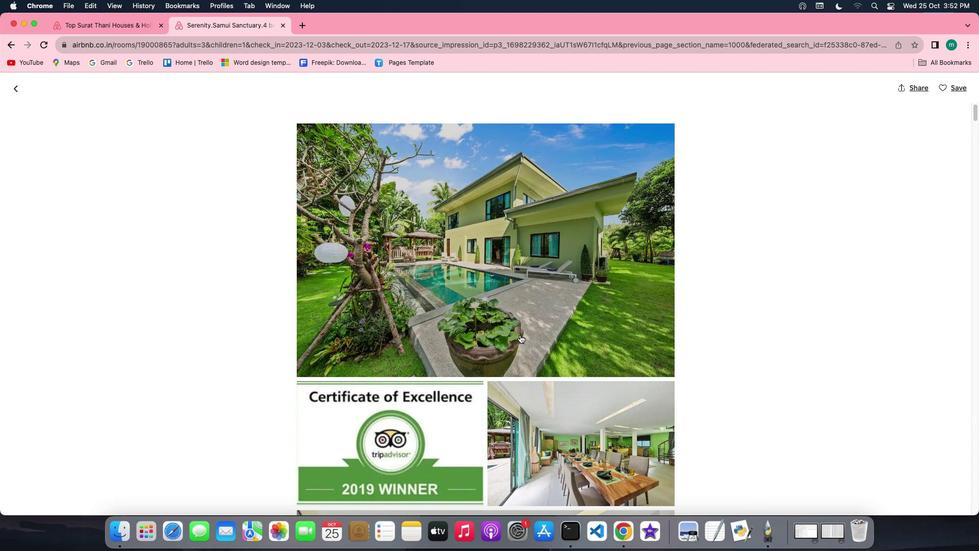 
Action: Mouse scrolled (519, 335) with delta (0, 0)
Screenshot: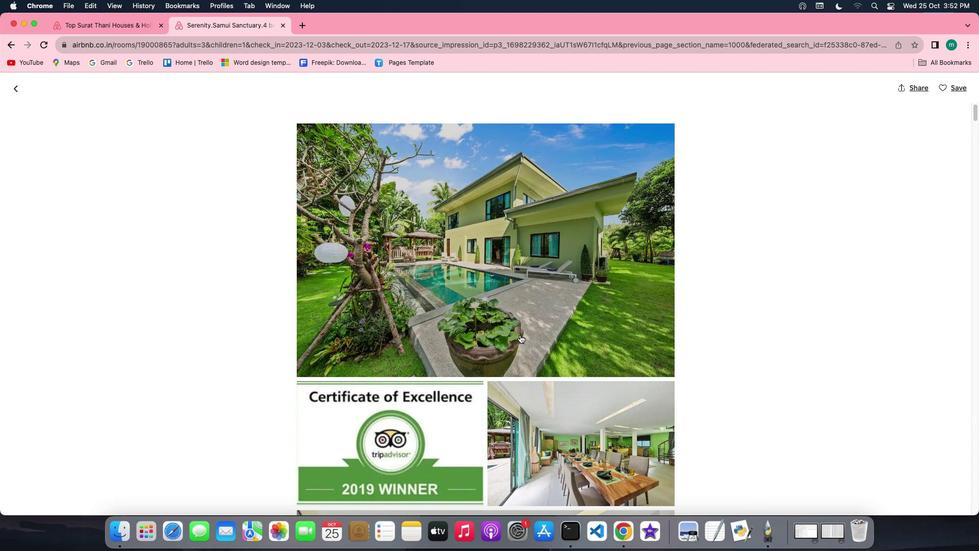 
Action: Mouse scrolled (519, 335) with delta (0, 0)
Screenshot: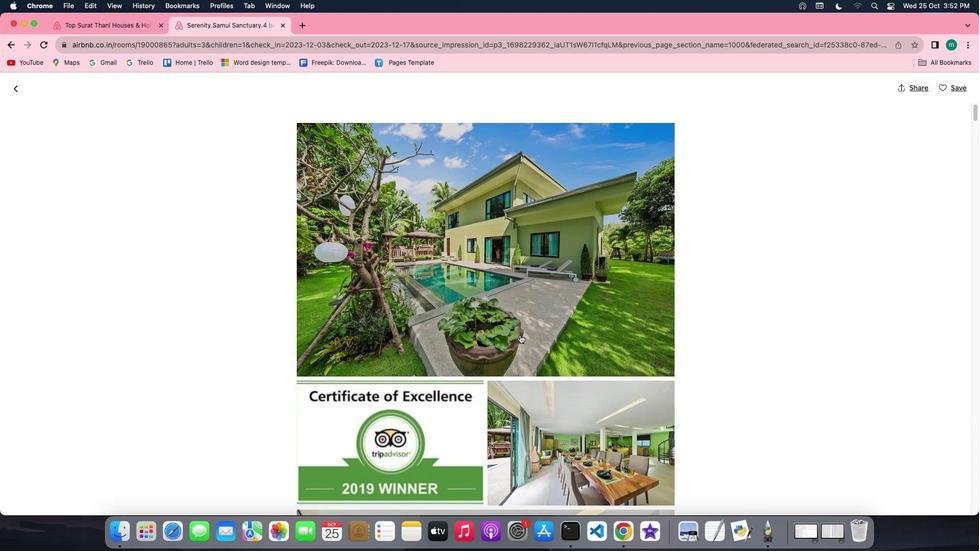 
Action: Mouse scrolled (519, 335) with delta (0, -1)
Screenshot: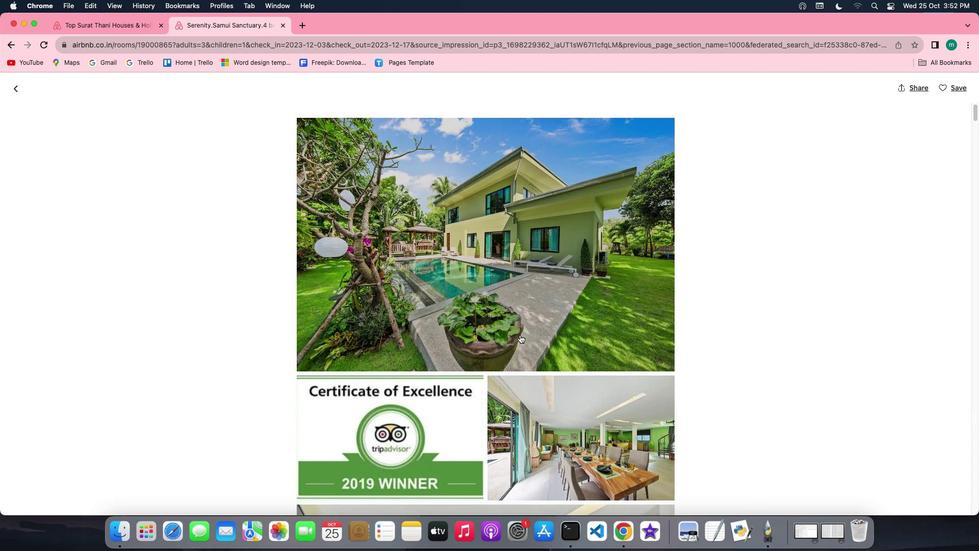 
Action: Mouse scrolled (519, 335) with delta (0, -1)
Screenshot: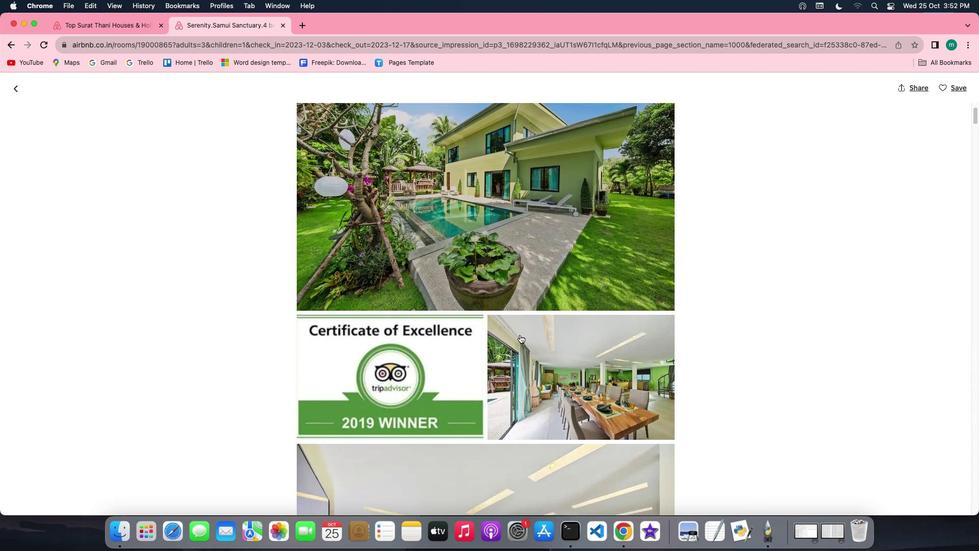 
Action: Mouse scrolled (519, 335) with delta (0, 0)
Screenshot: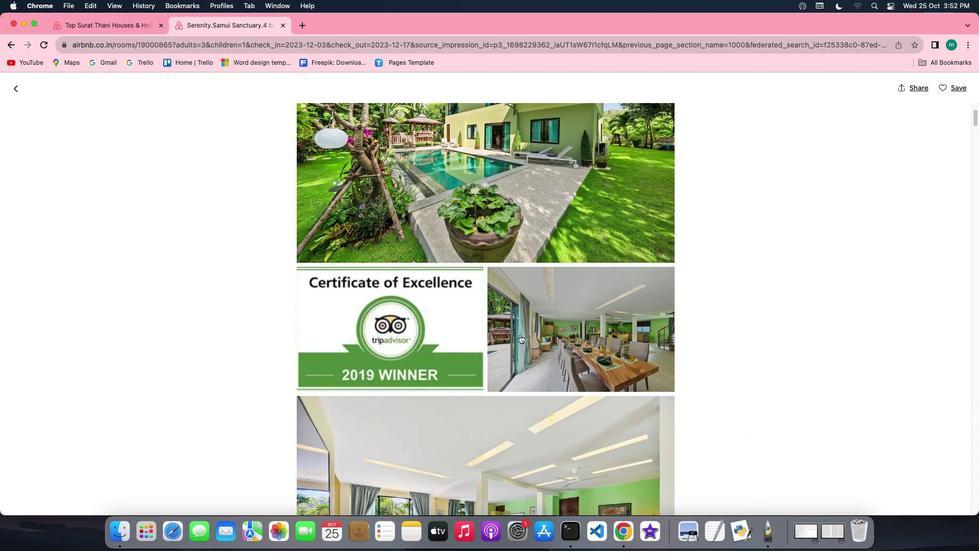 
Action: Mouse scrolled (519, 335) with delta (0, 0)
Screenshot: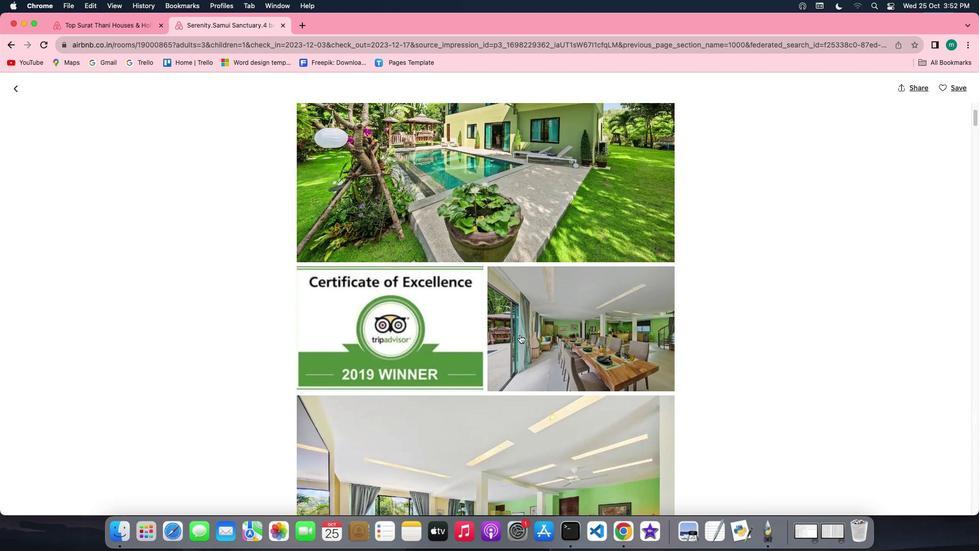 
Action: Mouse scrolled (519, 335) with delta (0, 0)
Screenshot: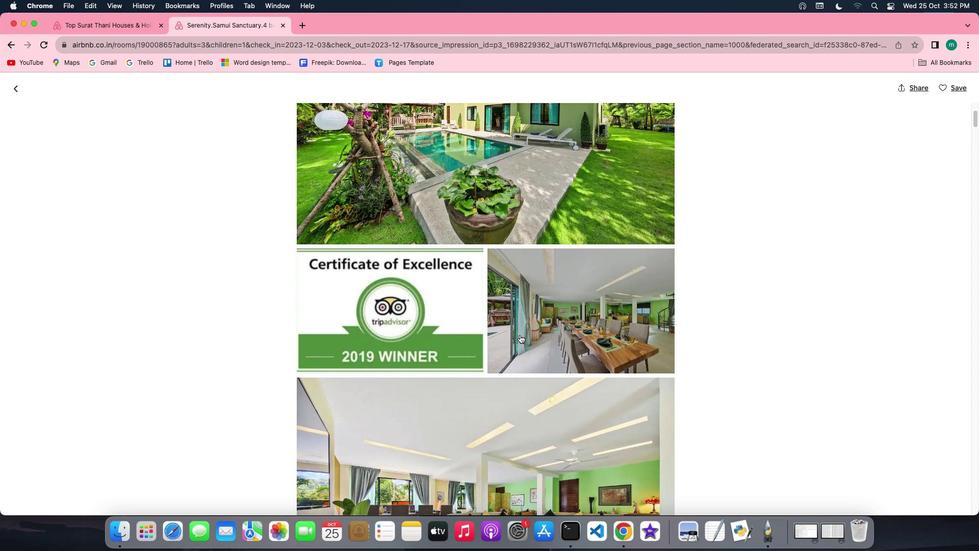 
Action: Mouse scrolled (519, 335) with delta (0, 0)
Screenshot: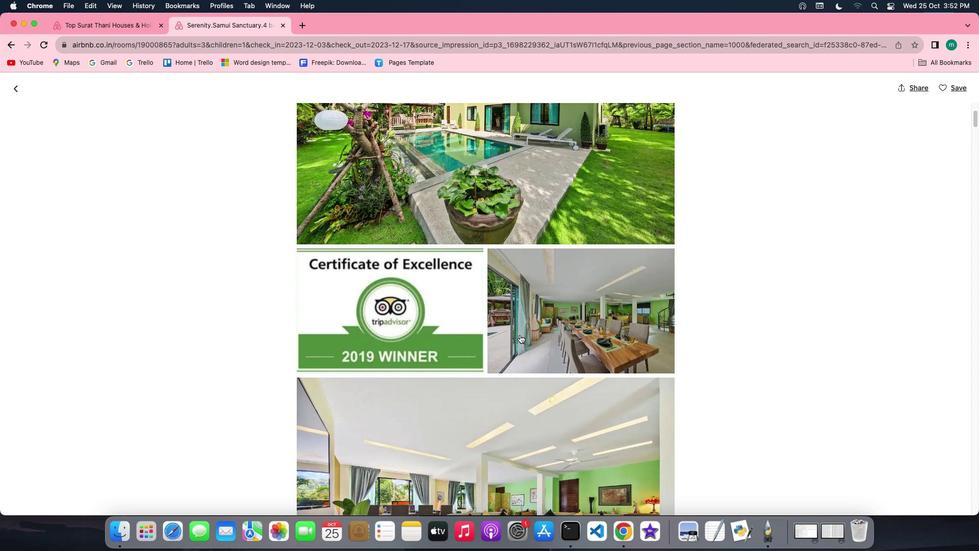 
Action: Mouse scrolled (519, 335) with delta (0, 0)
Screenshot: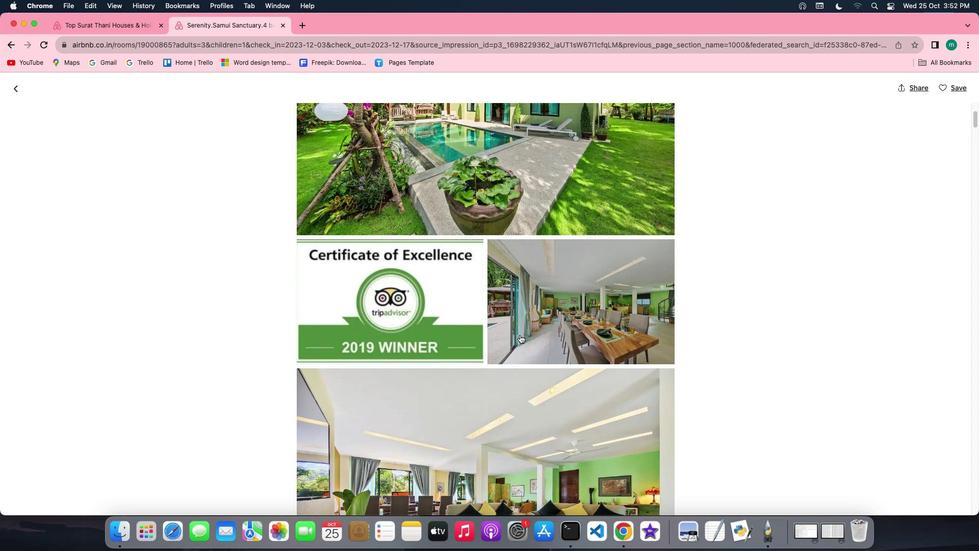 
Action: Mouse scrolled (519, 335) with delta (0, 0)
Screenshot: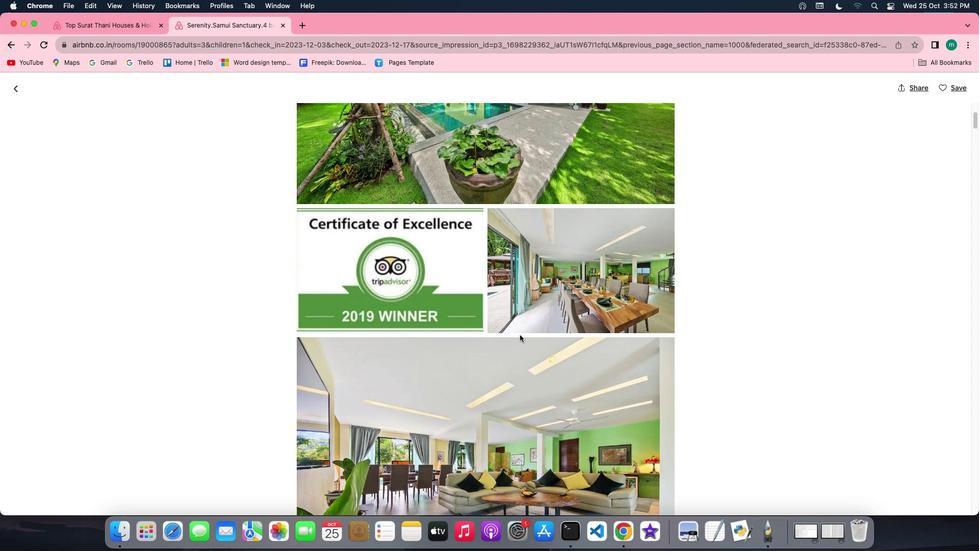 
Action: Mouse scrolled (519, 335) with delta (0, 0)
Screenshot: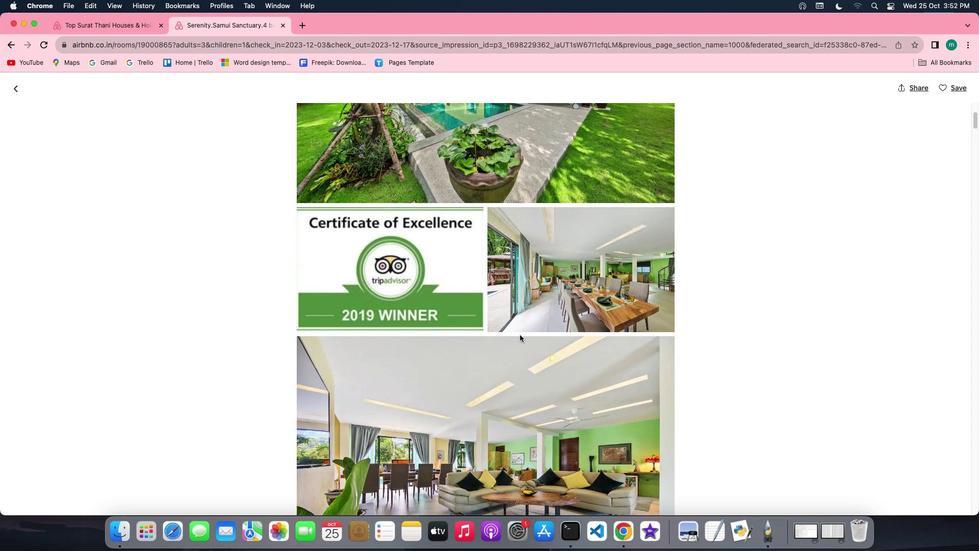 
Action: Mouse scrolled (519, 335) with delta (0, -1)
Screenshot: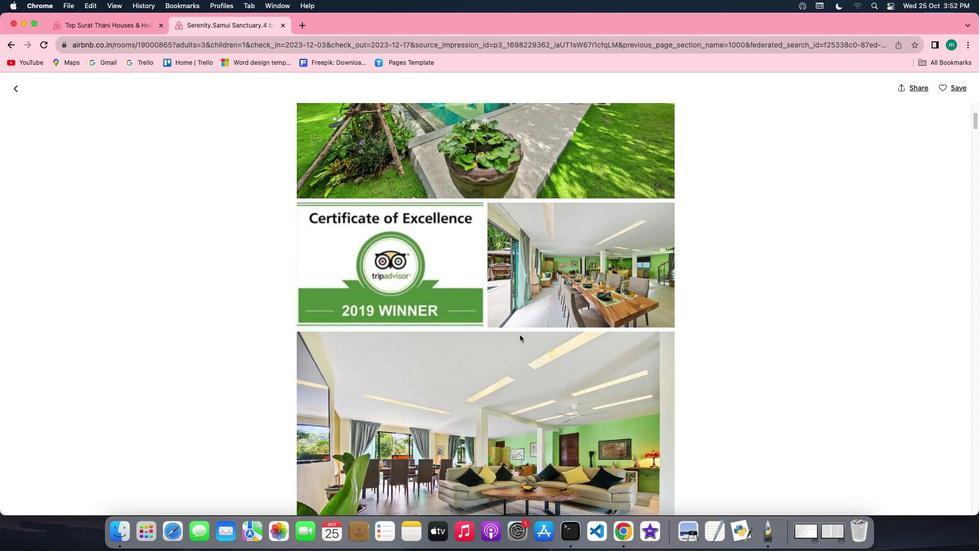 
Action: Mouse scrolled (519, 335) with delta (0, -2)
Screenshot: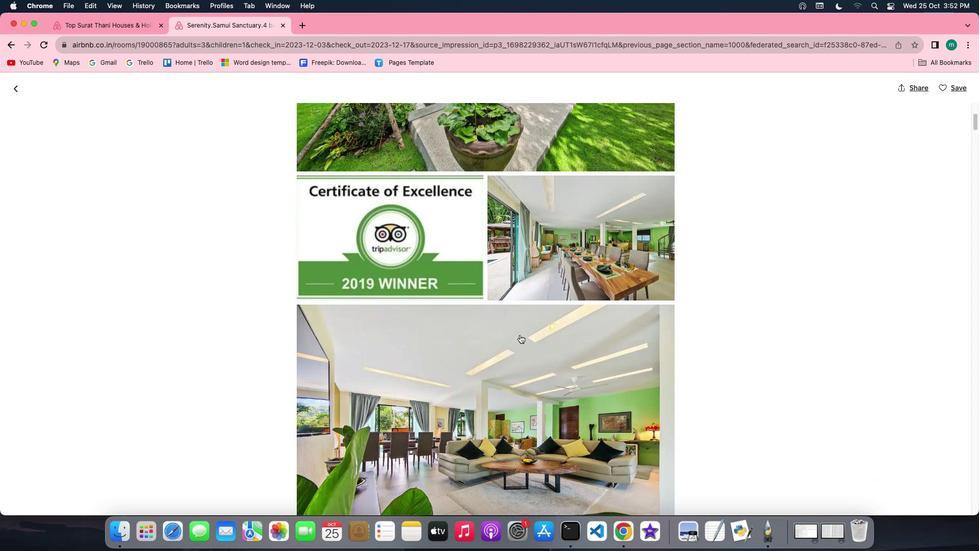 
Action: Mouse scrolled (519, 335) with delta (0, 0)
Screenshot: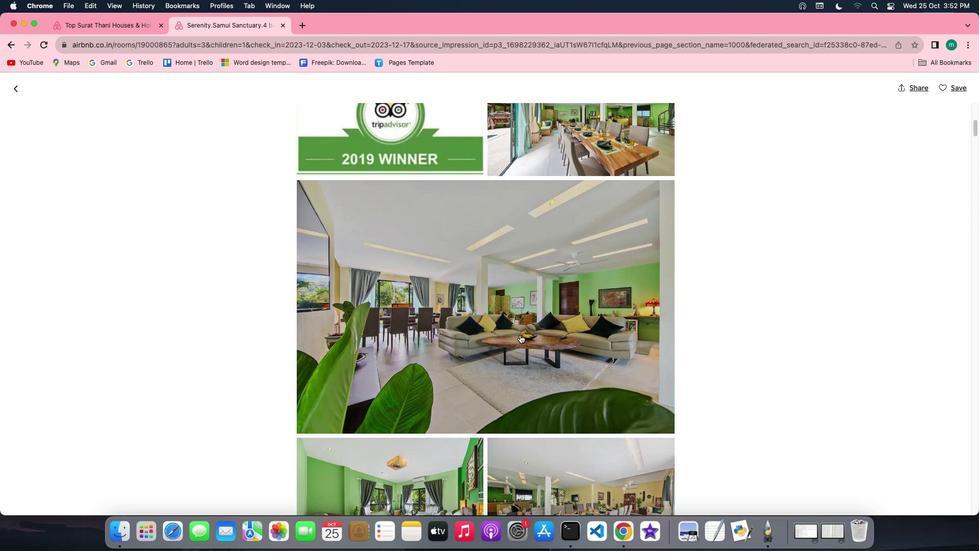 
Action: Mouse scrolled (519, 335) with delta (0, 0)
Screenshot: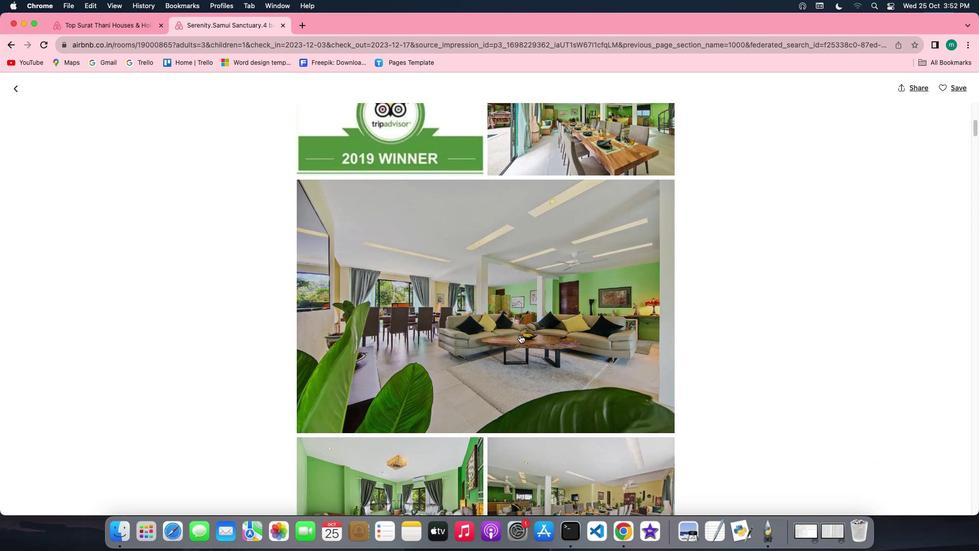 
Action: Mouse scrolled (519, 335) with delta (0, -1)
Screenshot: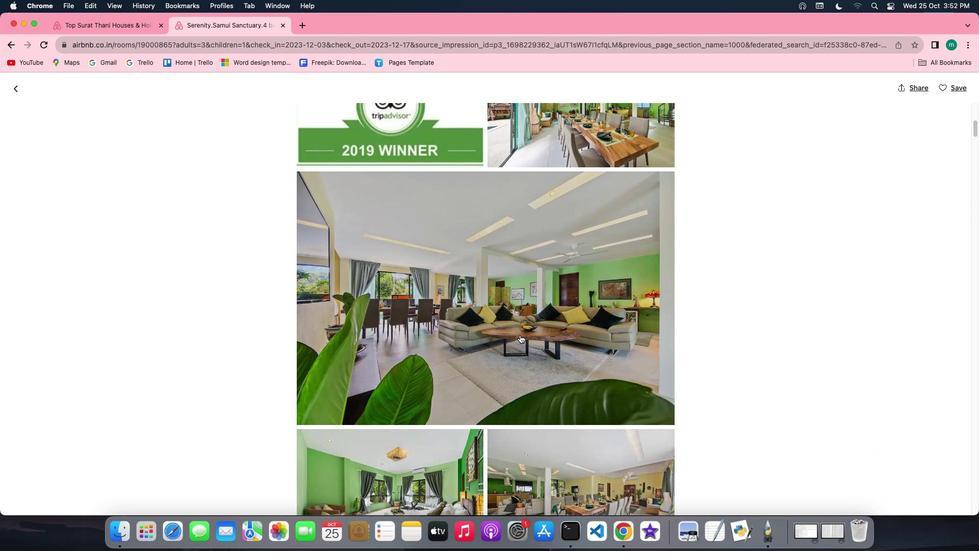 
Action: Mouse scrolled (519, 335) with delta (0, -1)
Screenshot: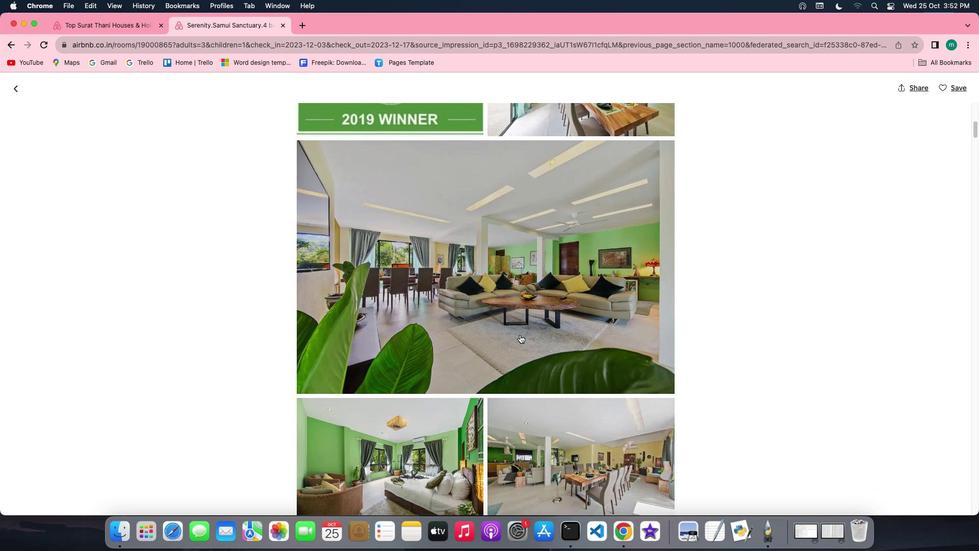 
Action: Mouse scrolled (519, 335) with delta (0, 0)
Screenshot: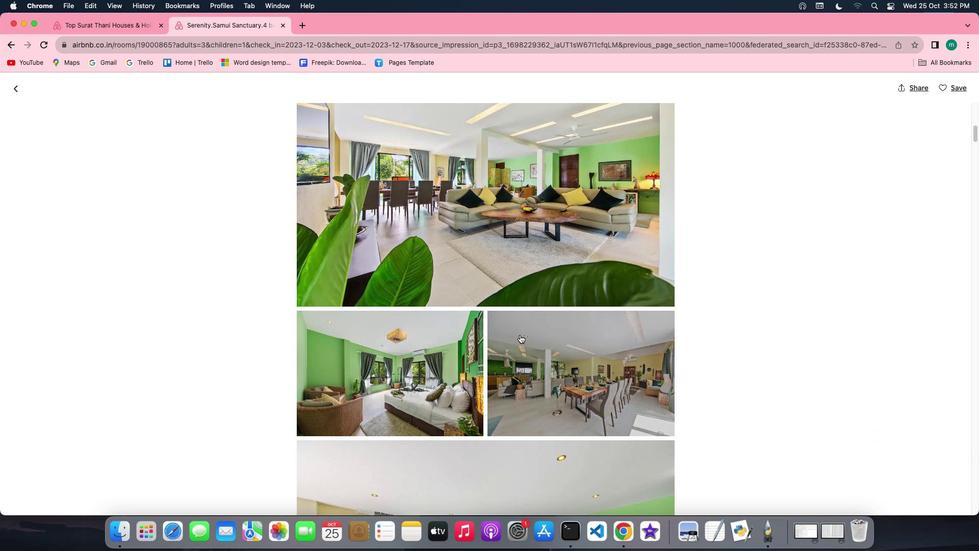
Action: Mouse scrolled (519, 335) with delta (0, 0)
Screenshot: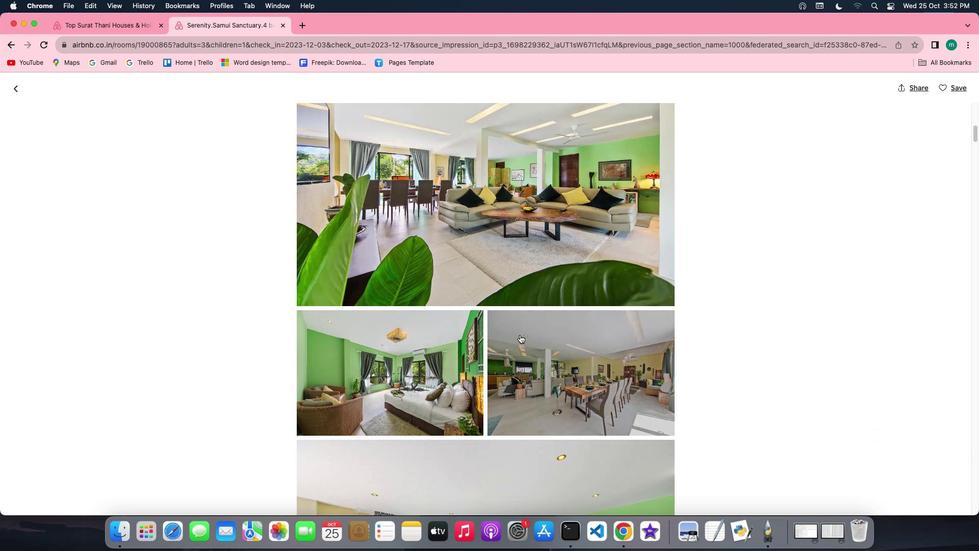 
Action: Mouse scrolled (519, 335) with delta (0, -1)
Screenshot: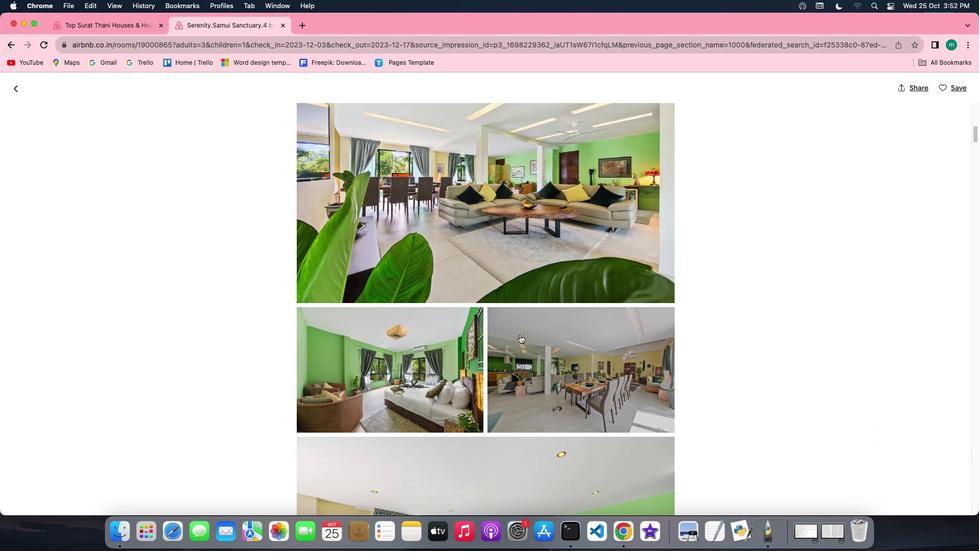 
Action: Mouse scrolled (519, 335) with delta (0, -1)
Screenshot: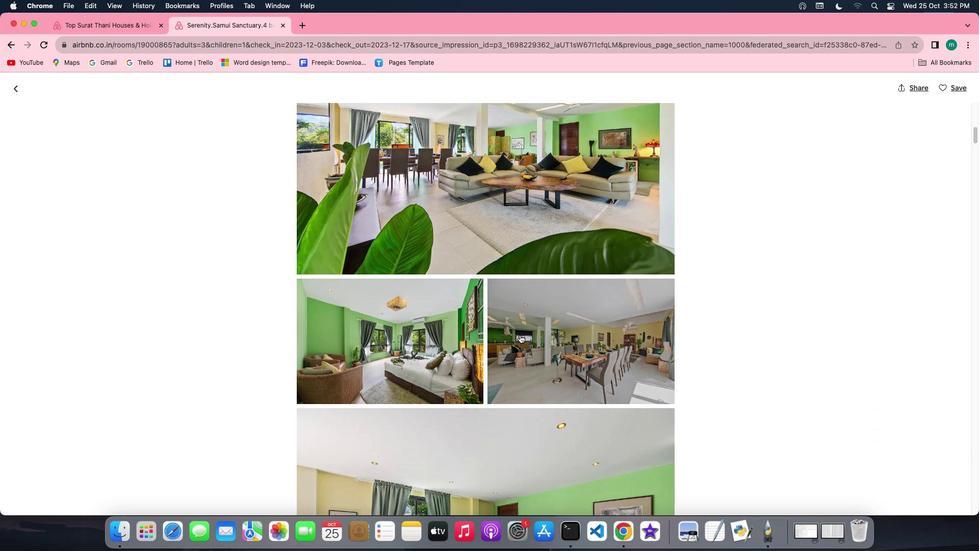 
Action: Mouse scrolled (519, 335) with delta (0, 0)
Screenshot: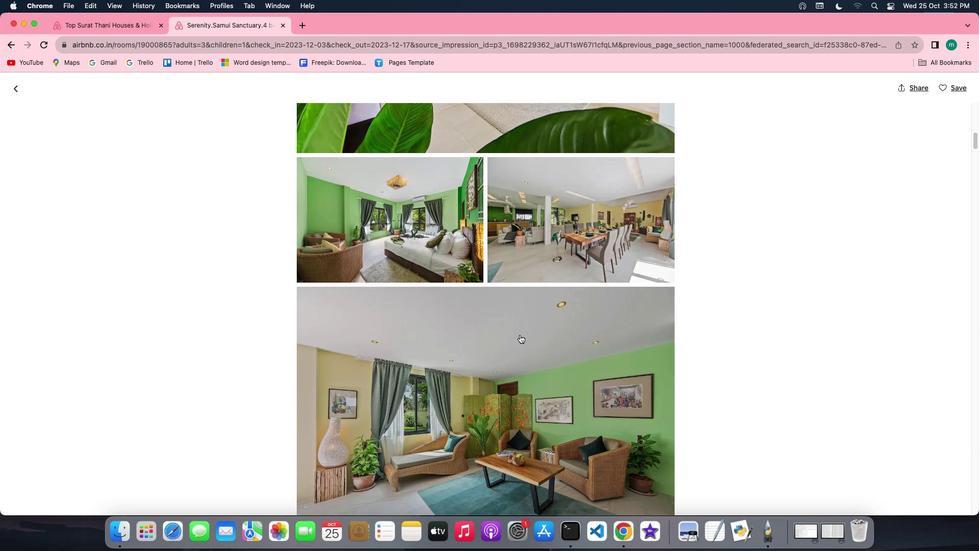 
Action: Mouse scrolled (519, 335) with delta (0, 0)
Screenshot: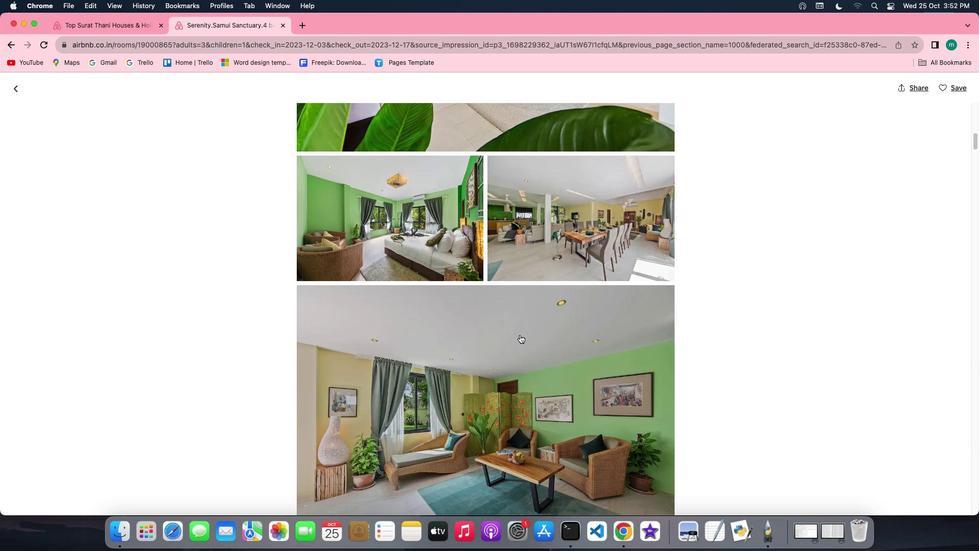 
Action: Mouse scrolled (519, 335) with delta (0, 0)
Screenshot: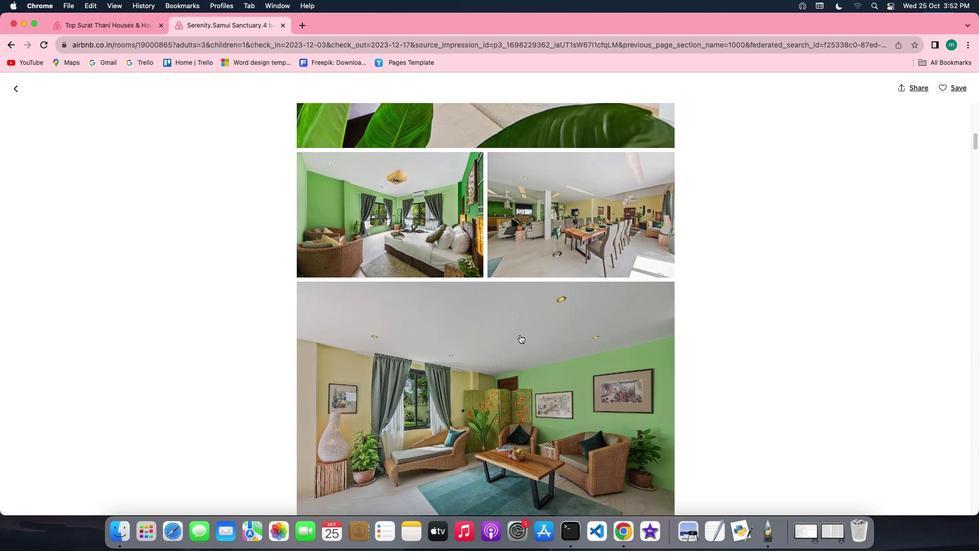 
Action: Mouse scrolled (519, 335) with delta (0, 0)
Screenshot: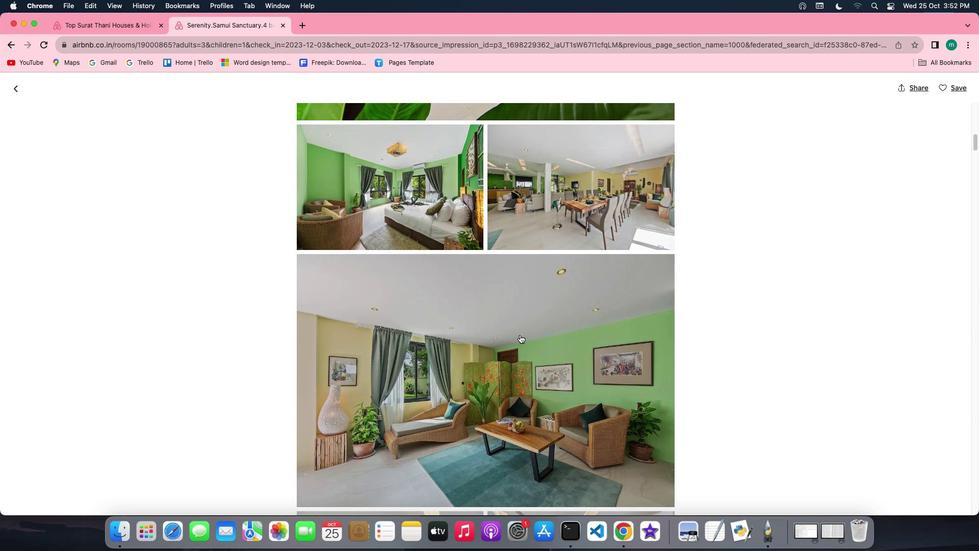 
Action: Mouse scrolled (519, 335) with delta (0, 0)
Screenshot: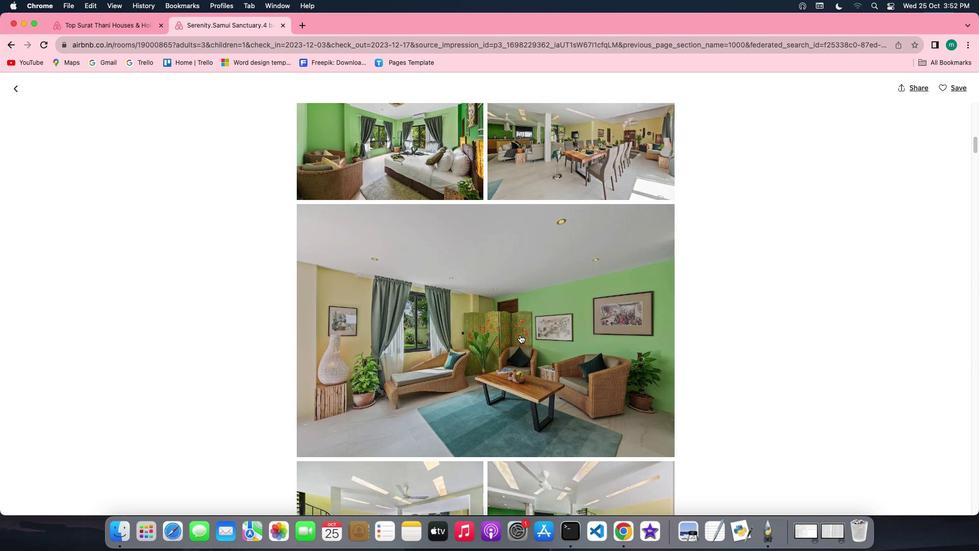 
Action: Mouse scrolled (519, 335) with delta (0, 0)
Screenshot: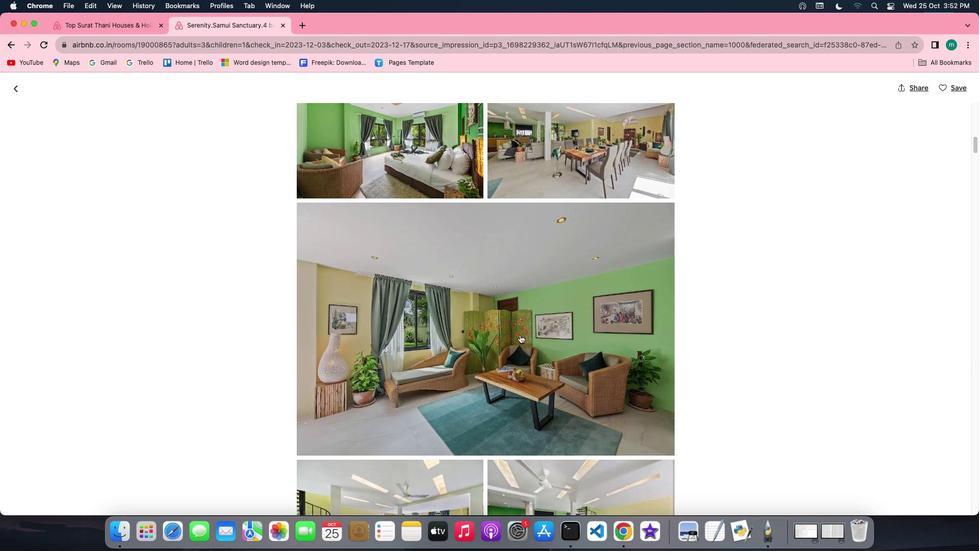 
Action: Mouse scrolled (519, 335) with delta (0, 0)
Screenshot: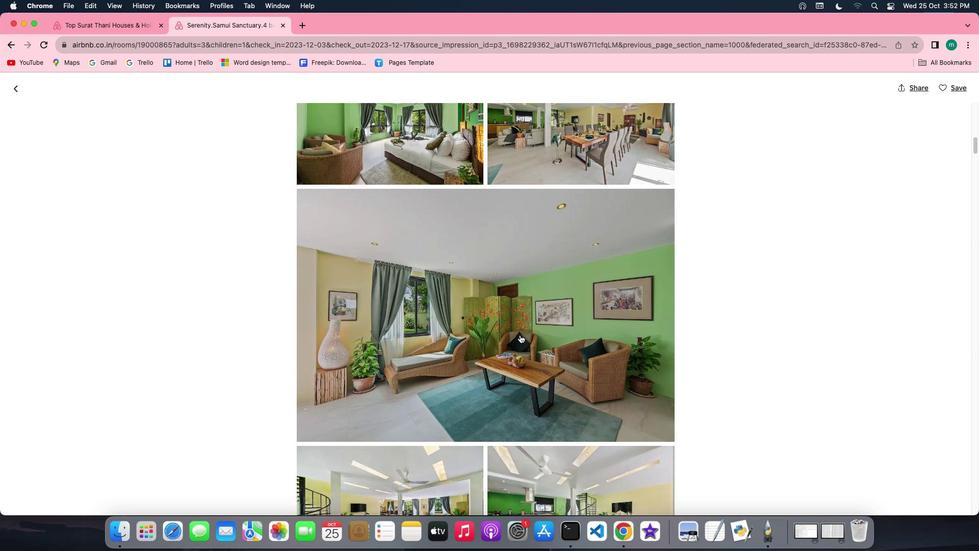 
Action: Mouse scrolled (519, 335) with delta (0, 0)
Screenshot: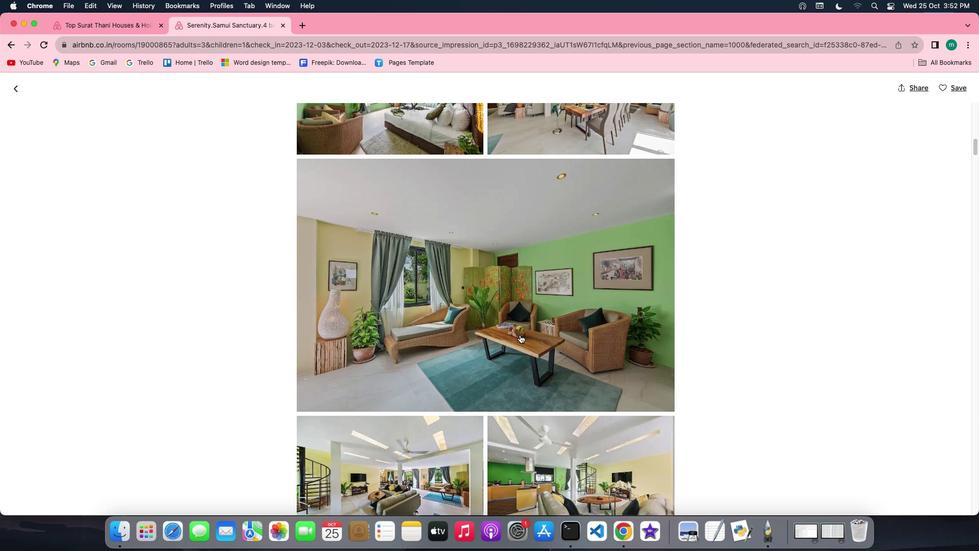 
Action: Mouse scrolled (519, 335) with delta (0, 0)
Screenshot: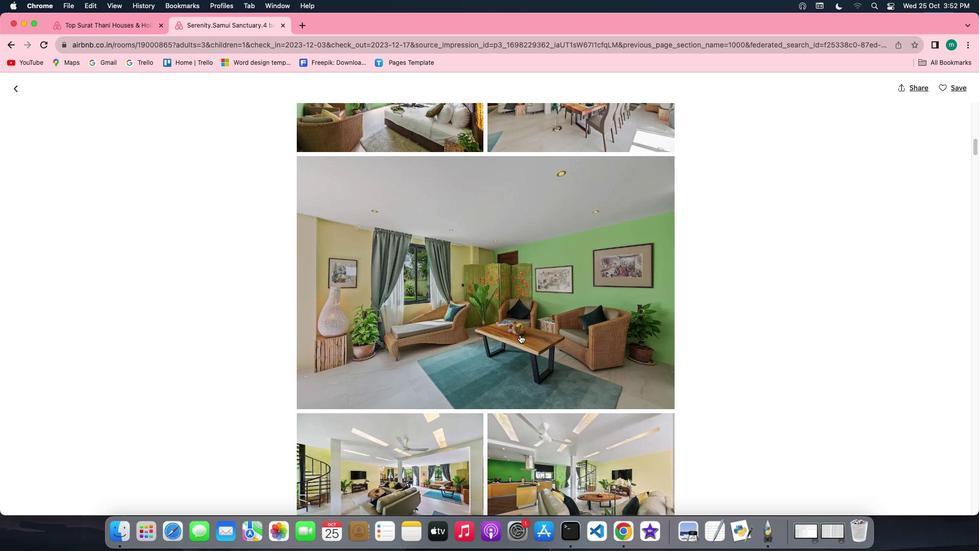 
Action: Mouse scrolled (519, 335) with delta (0, 0)
Screenshot: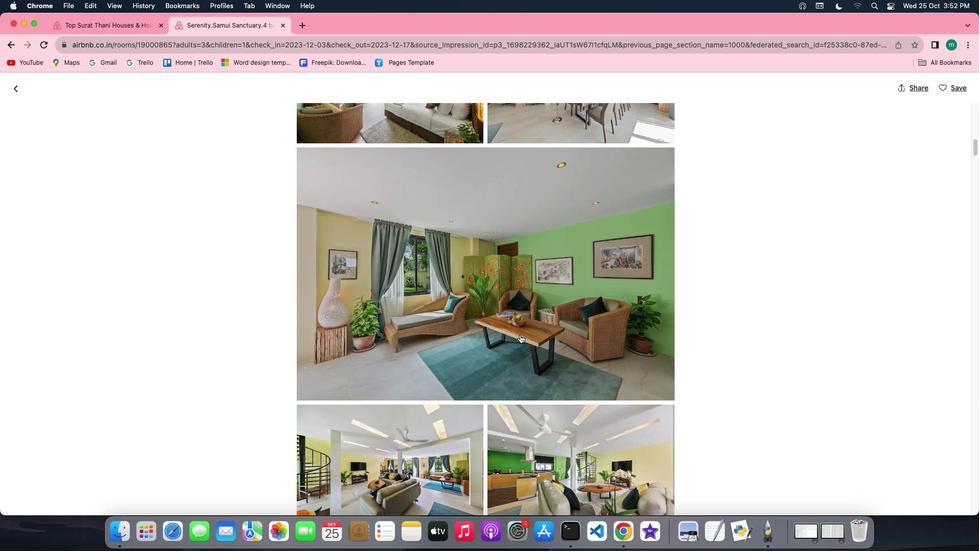 
Action: Mouse scrolled (519, 335) with delta (0, 0)
Screenshot: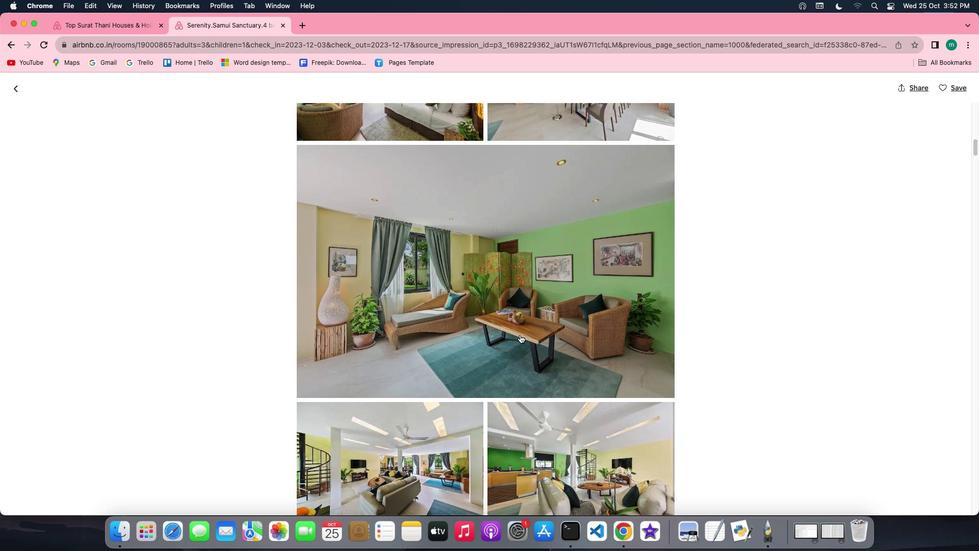 
Action: Mouse scrolled (519, 335) with delta (0, 0)
Screenshot: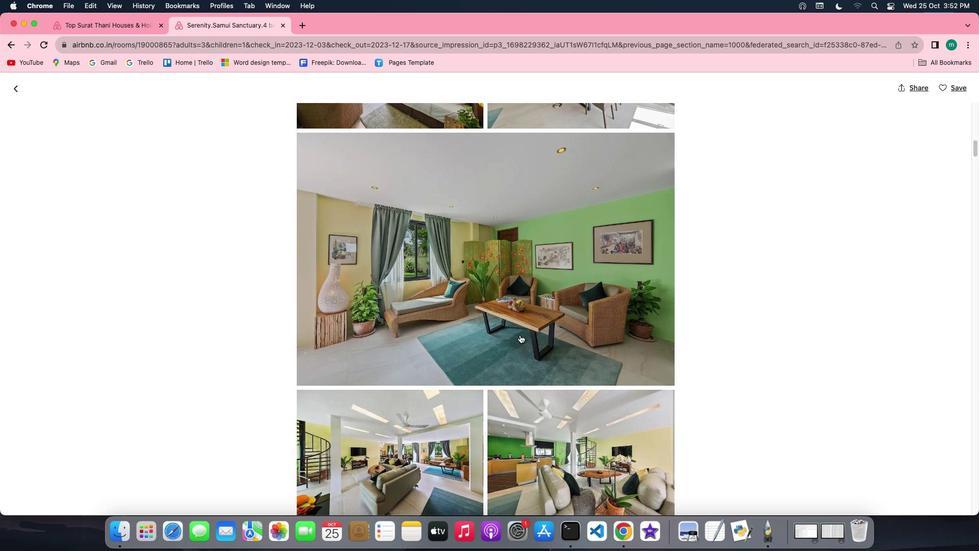 
Action: Mouse scrolled (519, 335) with delta (0, 0)
Screenshot: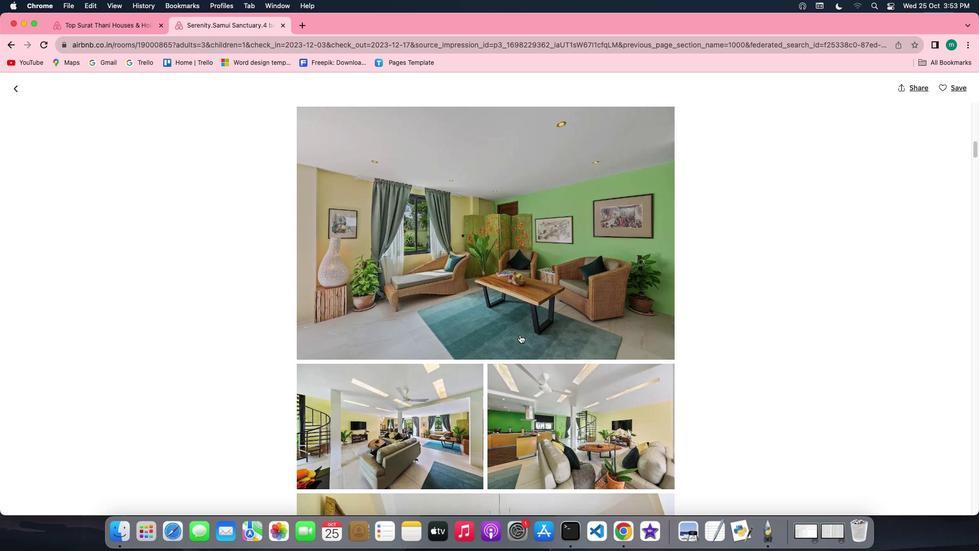
Action: Mouse scrolled (519, 335) with delta (0, 0)
Screenshot: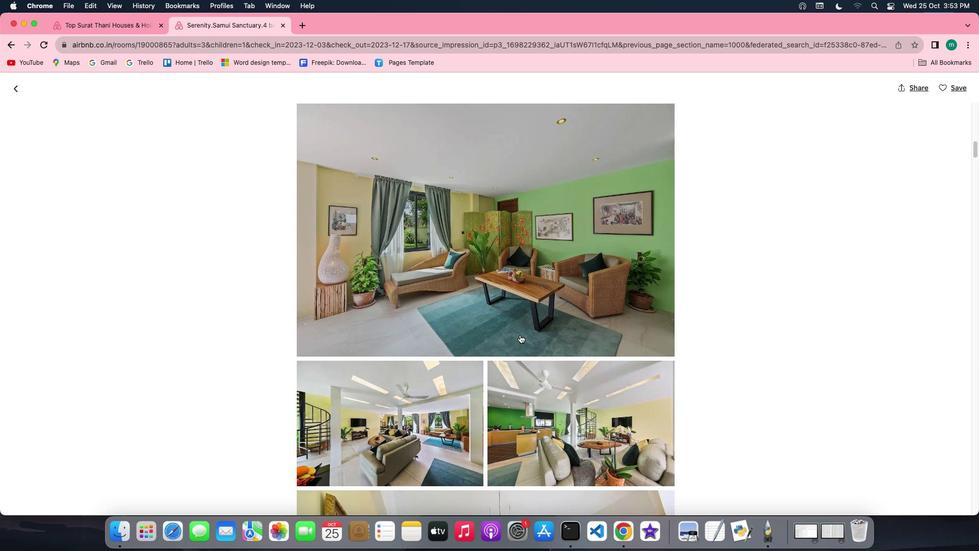 
Action: Mouse scrolled (519, 335) with delta (0, 0)
Screenshot: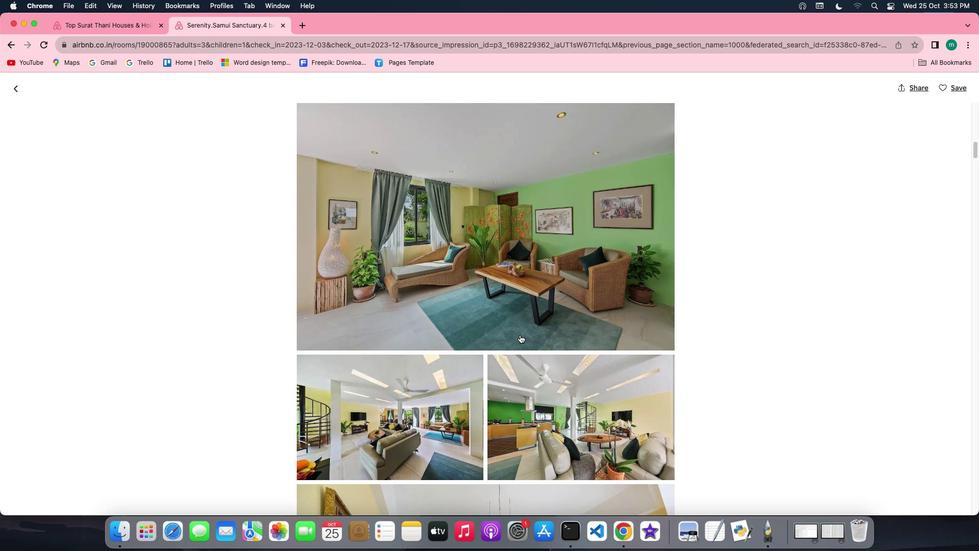 
Action: Mouse scrolled (519, 335) with delta (0, -1)
Screenshot: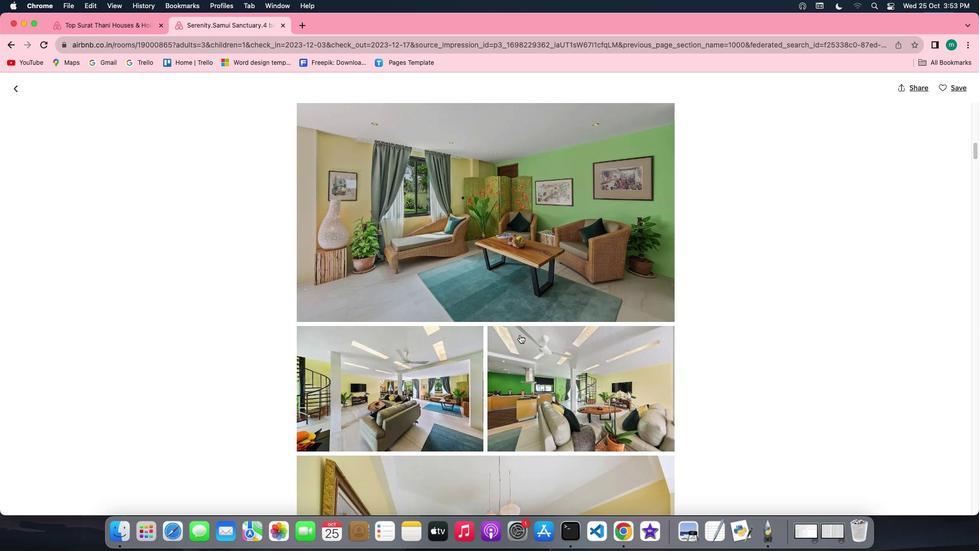 
Action: Mouse scrolled (519, 335) with delta (0, 0)
Screenshot: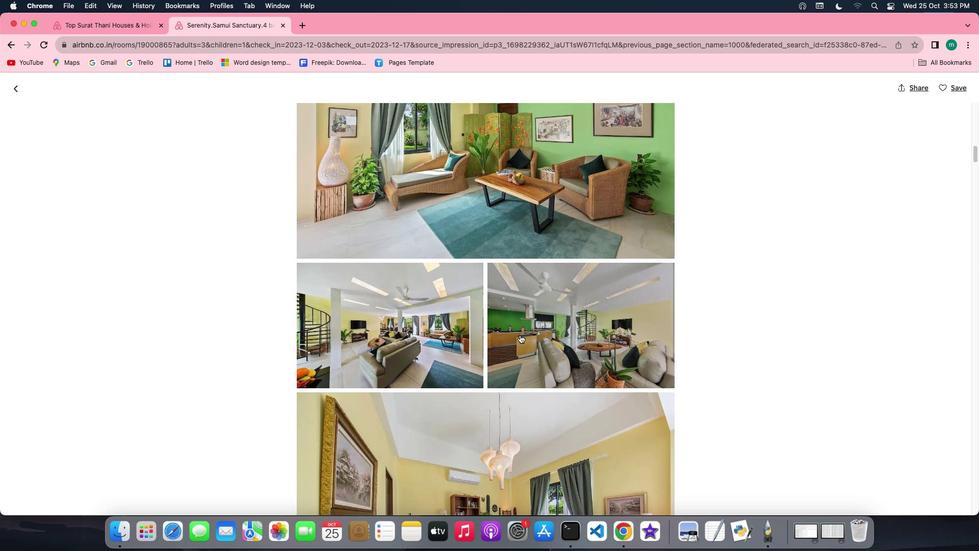 
Action: Mouse scrolled (519, 335) with delta (0, 0)
Screenshot: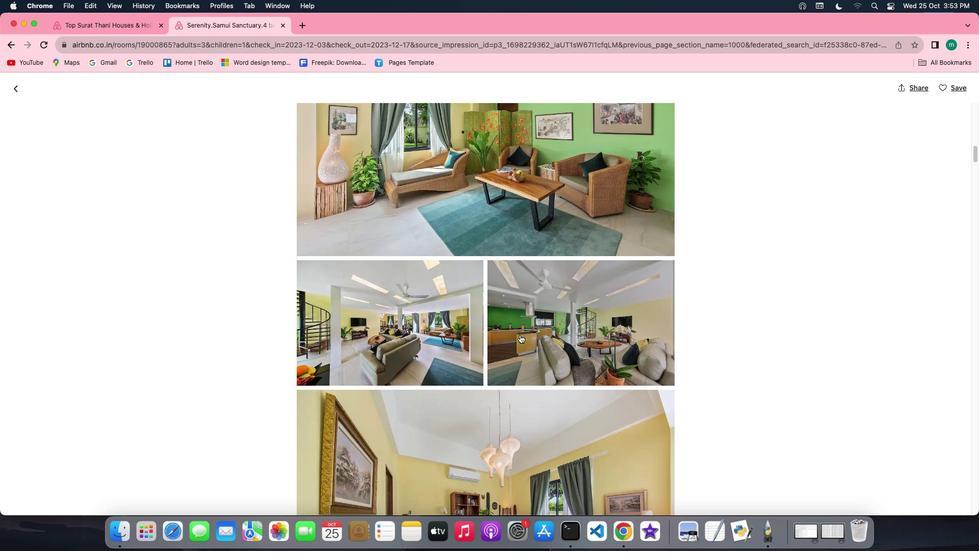 
Action: Mouse scrolled (519, 335) with delta (0, -1)
Screenshot: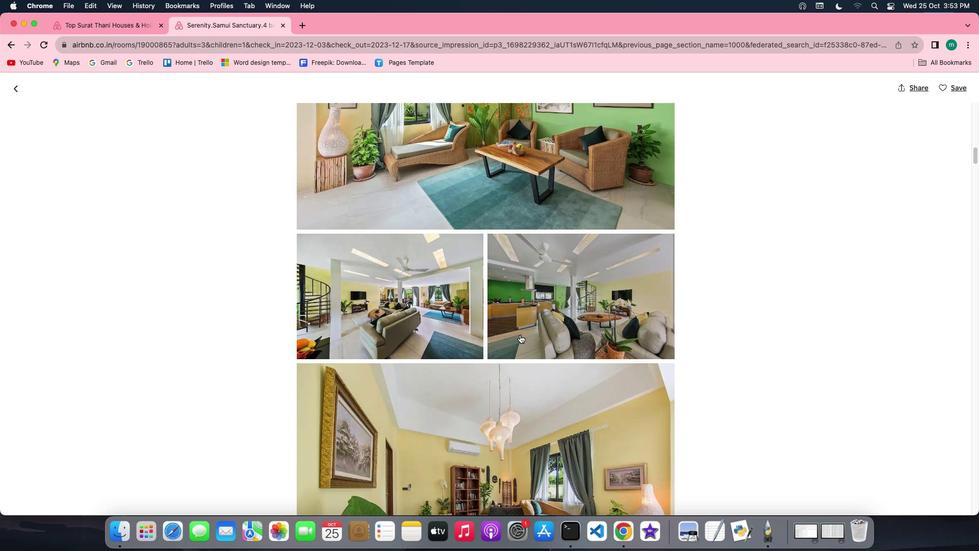 
Action: Mouse scrolled (519, 335) with delta (0, -1)
Screenshot: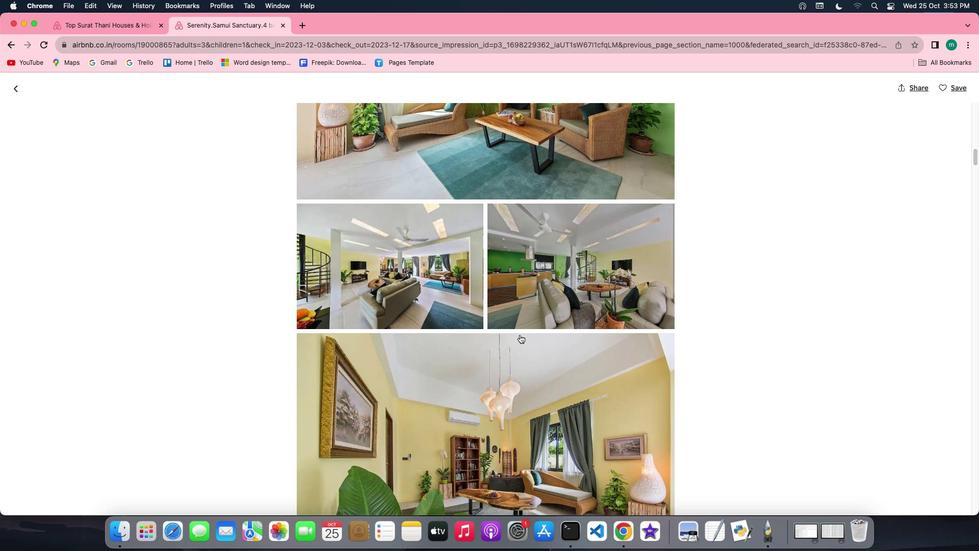 
Action: Mouse scrolled (519, 335) with delta (0, -2)
Screenshot: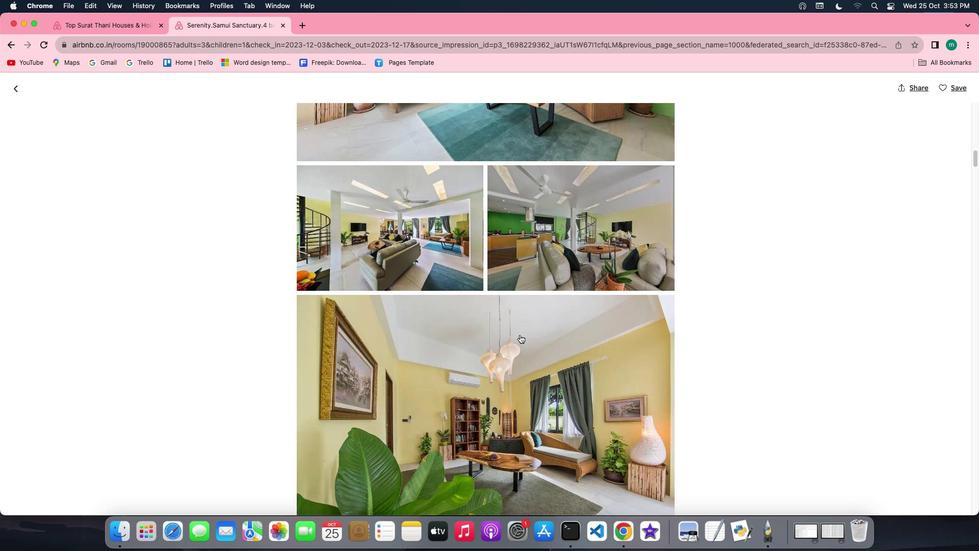 
Action: Mouse scrolled (519, 335) with delta (0, 0)
Screenshot: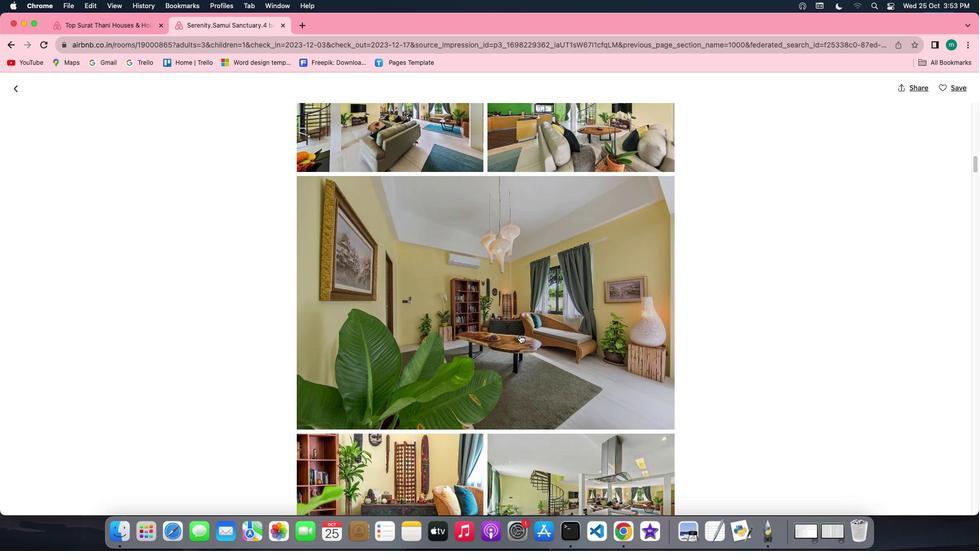 
Action: Mouse scrolled (519, 335) with delta (0, 0)
Screenshot: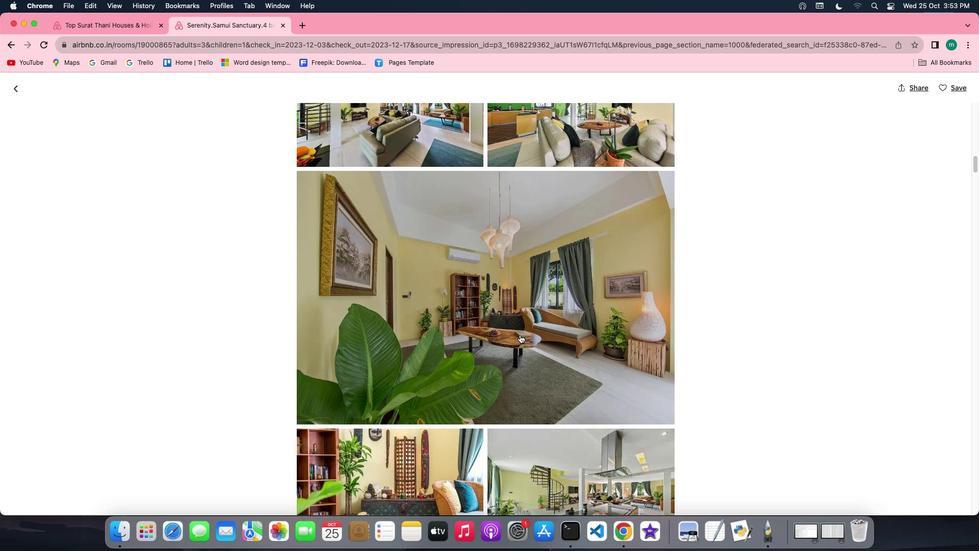 
Action: Mouse scrolled (519, 335) with delta (0, 0)
Screenshot: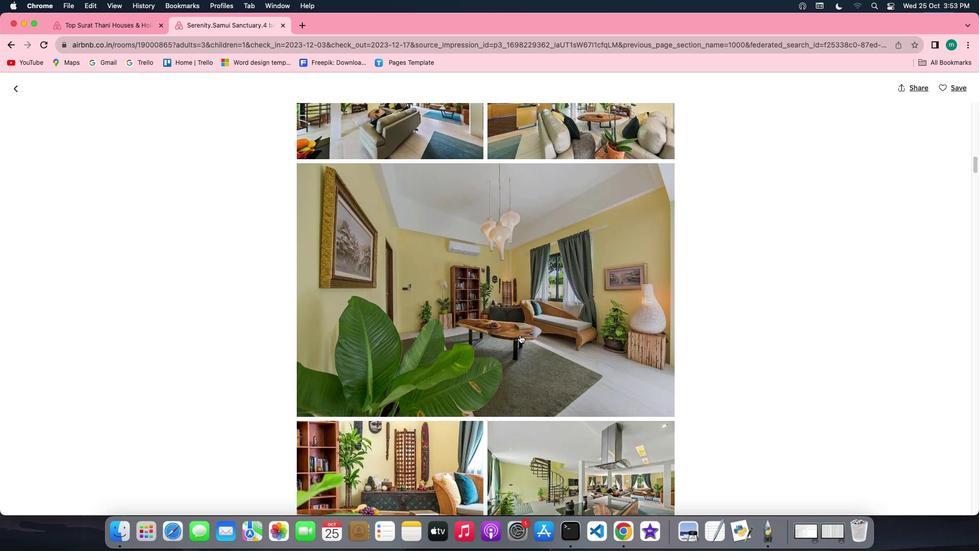 
Action: Mouse scrolled (519, 335) with delta (0, -1)
Screenshot: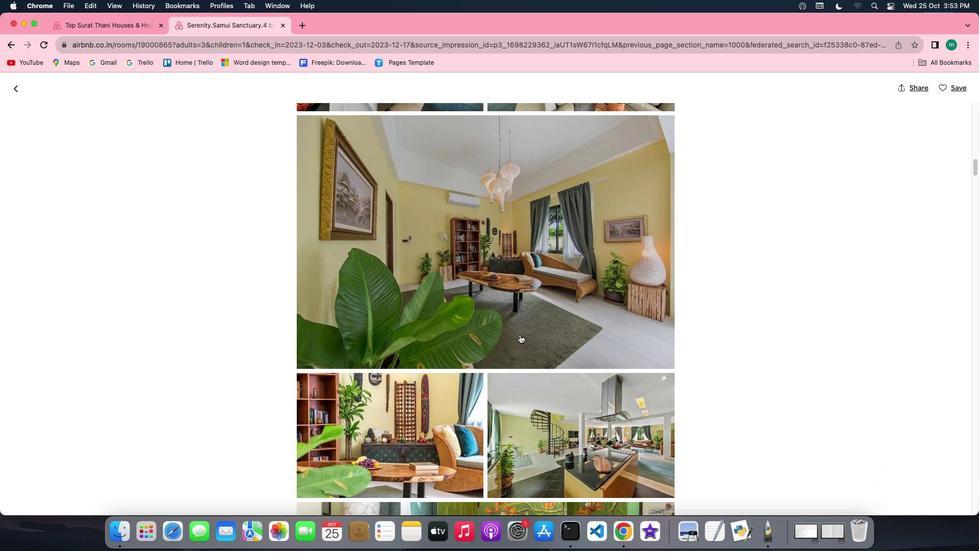 
Action: Mouse scrolled (519, 335) with delta (0, 0)
Screenshot: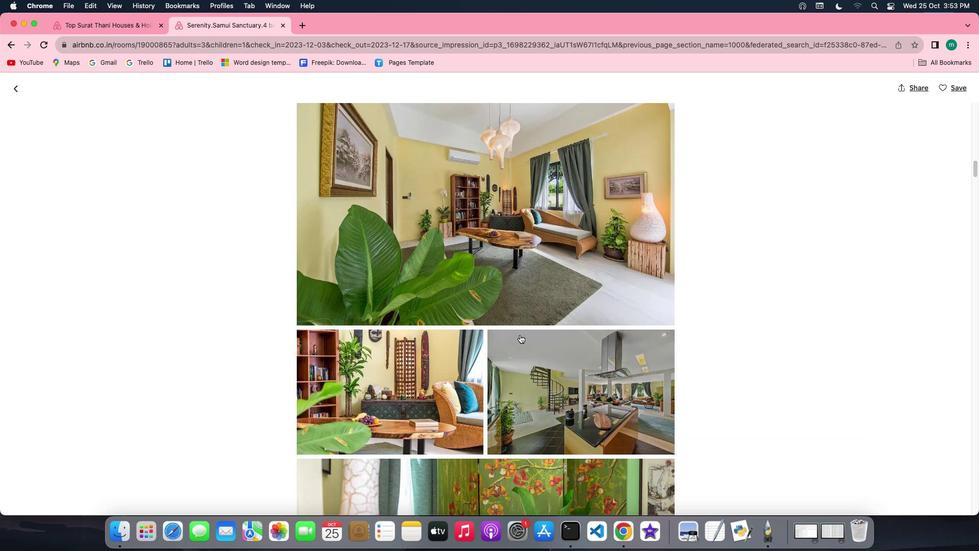 
Action: Mouse scrolled (519, 335) with delta (0, 0)
Screenshot: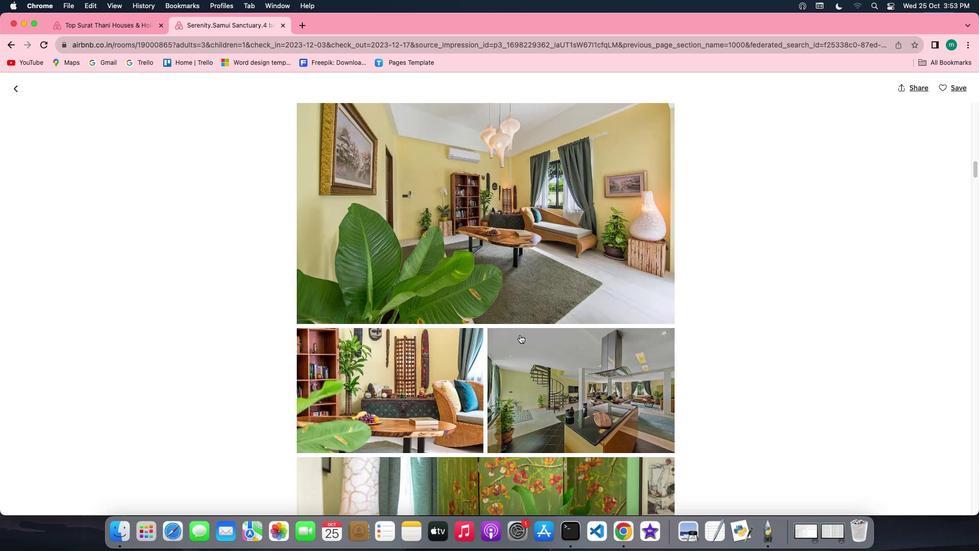 
Action: Mouse scrolled (519, 335) with delta (0, 0)
Screenshot: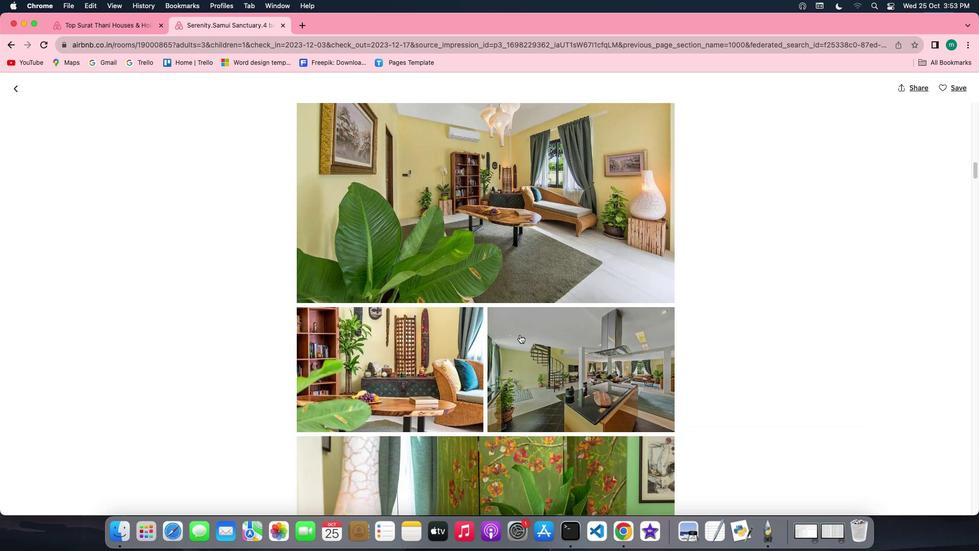 
Action: Mouse scrolled (519, 335) with delta (0, 0)
Screenshot: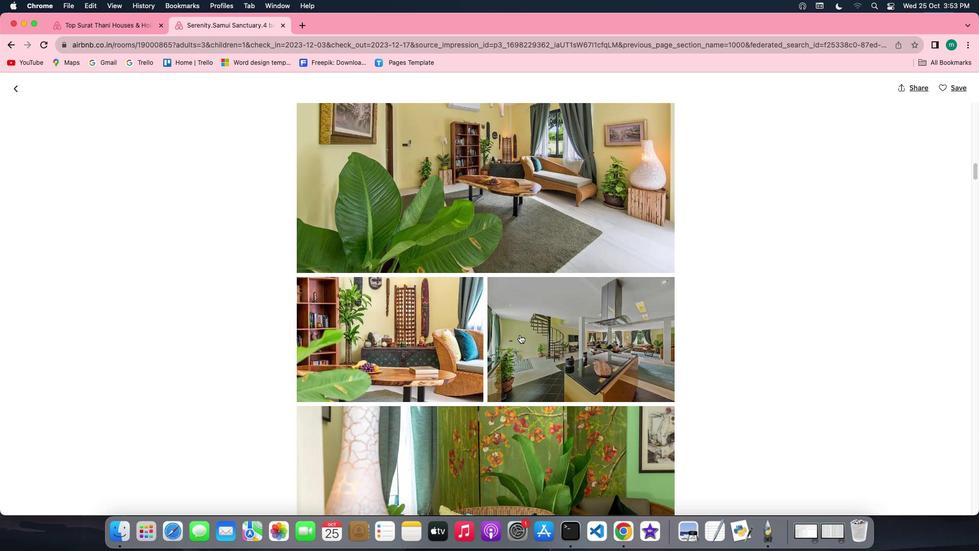 
Action: Mouse scrolled (519, 335) with delta (0, 0)
Screenshot: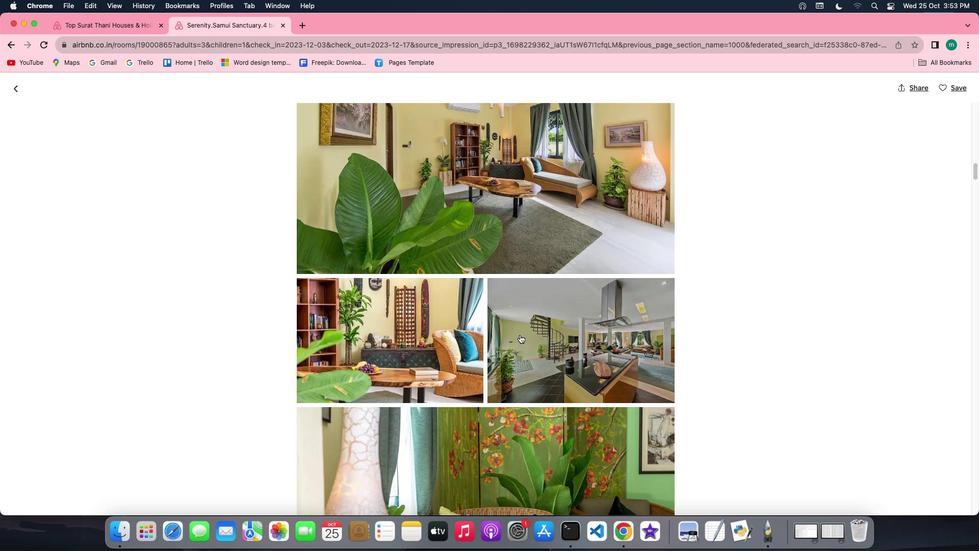 
Action: Mouse scrolled (519, 335) with delta (0, 0)
Screenshot: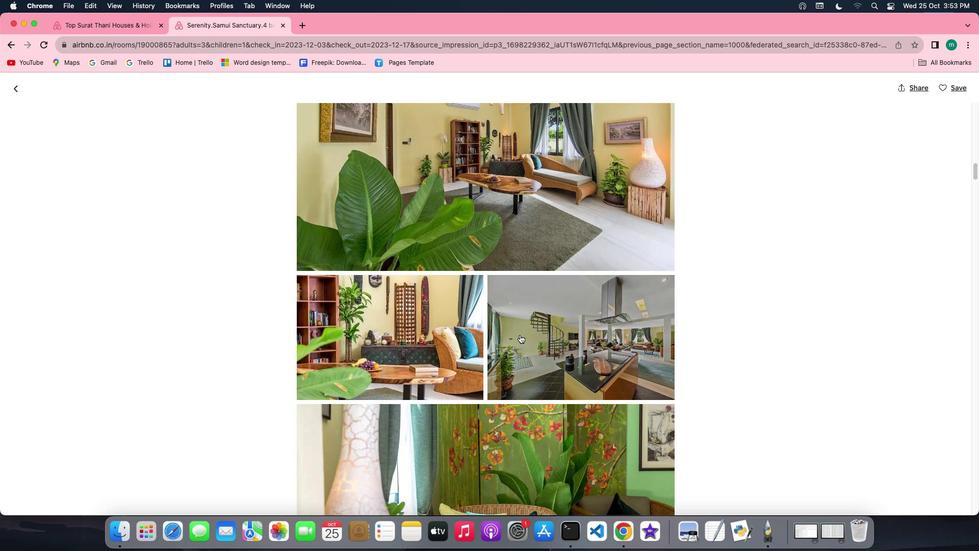 
Action: Mouse scrolled (519, 335) with delta (0, -1)
Screenshot: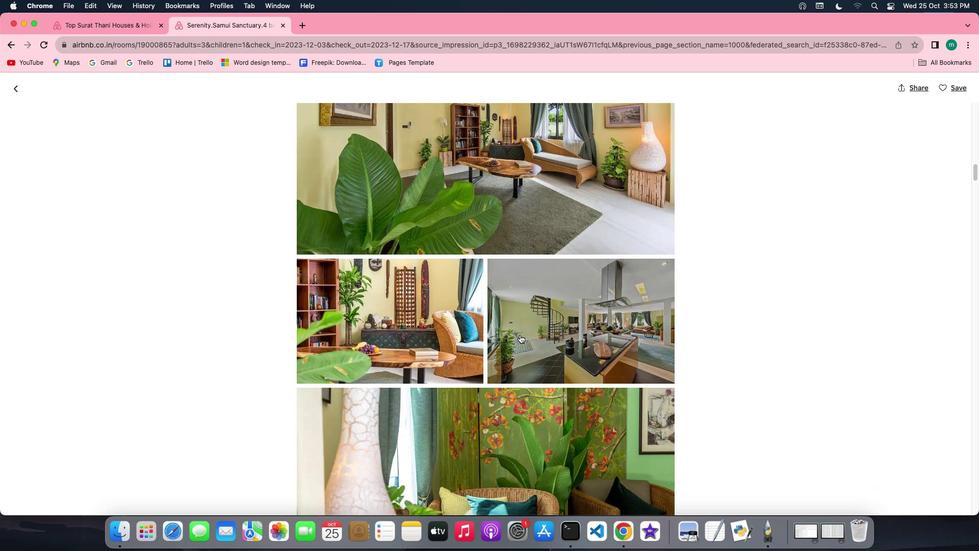 
Action: Mouse scrolled (519, 335) with delta (0, 0)
Screenshot: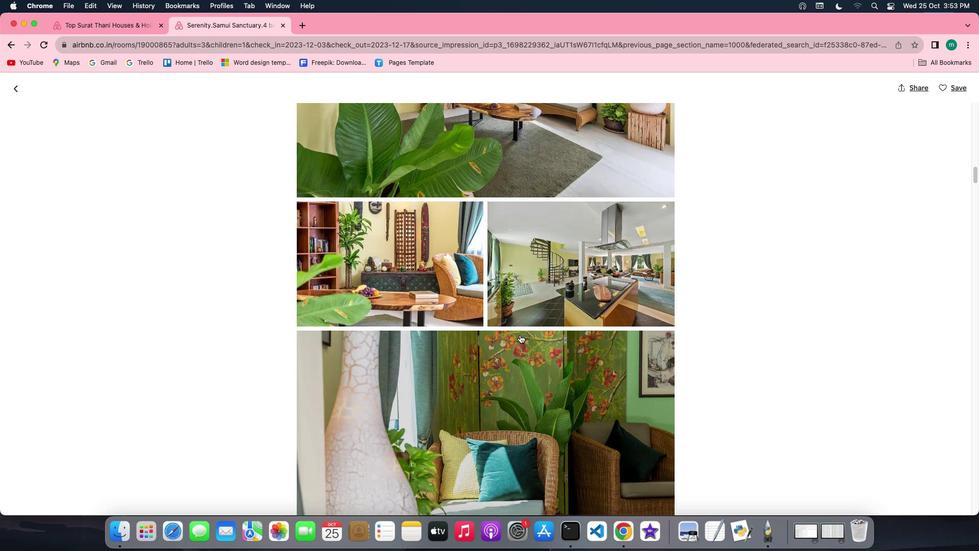 
Action: Mouse scrolled (519, 335) with delta (0, 0)
Screenshot: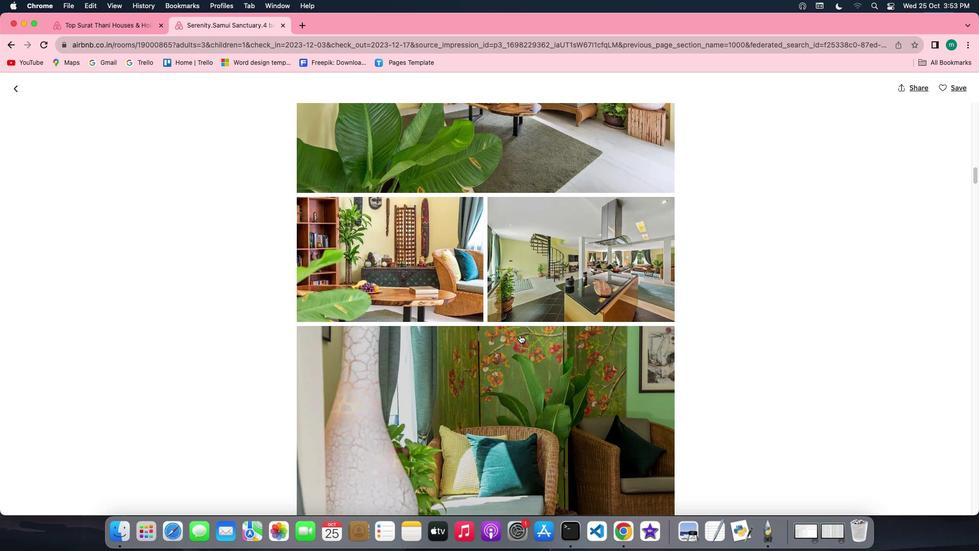 
Action: Mouse scrolled (519, 335) with delta (0, -1)
Screenshot: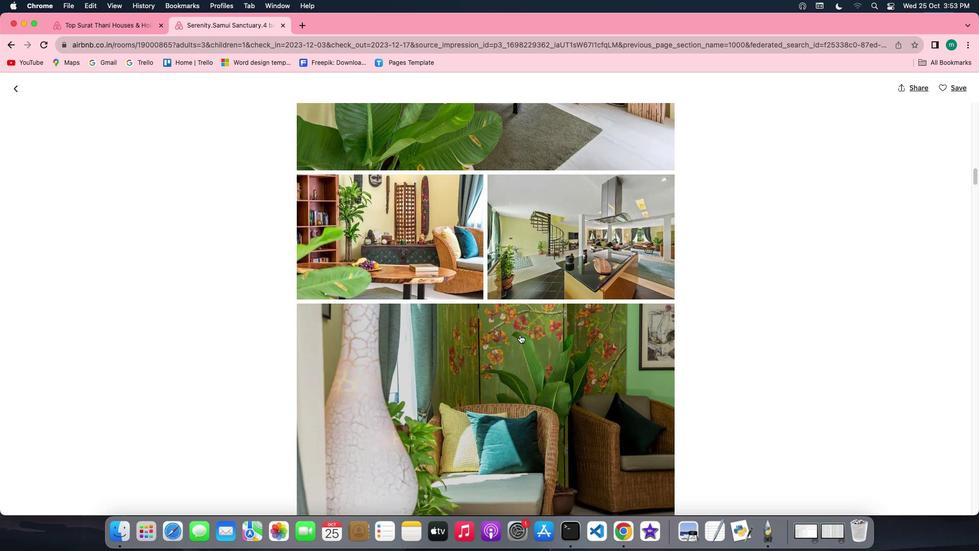 
Action: Mouse scrolled (519, 335) with delta (0, -1)
Screenshot: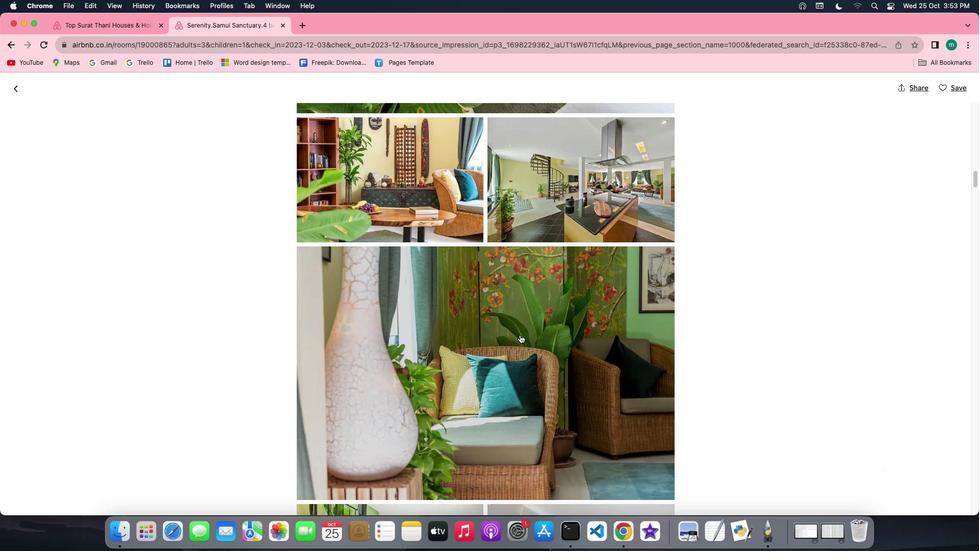 
Action: Mouse scrolled (519, 335) with delta (0, -2)
Screenshot: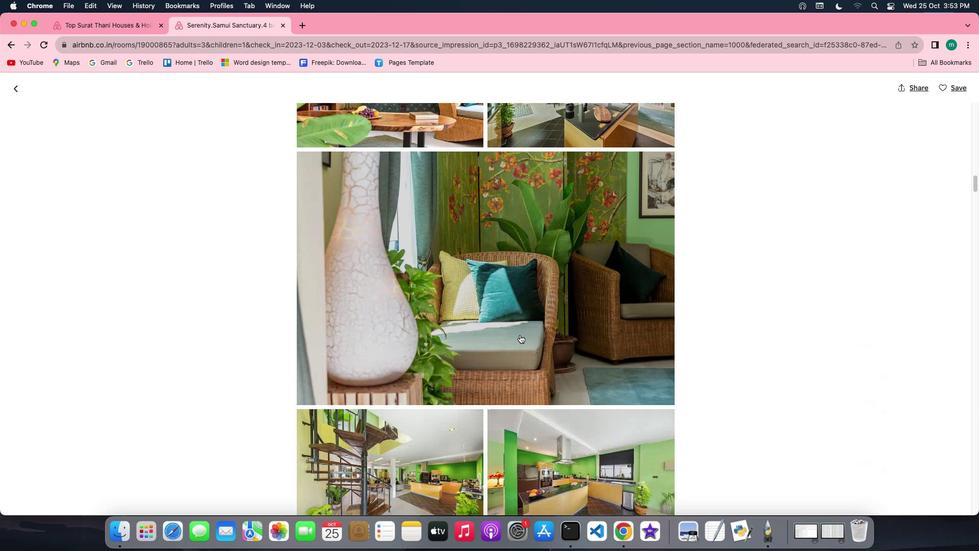 
Action: Mouse scrolled (519, 335) with delta (0, 0)
Screenshot: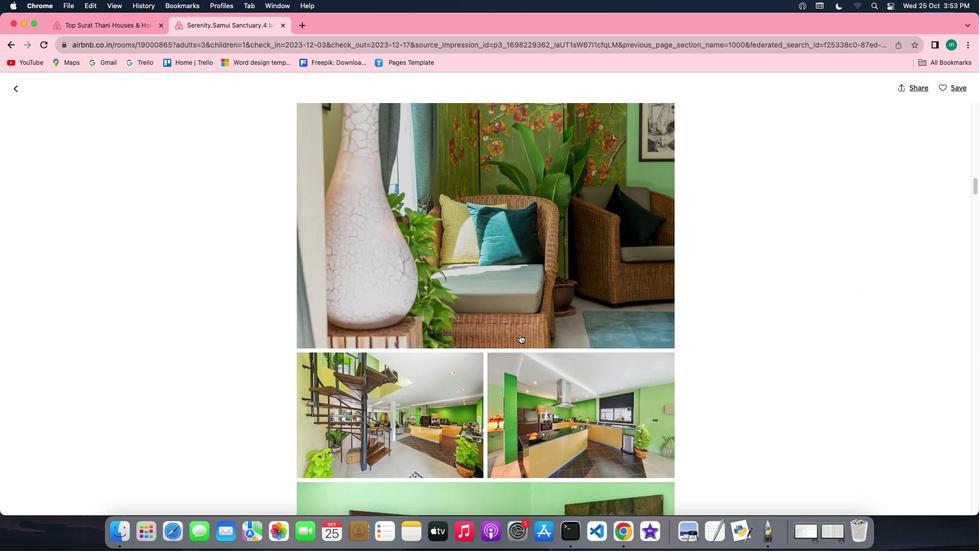 
Action: Mouse scrolled (519, 335) with delta (0, 0)
Screenshot: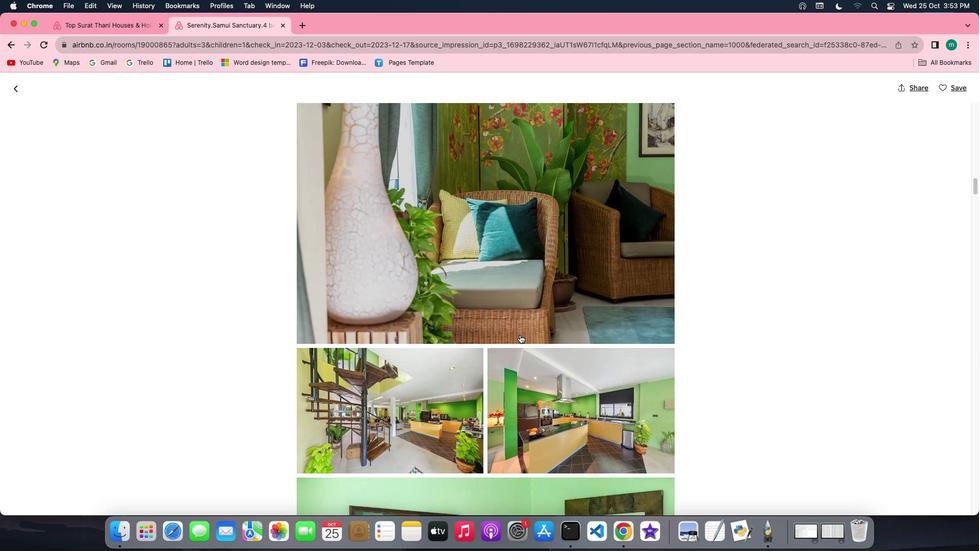 
Action: Mouse scrolled (519, 335) with delta (0, -1)
Screenshot: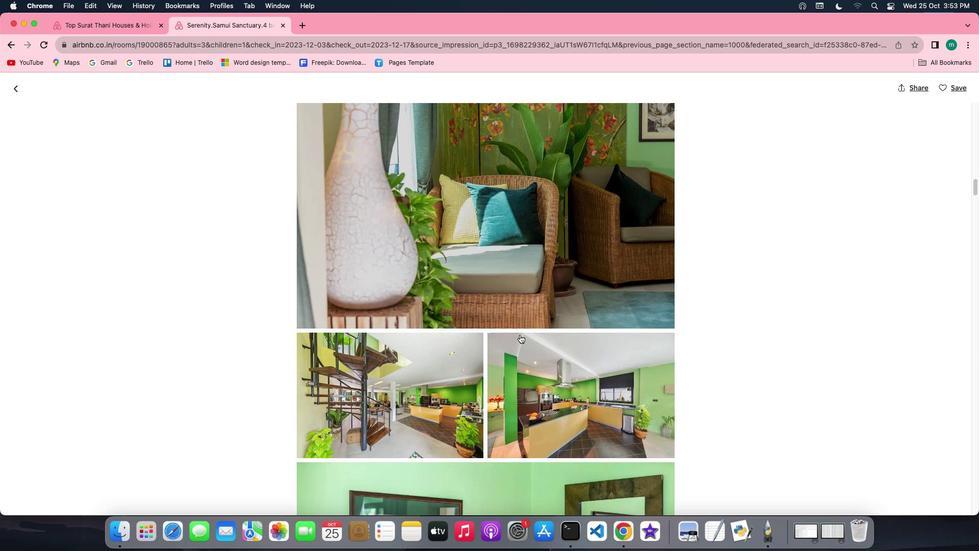 
Action: Mouse scrolled (519, 335) with delta (0, -1)
Screenshot: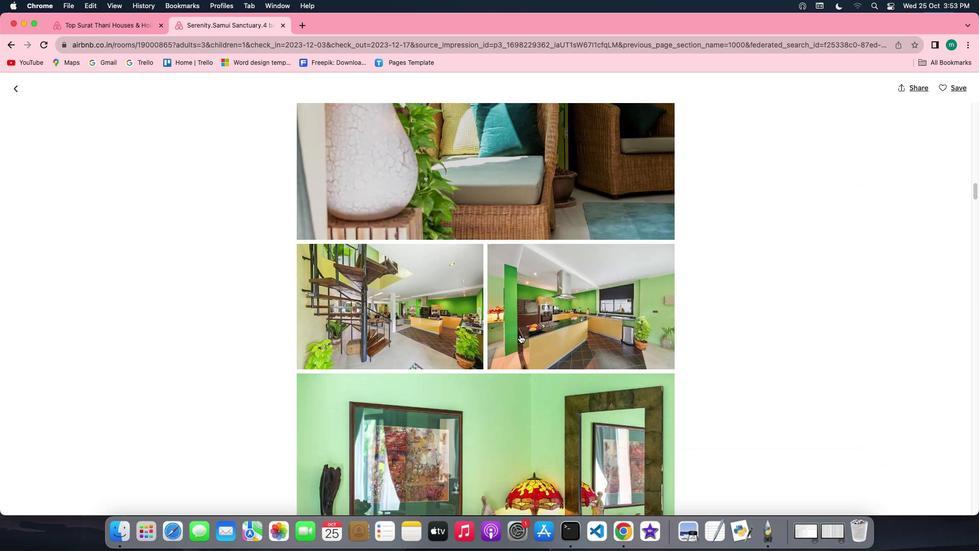 
Action: Mouse scrolled (519, 335) with delta (0, 0)
Screenshot: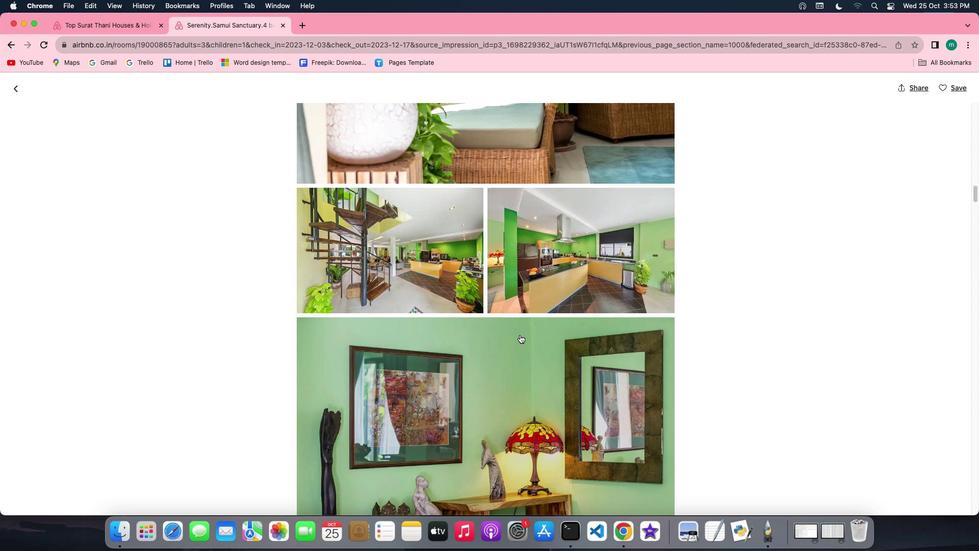 
Action: Mouse scrolled (519, 335) with delta (0, 0)
Screenshot: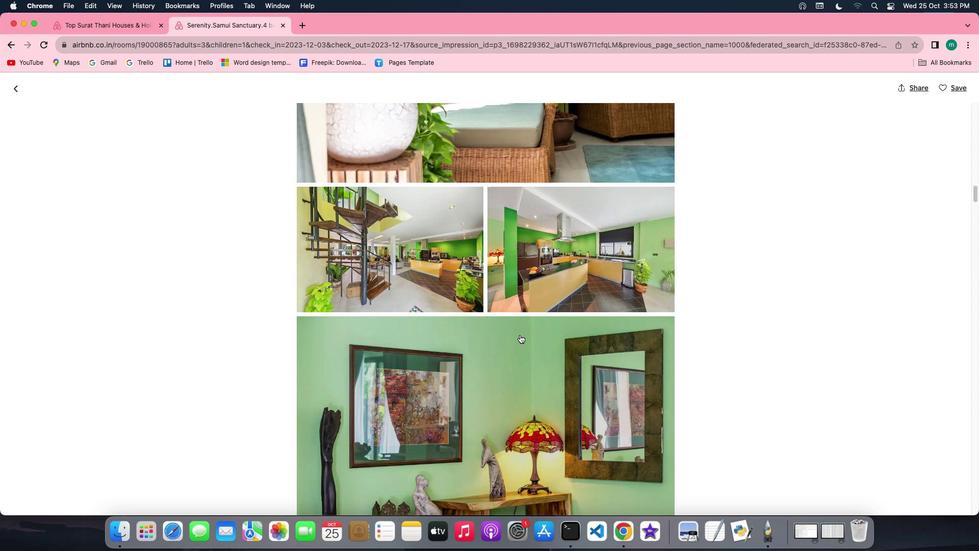 
Action: Mouse scrolled (519, 335) with delta (0, -1)
Screenshot: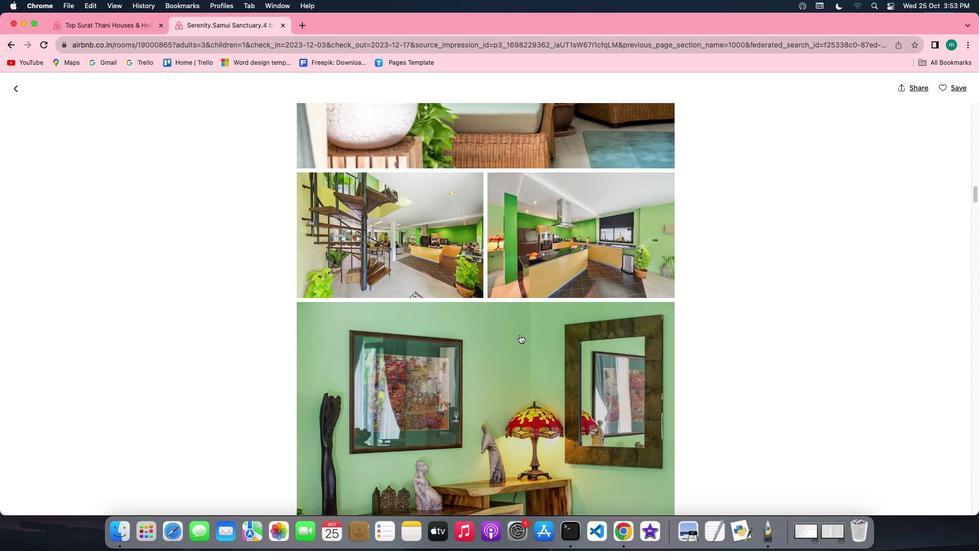
Action: Mouse scrolled (519, 335) with delta (0, 0)
Screenshot: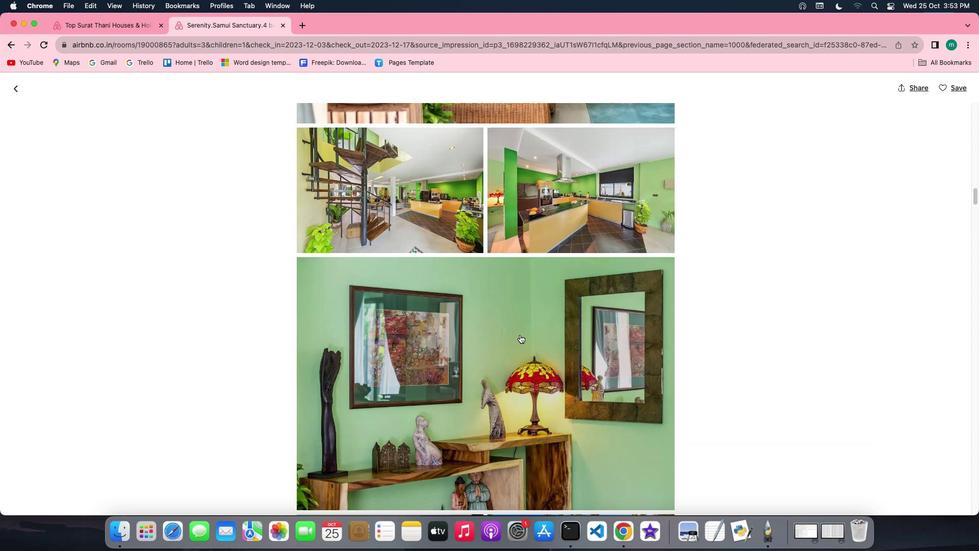 
Action: Mouse scrolled (519, 335) with delta (0, 0)
Screenshot: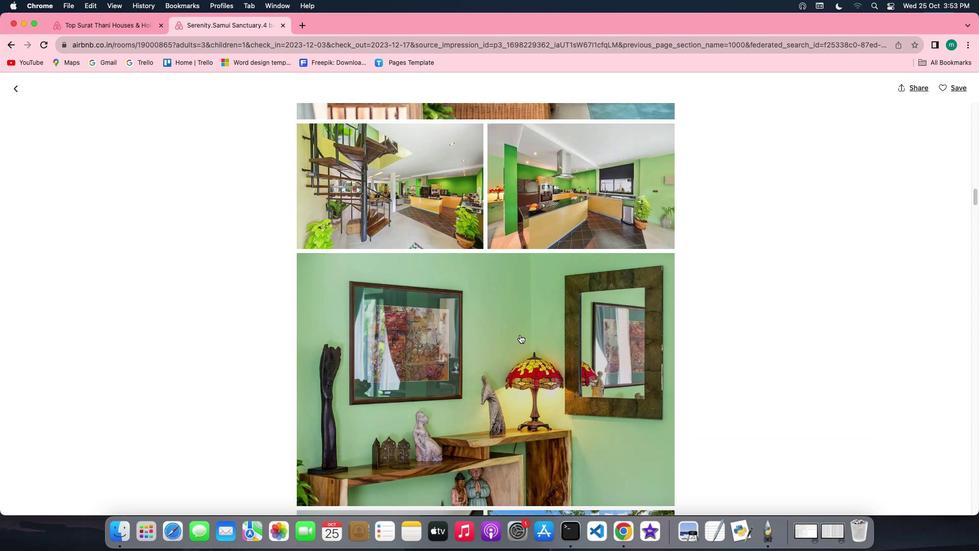 
Action: Mouse scrolled (519, 335) with delta (0, -1)
Screenshot: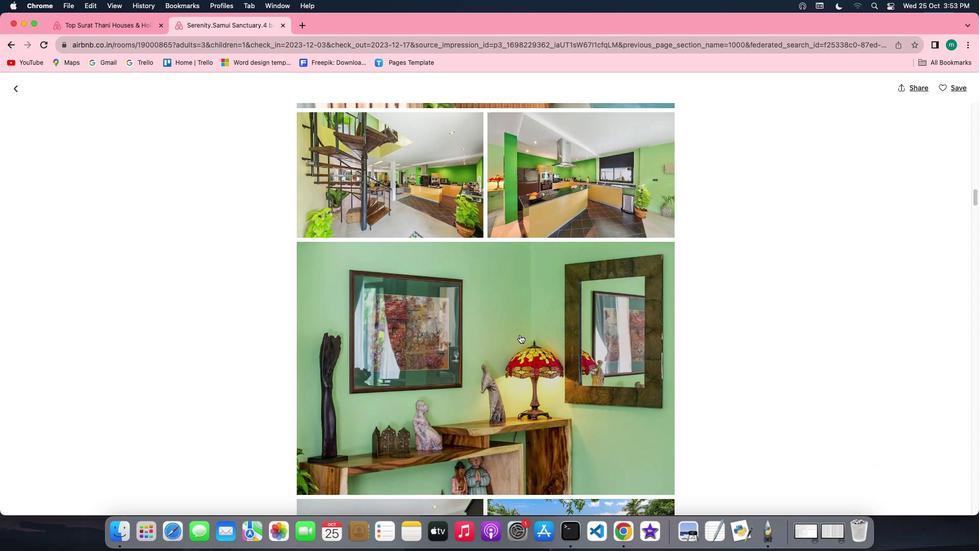 
Action: Mouse scrolled (519, 335) with delta (0, -2)
Screenshot: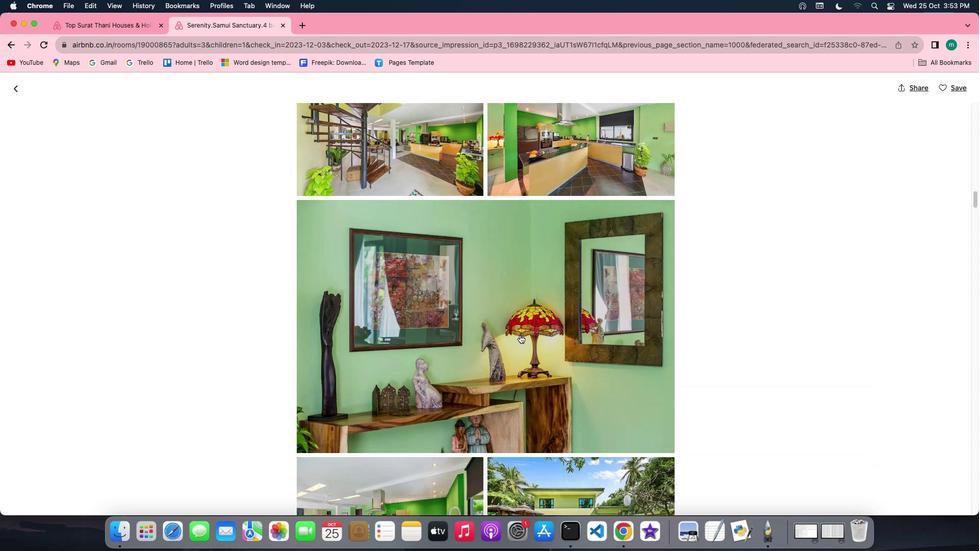 
Action: Mouse scrolled (519, 335) with delta (0, 0)
Screenshot: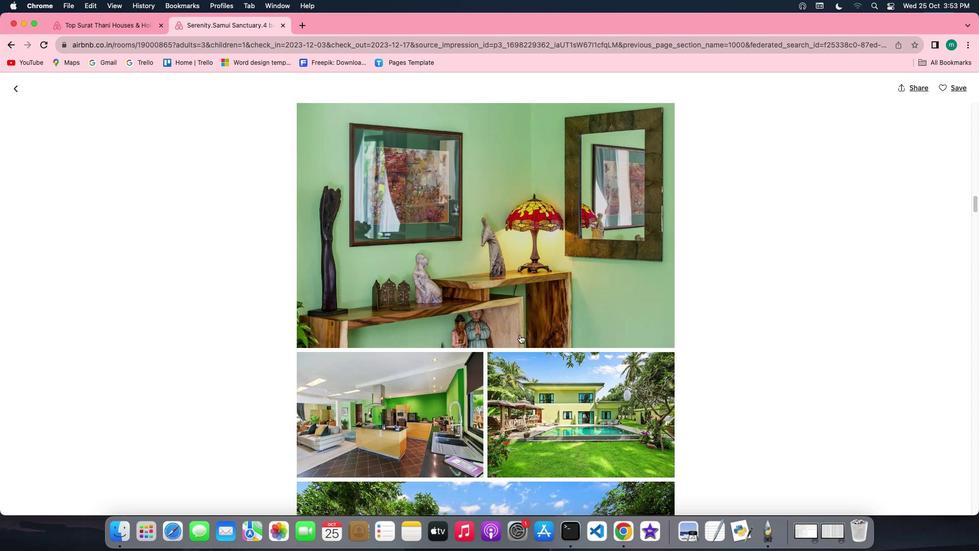 
Action: Mouse scrolled (519, 335) with delta (0, 0)
Screenshot: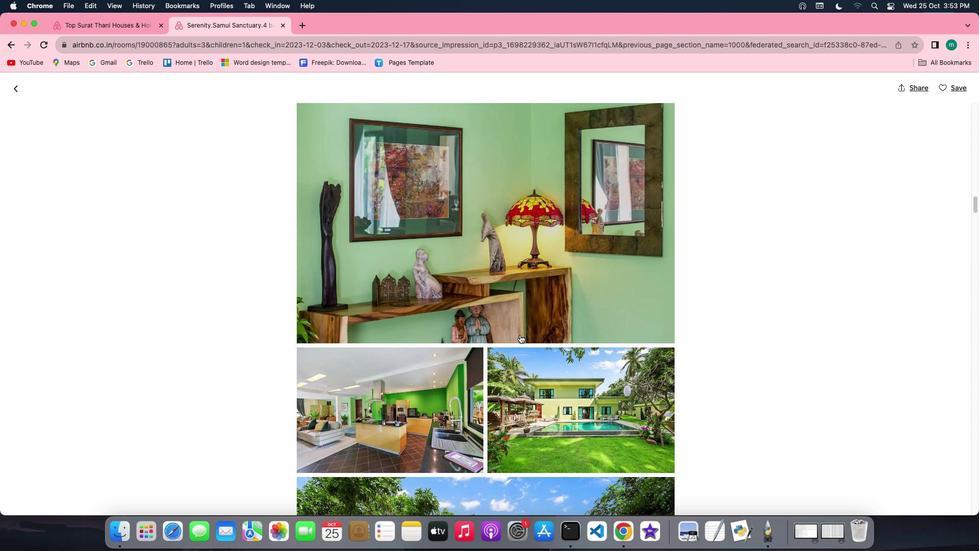 
Action: Mouse scrolled (519, 335) with delta (0, -1)
Screenshot: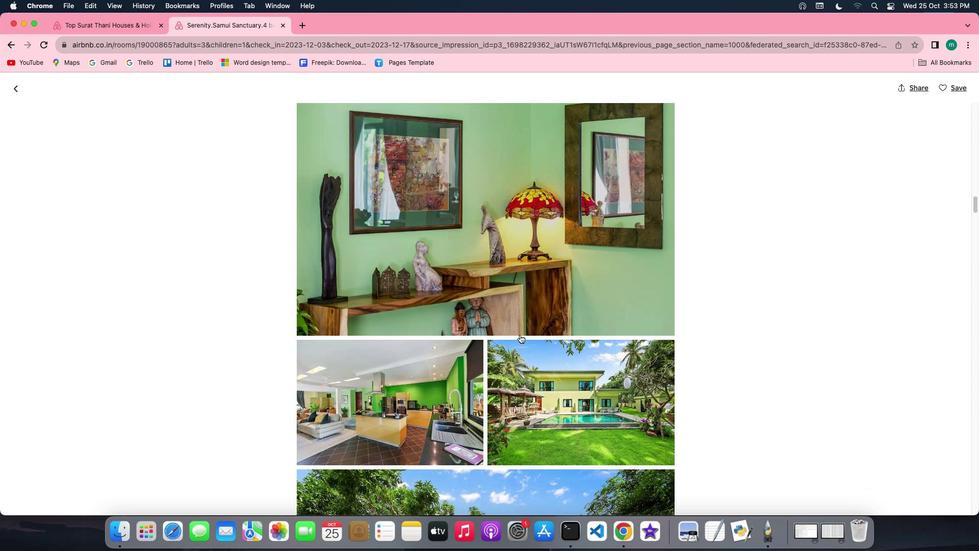 
Action: Mouse scrolled (519, 335) with delta (0, -1)
Screenshot: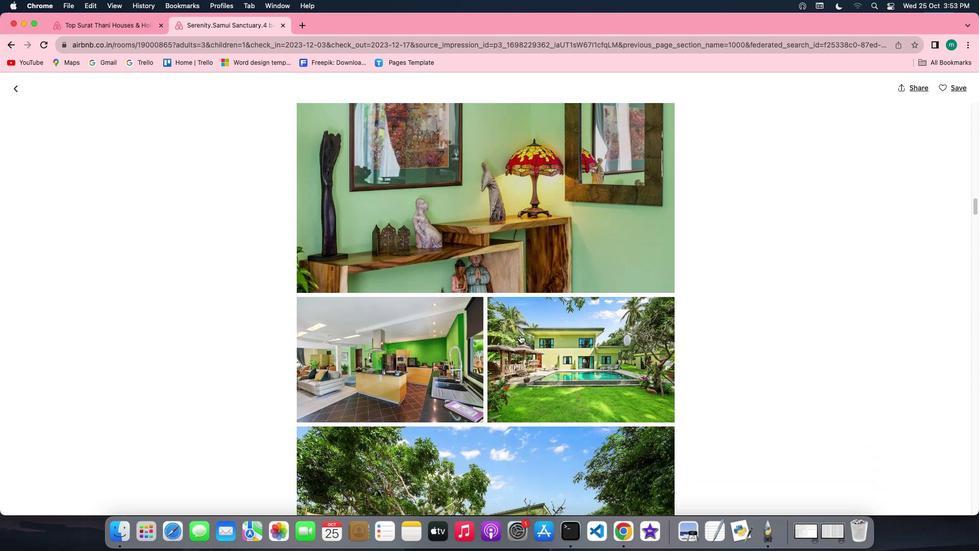 
Action: Mouse scrolled (519, 335) with delta (0, 0)
Screenshot: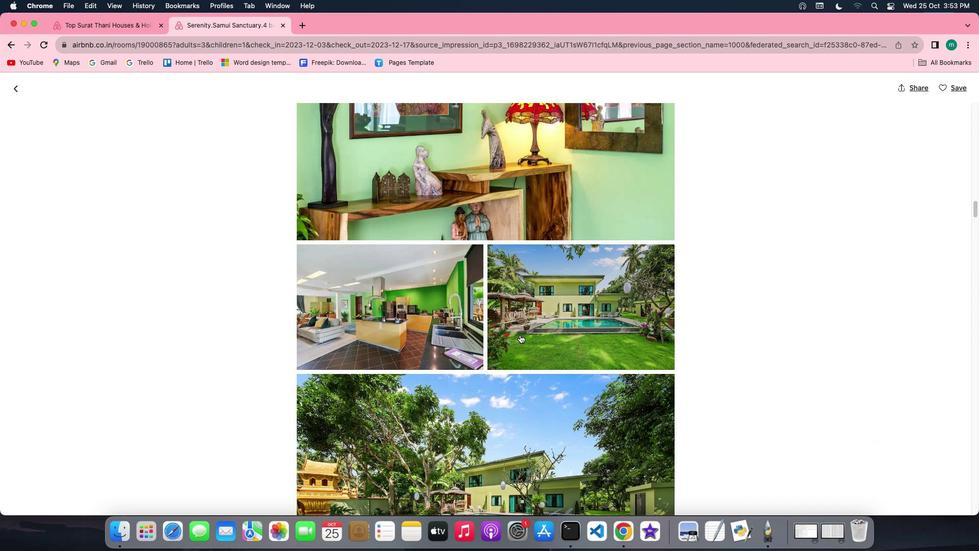 
Action: Mouse scrolled (519, 335) with delta (0, 0)
Screenshot: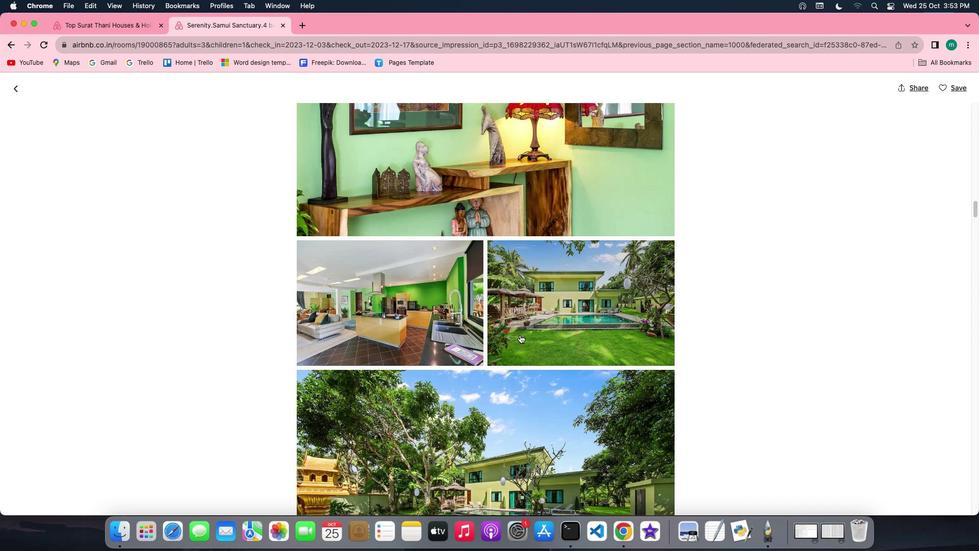 
Action: Mouse scrolled (519, 335) with delta (0, -1)
Screenshot: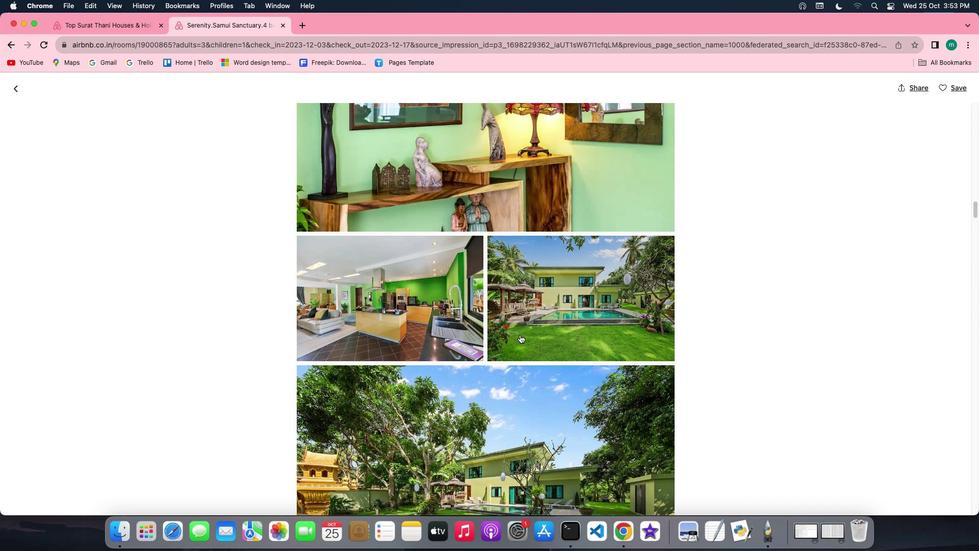 
Action: Mouse scrolled (519, 335) with delta (0, -2)
Screenshot: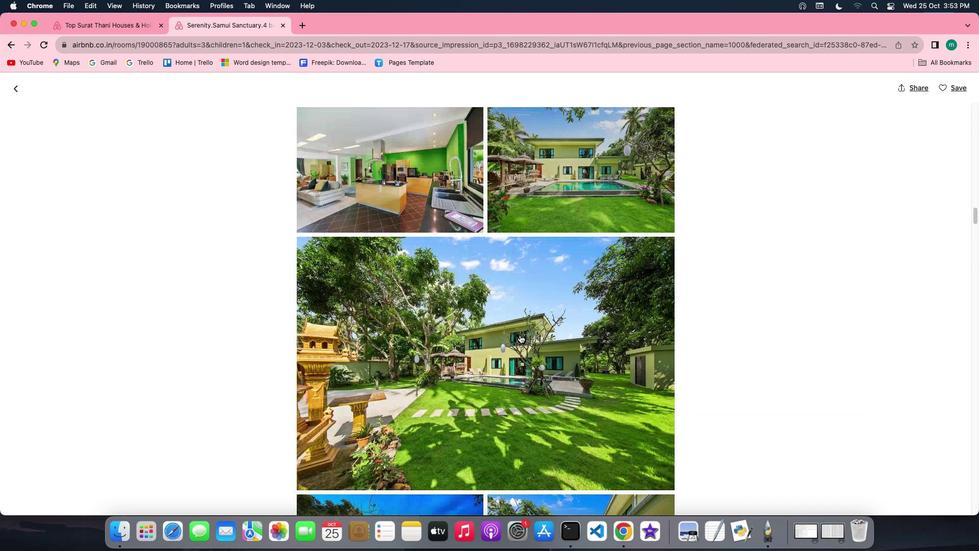 
Action: Mouse scrolled (519, 335) with delta (0, -2)
Screenshot: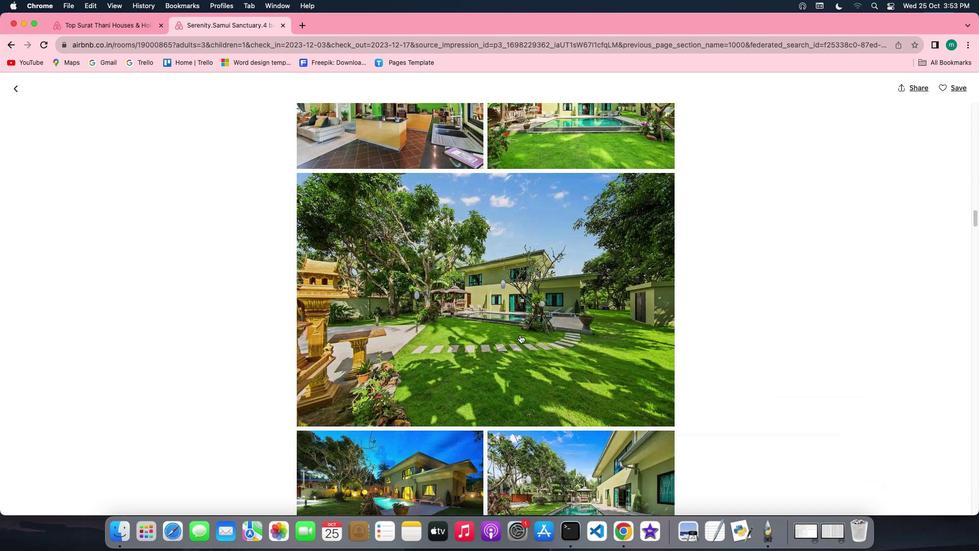 
Action: Mouse scrolled (519, 335) with delta (0, 0)
Screenshot: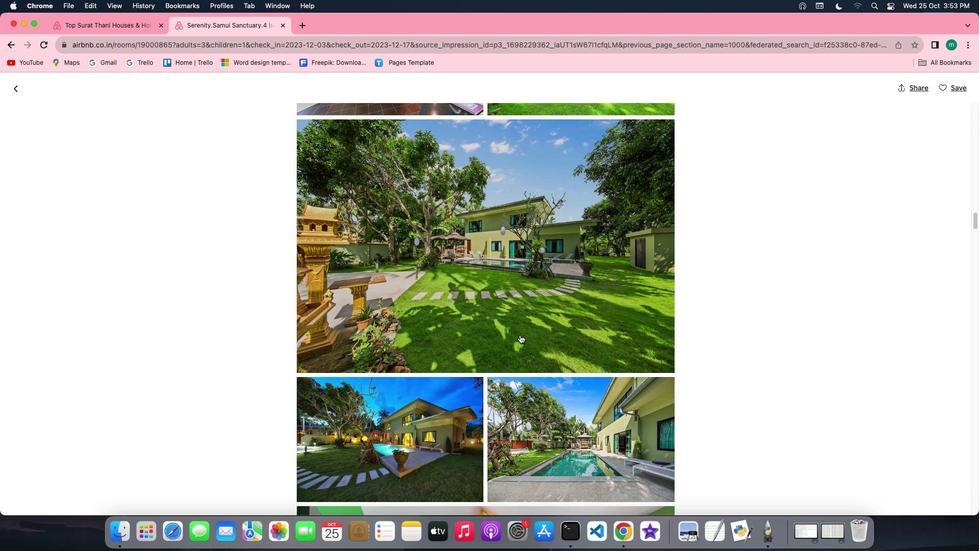 
Action: Mouse scrolled (519, 335) with delta (0, 0)
Screenshot: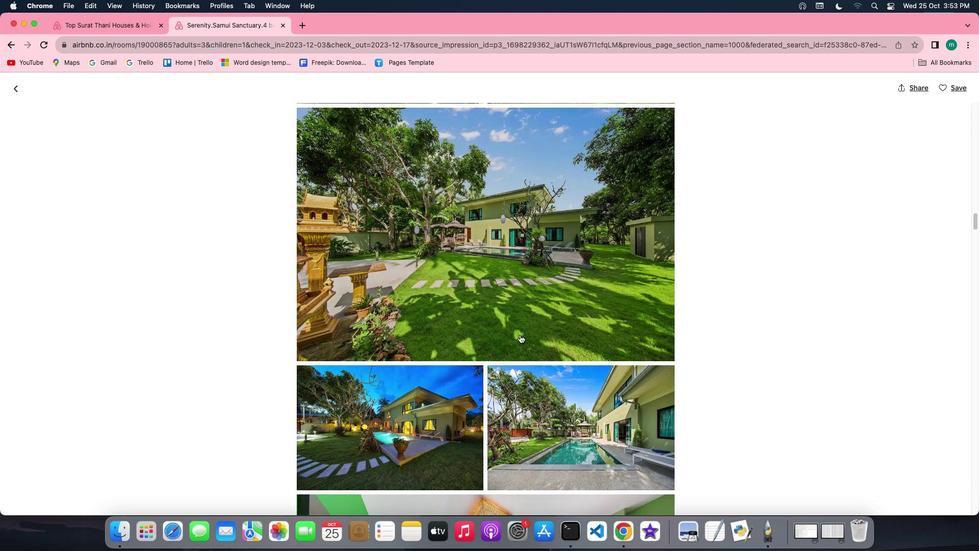 
Action: Mouse scrolled (519, 335) with delta (0, 0)
Screenshot: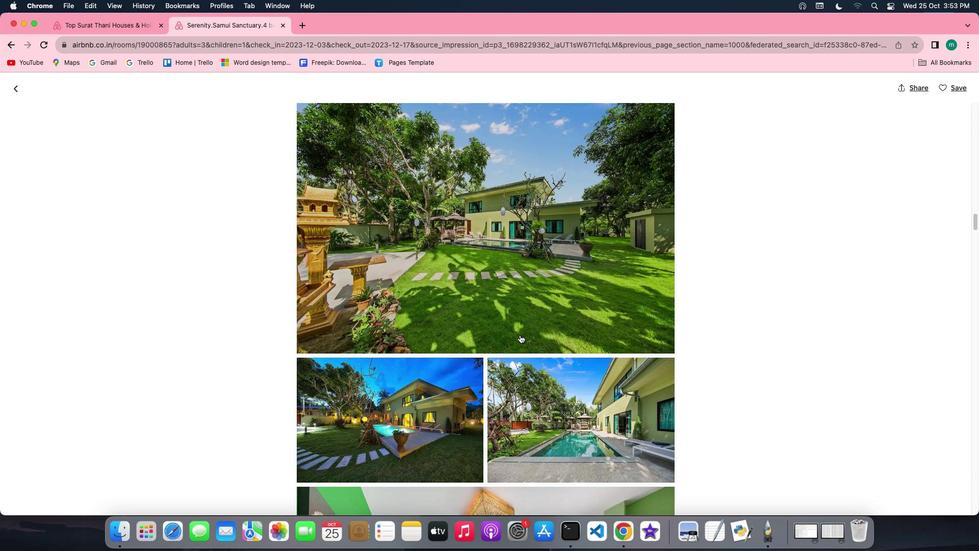 
Action: Mouse scrolled (519, 335) with delta (0, -1)
Screenshot: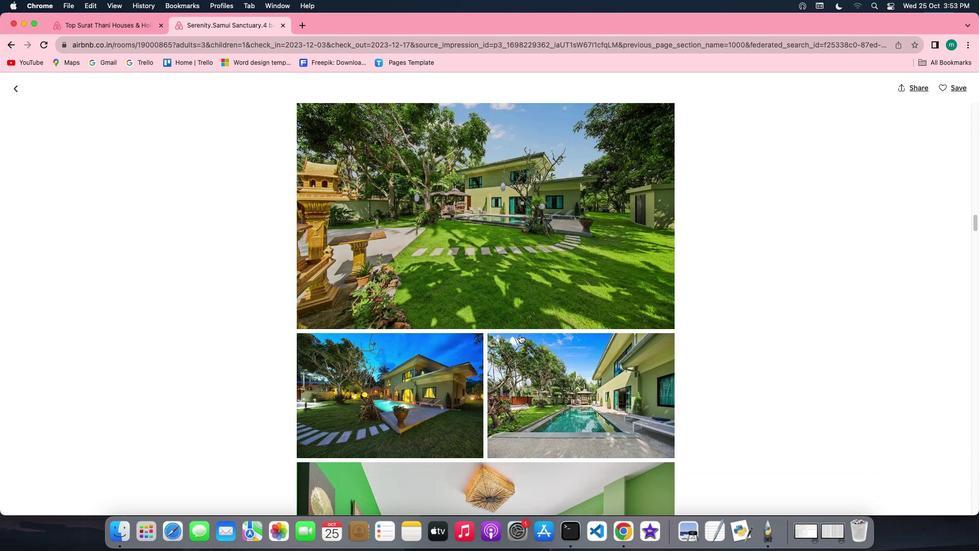
Action: Mouse scrolled (519, 335) with delta (0, -2)
Screenshot: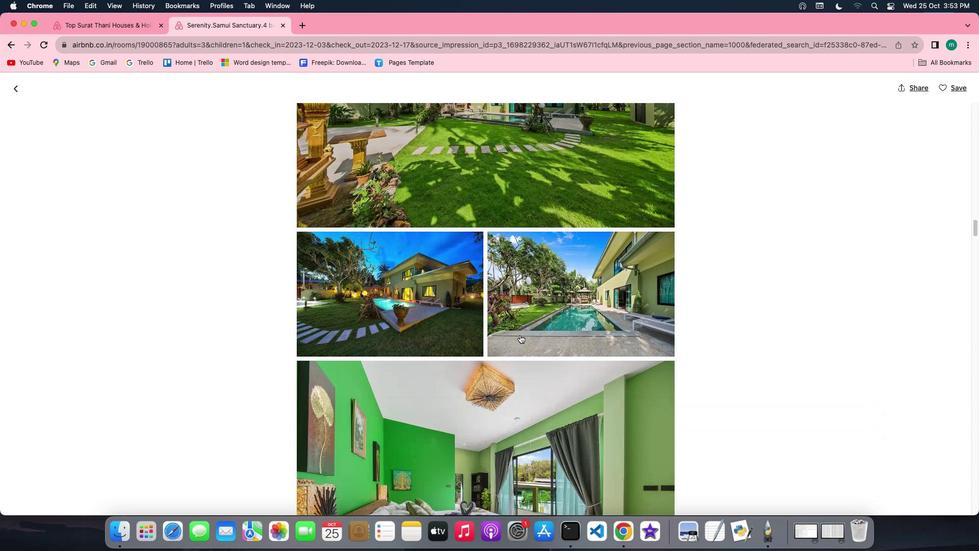 
Action: Mouse scrolled (519, 335) with delta (0, 0)
Screenshot: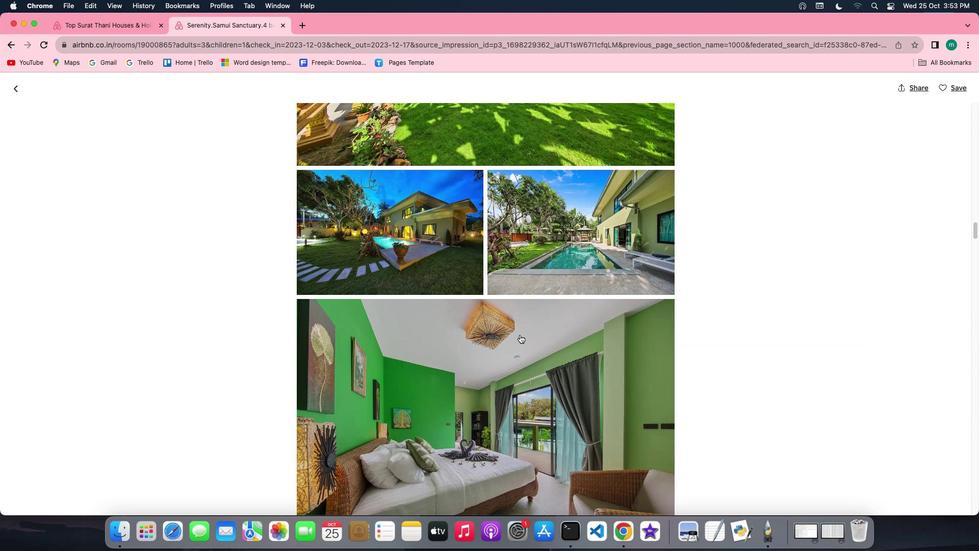 
Action: Mouse scrolled (519, 335) with delta (0, 0)
Screenshot: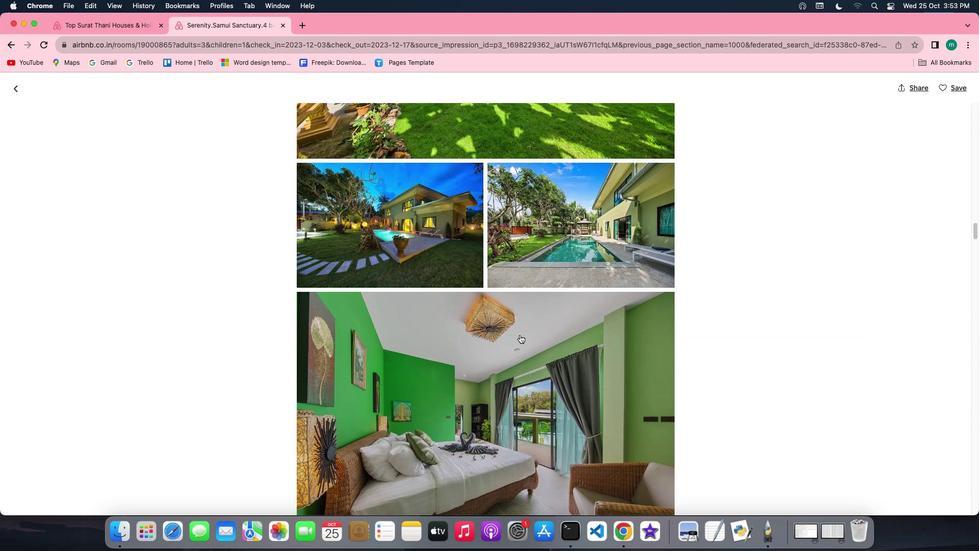 
Action: Mouse scrolled (519, 335) with delta (0, -1)
Screenshot: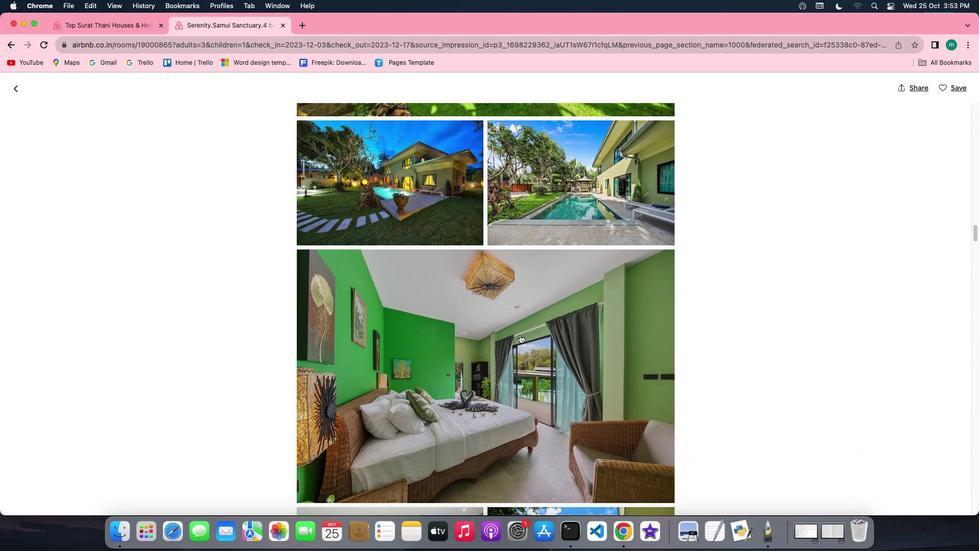 
Action: Mouse scrolled (519, 335) with delta (0, -2)
Screenshot: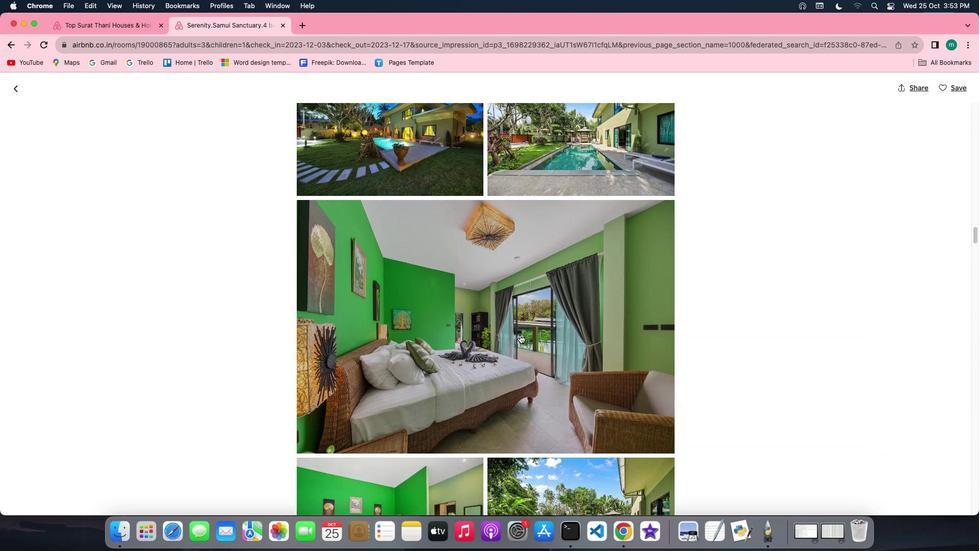 
Action: Mouse scrolled (519, 335) with delta (0, 0)
Screenshot: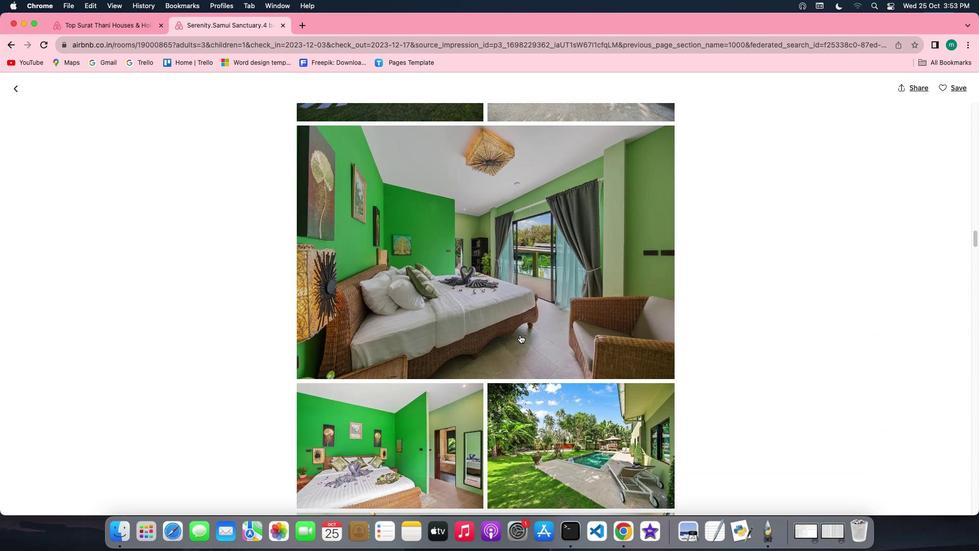 
Action: Mouse scrolled (519, 335) with delta (0, 0)
Screenshot: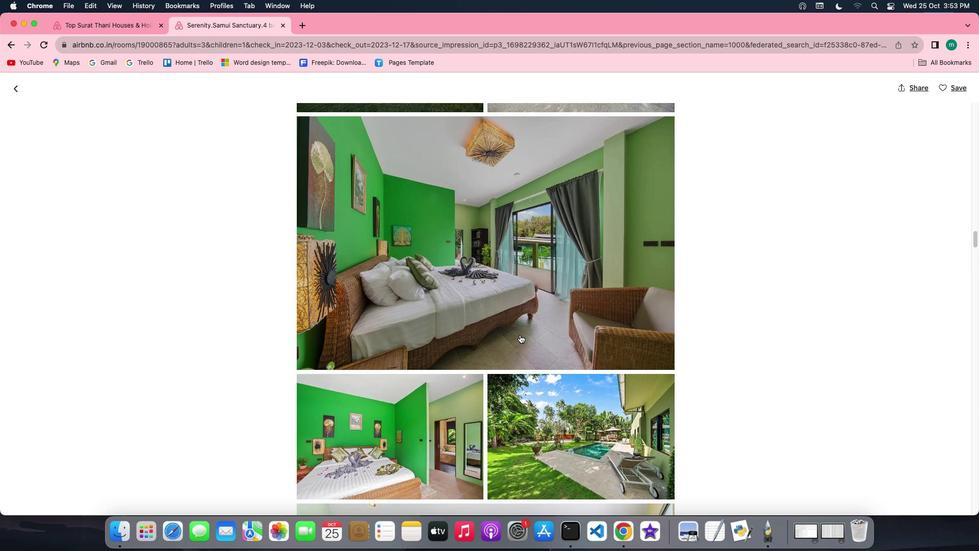 
Action: Mouse scrolled (519, 335) with delta (0, 0)
Screenshot: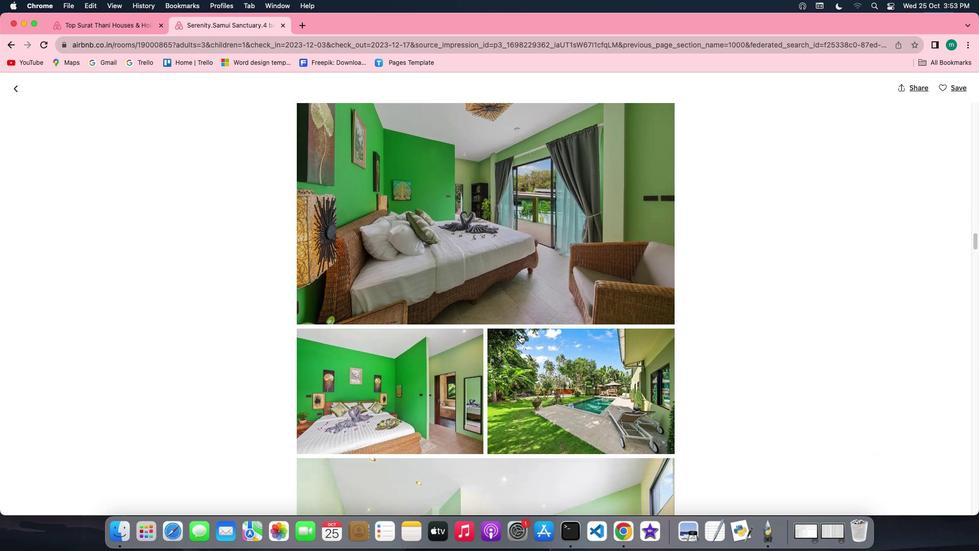 
Action: Mouse scrolled (519, 335) with delta (0, -1)
Screenshot: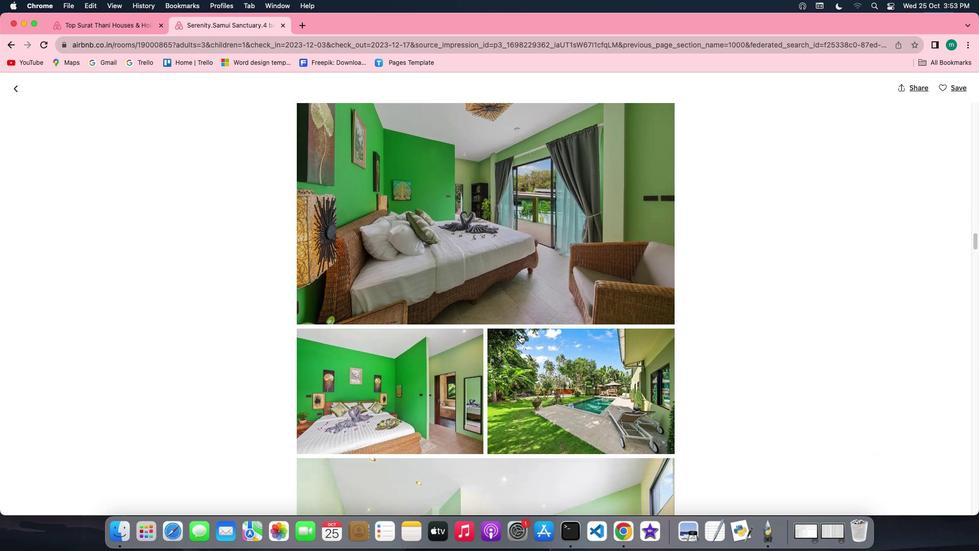 
Action: Mouse scrolled (519, 335) with delta (0, -2)
Screenshot: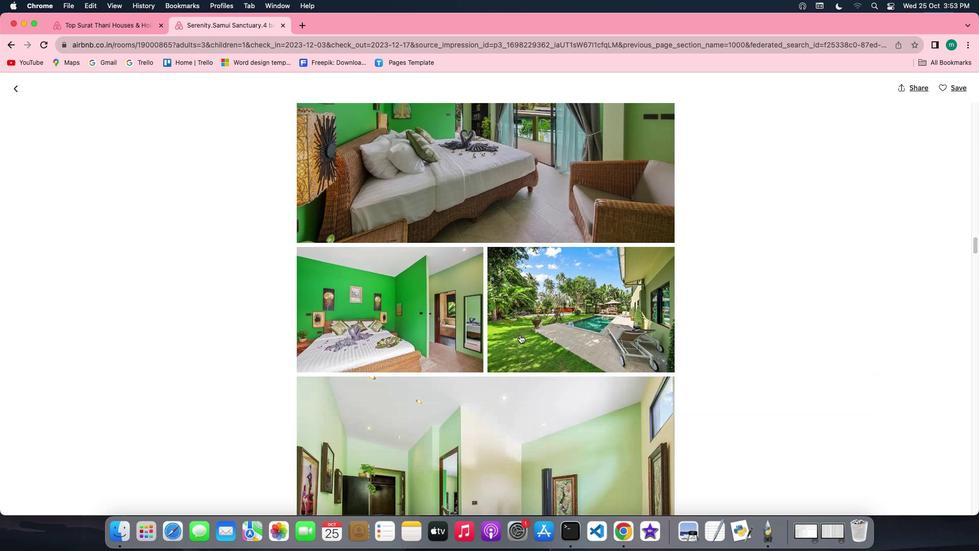 
Action: Mouse scrolled (519, 335) with delta (0, 0)
Screenshot: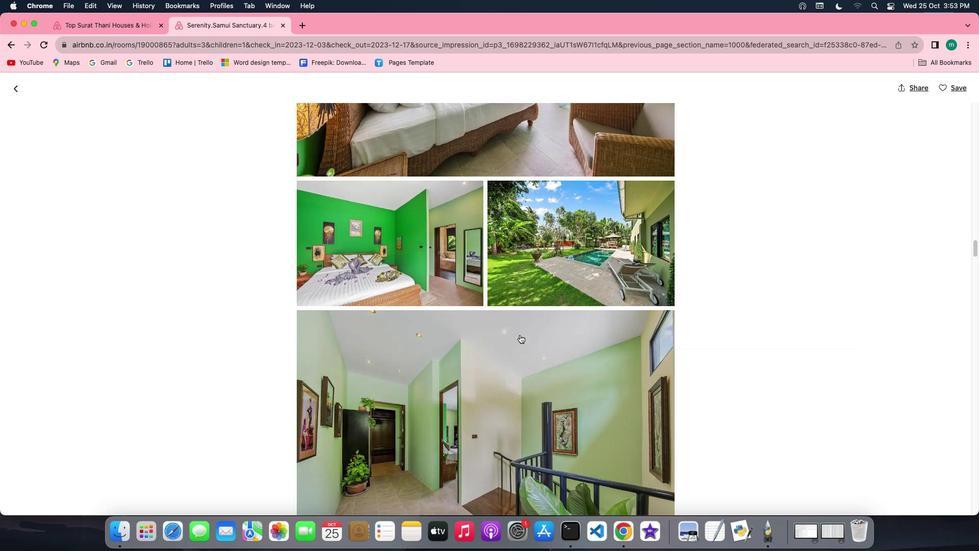 
Action: Mouse scrolled (519, 335) with delta (0, 0)
Screenshot: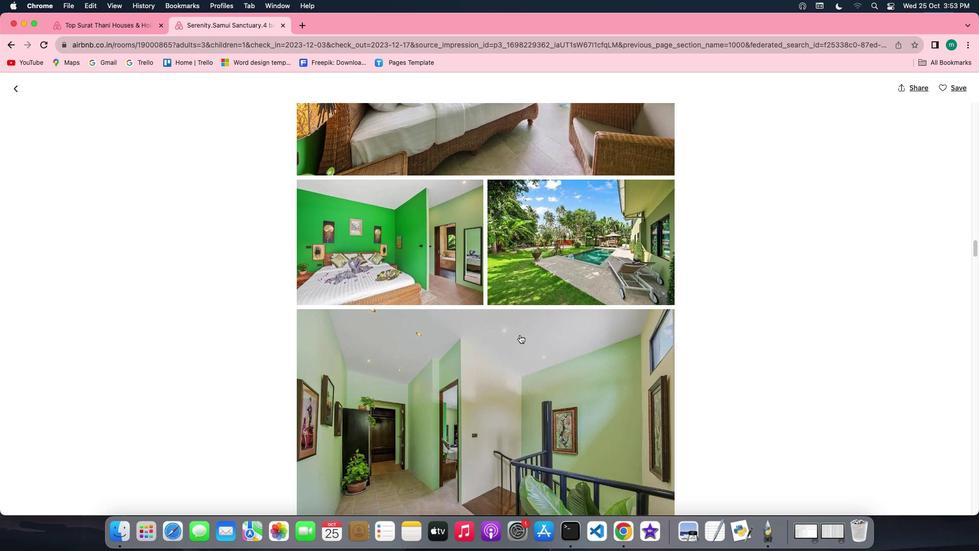 
Action: Mouse scrolled (519, 335) with delta (0, -1)
Screenshot: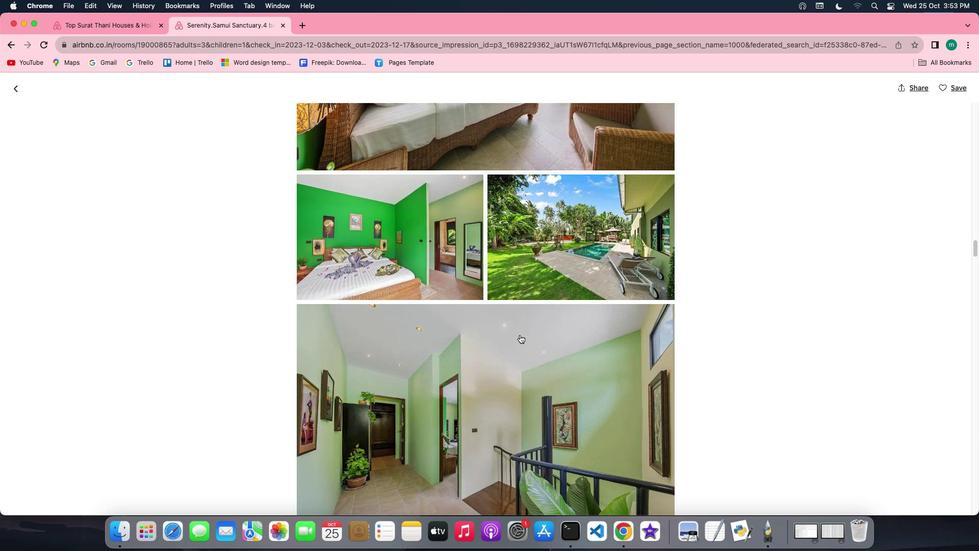 
Action: Mouse scrolled (519, 335) with delta (0, -2)
Screenshot: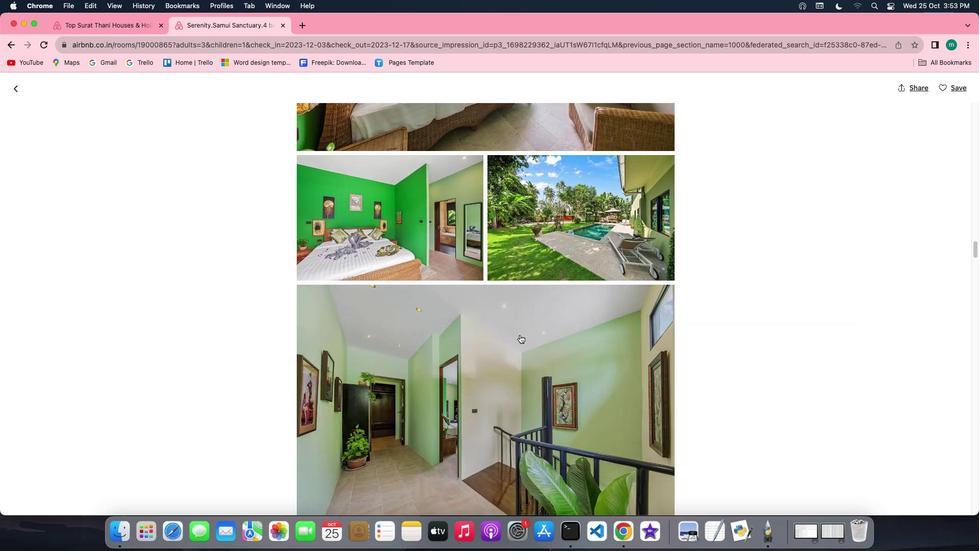 
Action: Mouse scrolled (519, 335) with delta (0, -2)
Screenshot: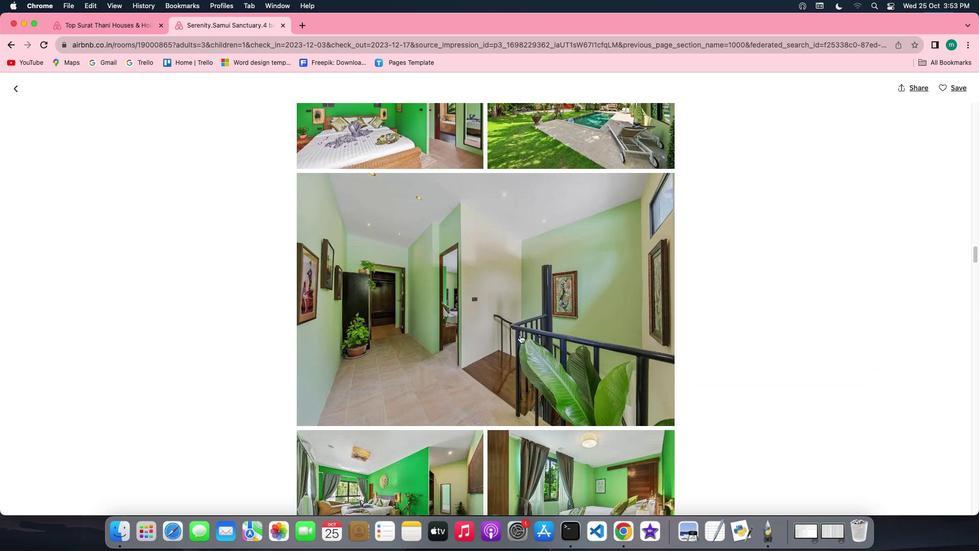
Action: Mouse scrolled (519, 335) with delta (0, 0)
Screenshot: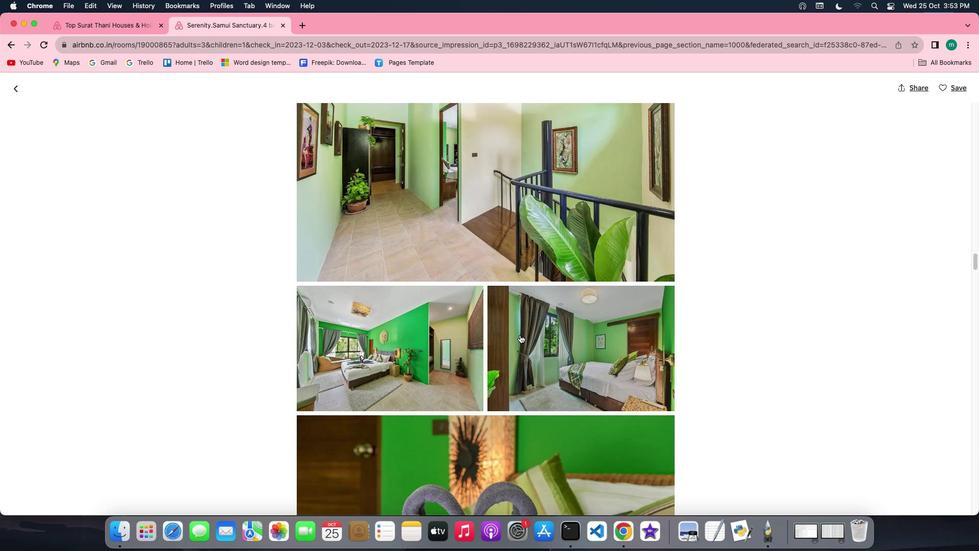 
Action: Mouse scrolled (519, 335) with delta (0, 0)
Screenshot: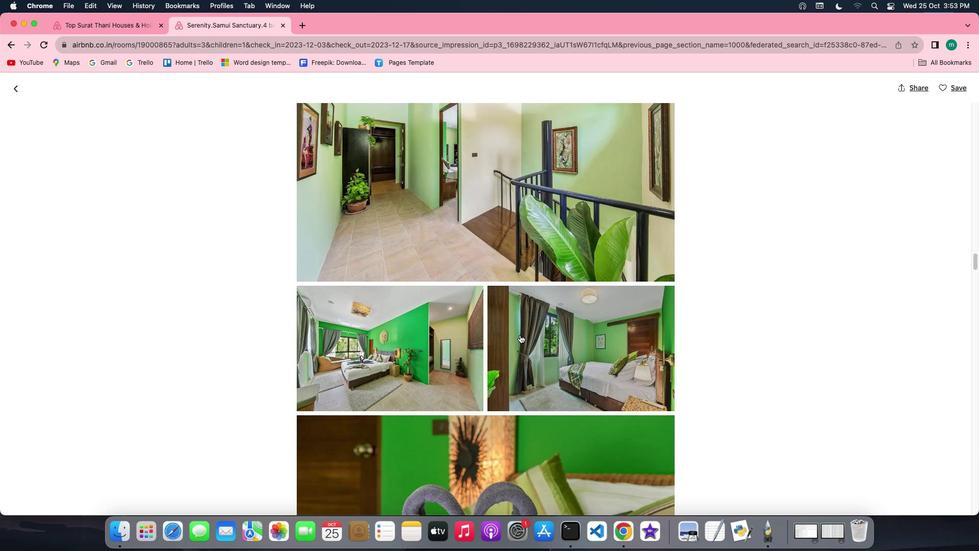 
Action: Mouse scrolled (519, 335) with delta (0, -1)
Screenshot: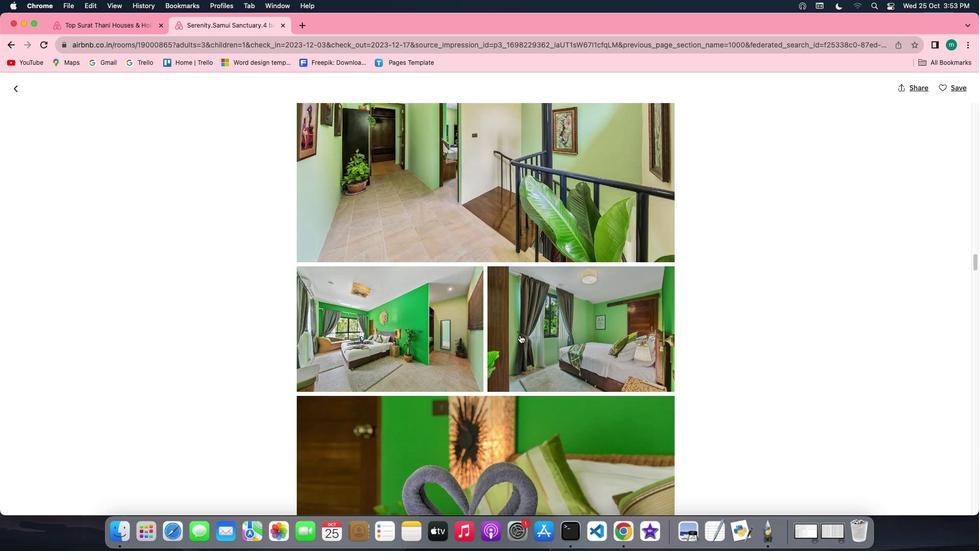 
Action: Mouse scrolled (519, 335) with delta (0, -2)
Screenshot: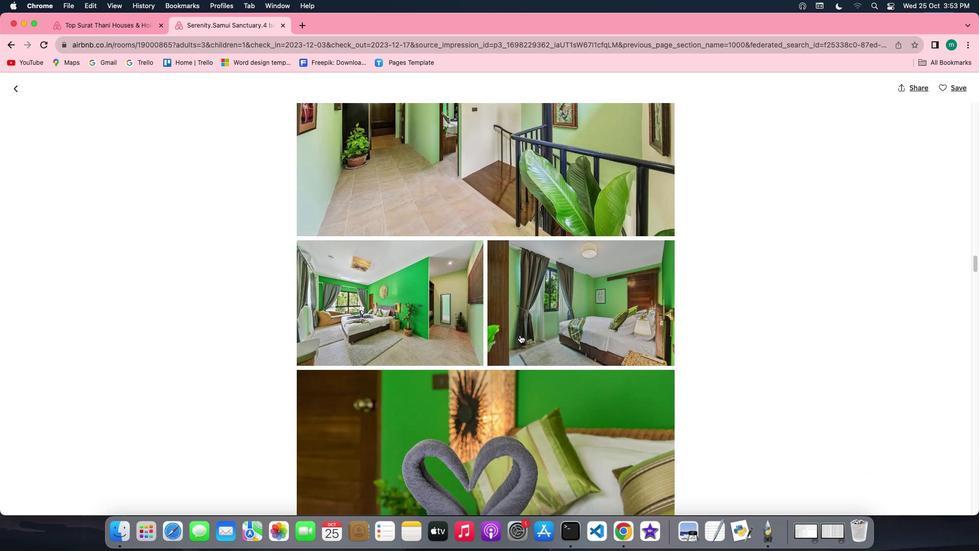
Action: Mouse scrolled (519, 335) with delta (0, -2)
Screenshot: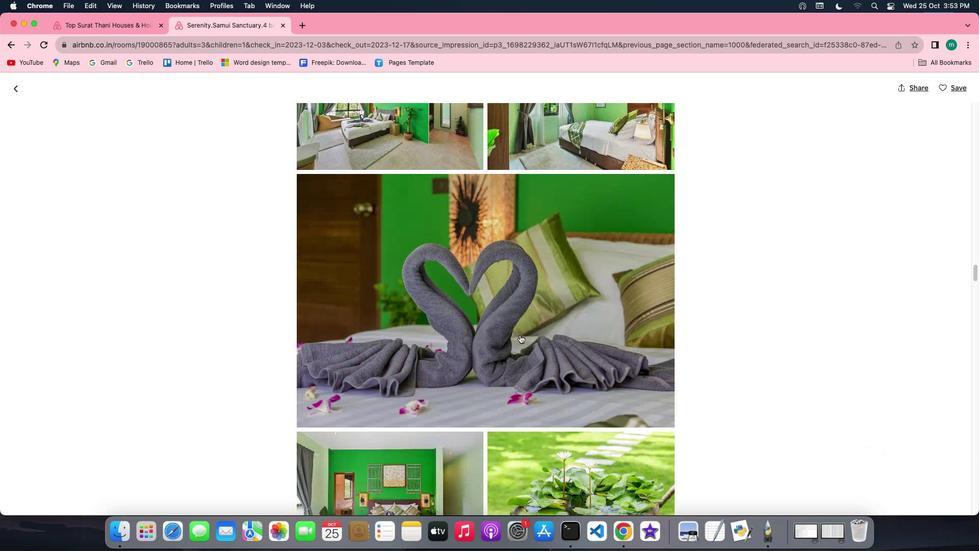 
Action: Mouse scrolled (519, 335) with delta (0, 0)
Screenshot: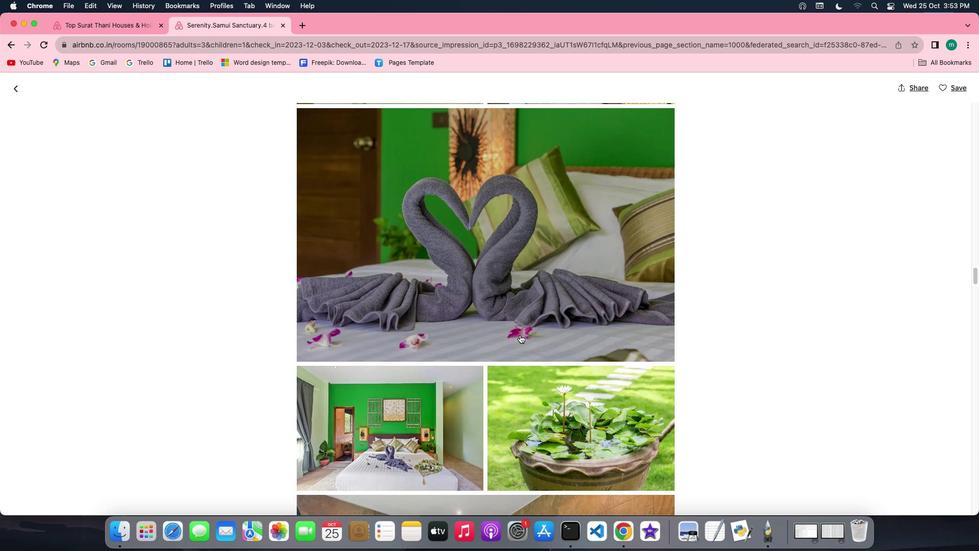
Action: Mouse scrolled (519, 335) with delta (0, 0)
Screenshot: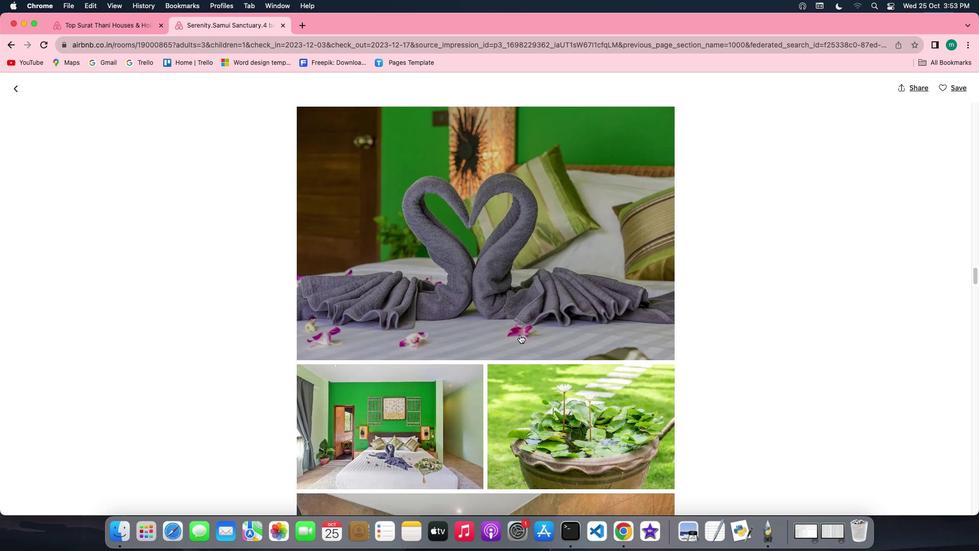 
Action: Mouse scrolled (519, 335) with delta (0, 0)
Screenshot: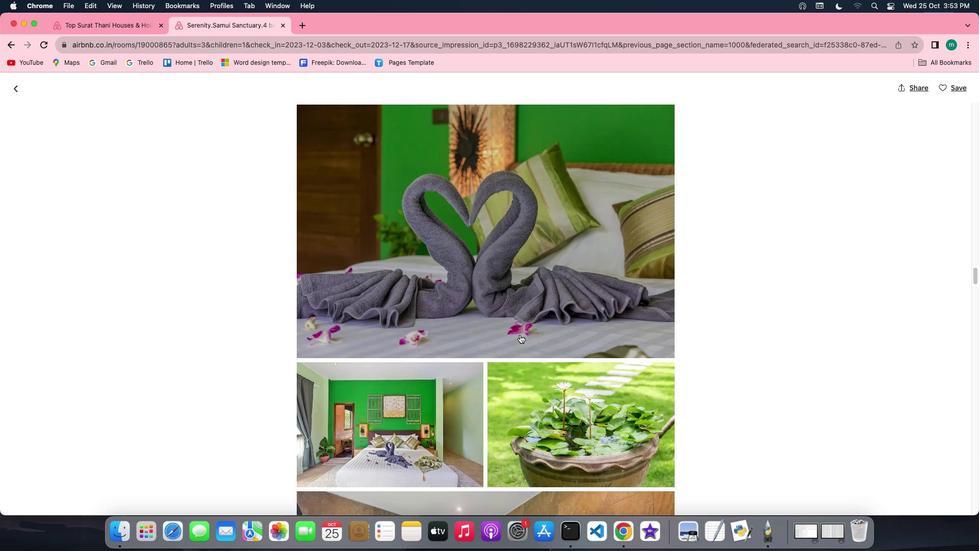 
Action: Mouse scrolled (519, 335) with delta (0, 0)
Screenshot: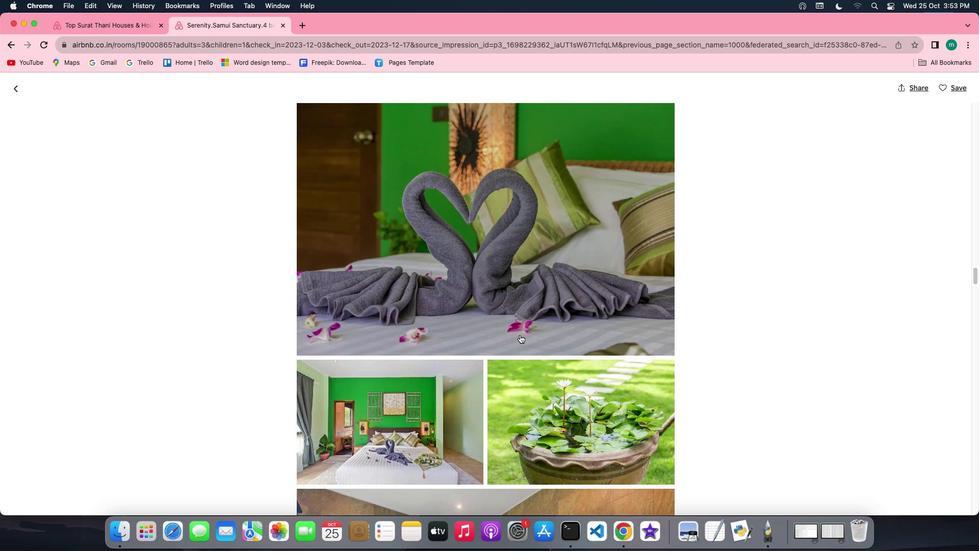 
Action: Mouse scrolled (519, 335) with delta (0, 0)
Screenshot: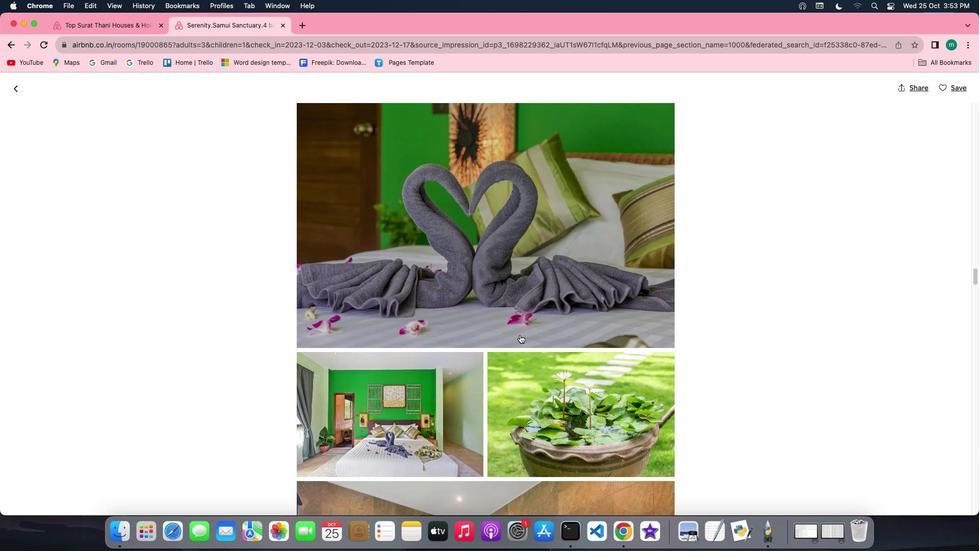 
Action: Mouse scrolled (519, 335) with delta (0, 0)
Screenshot: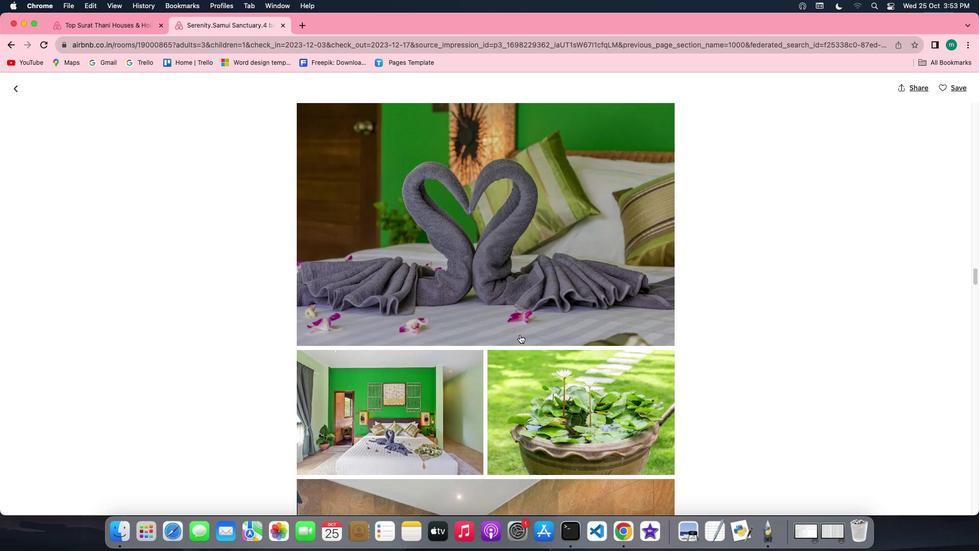 
Action: Mouse scrolled (519, 335) with delta (0, 0)
Screenshot: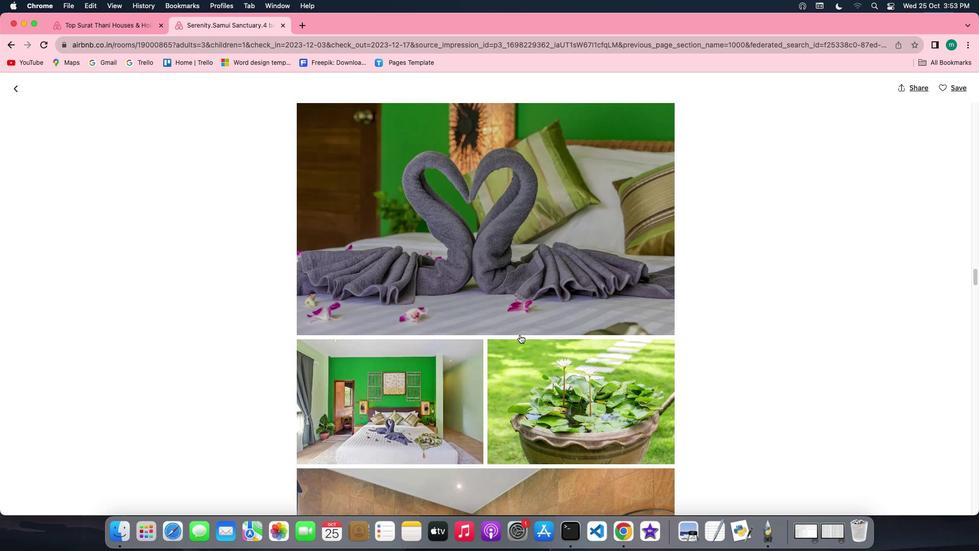 
Action: Mouse scrolled (519, 335) with delta (0, 0)
Screenshot: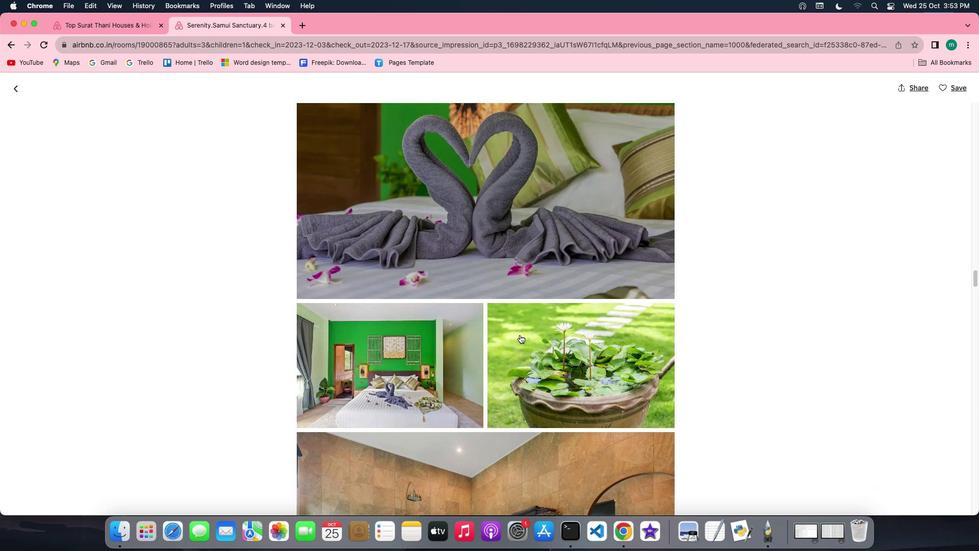 
Action: Mouse scrolled (519, 335) with delta (0, 0)
Screenshot: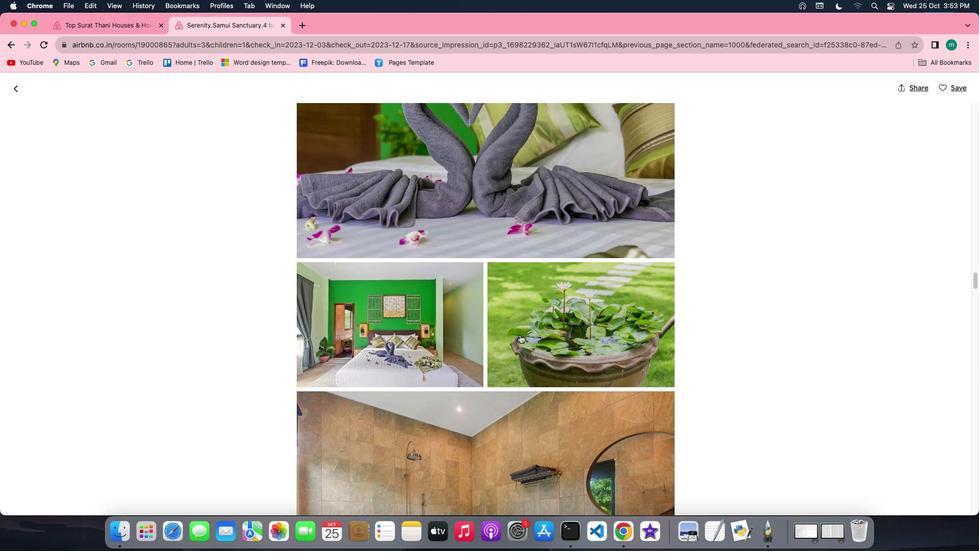 
Action: Mouse scrolled (519, 335) with delta (0, 0)
Screenshot: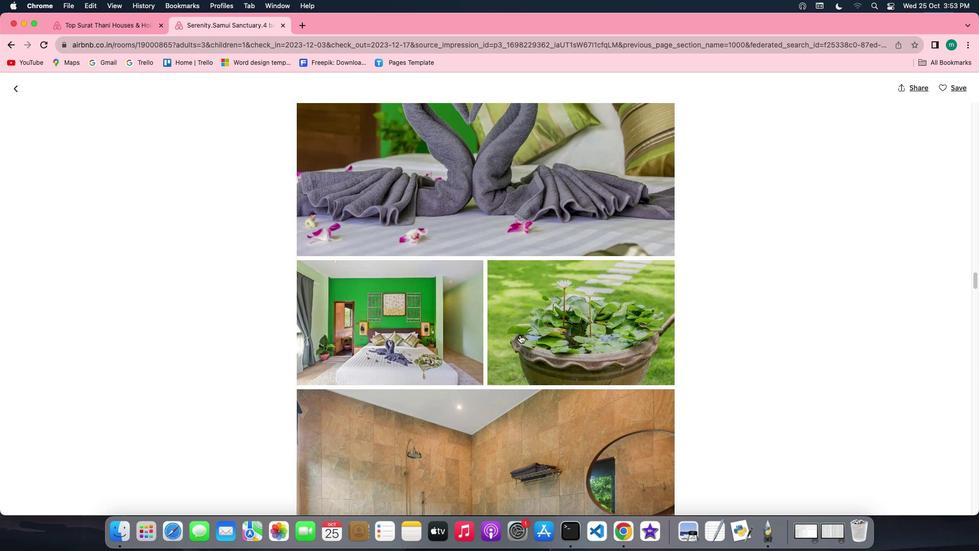 
Action: Mouse scrolled (519, 335) with delta (0, 0)
Screenshot: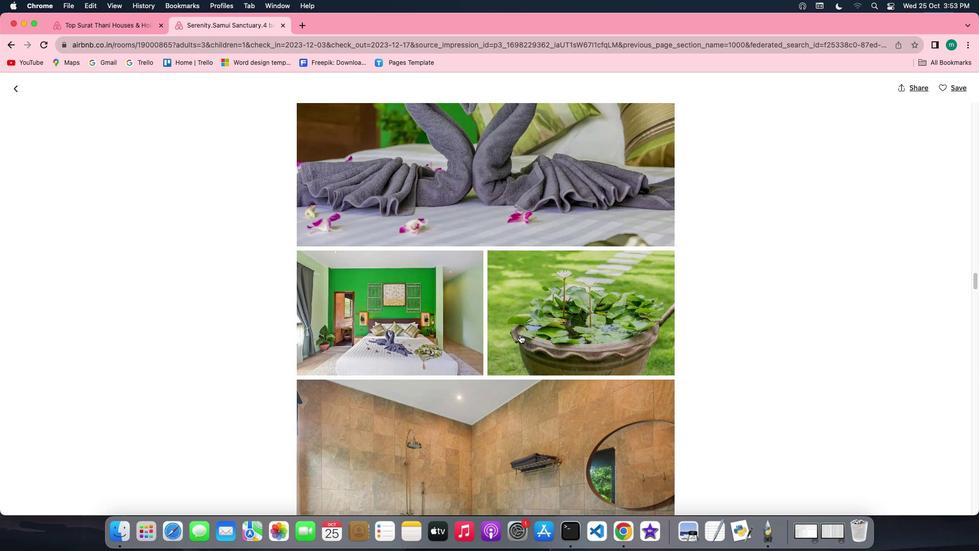 
Action: Mouse scrolled (519, 335) with delta (0, 0)
Screenshot: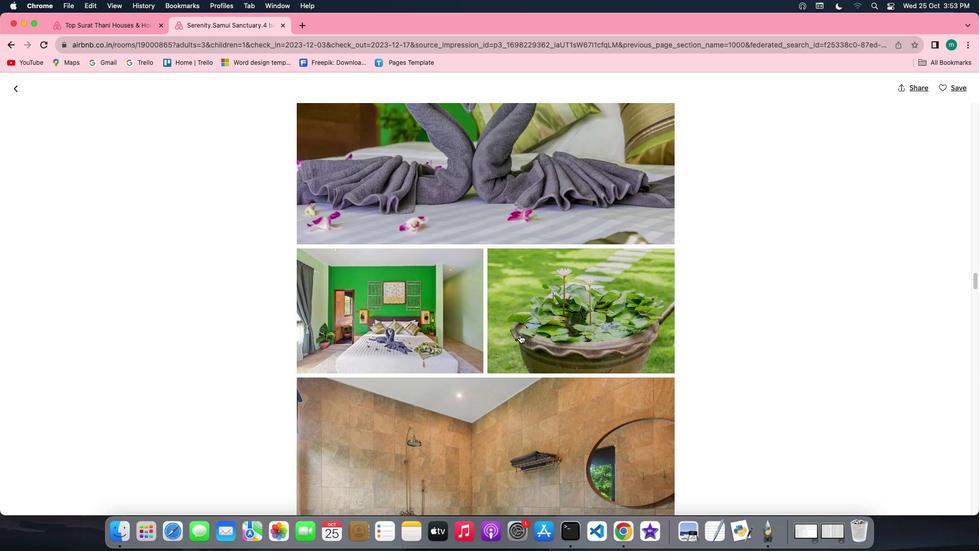
Action: Mouse scrolled (519, 335) with delta (0, 0)
Screenshot: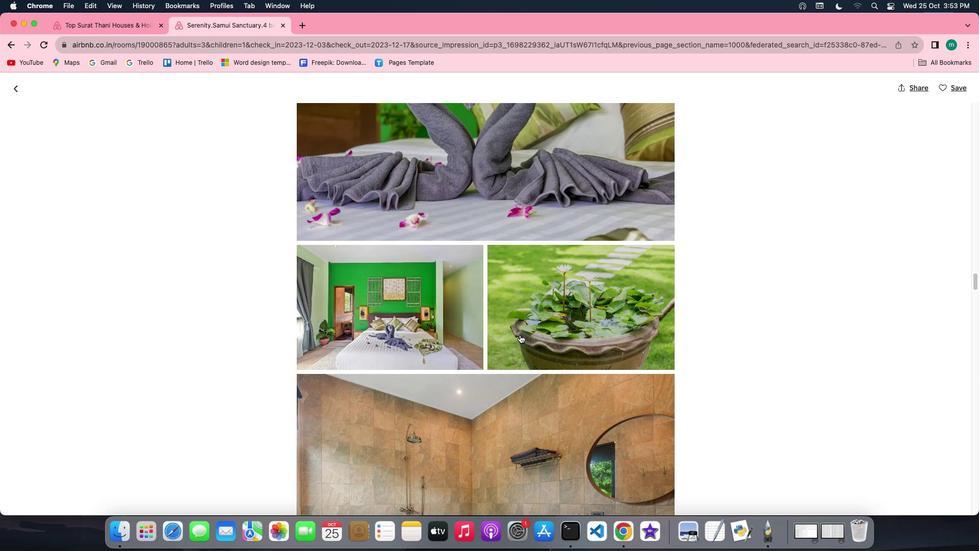 
Action: Mouse scrolled (519, 335) with delta (0, 0)
Screenshot: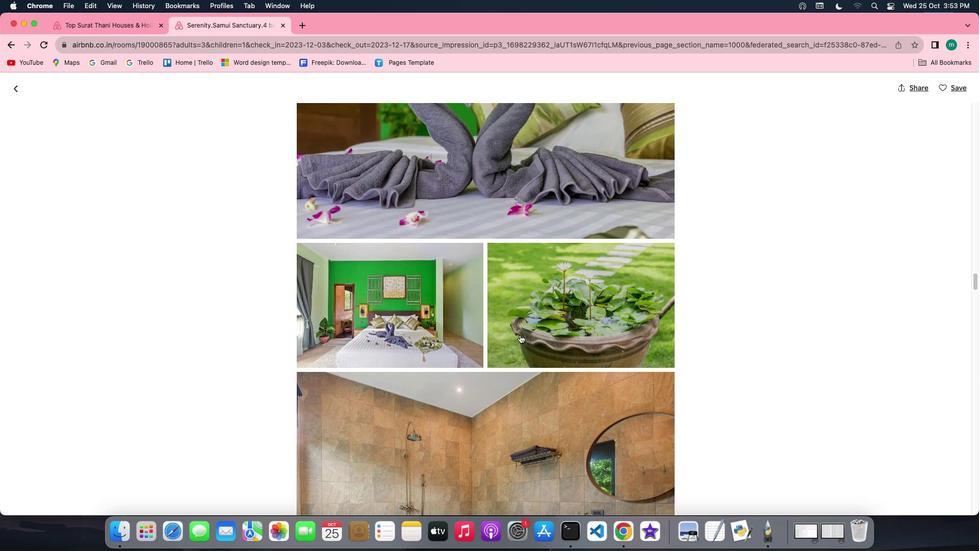 
Action: Mouse scrolled (519, 335) with delta (0, 0)
Screenshot: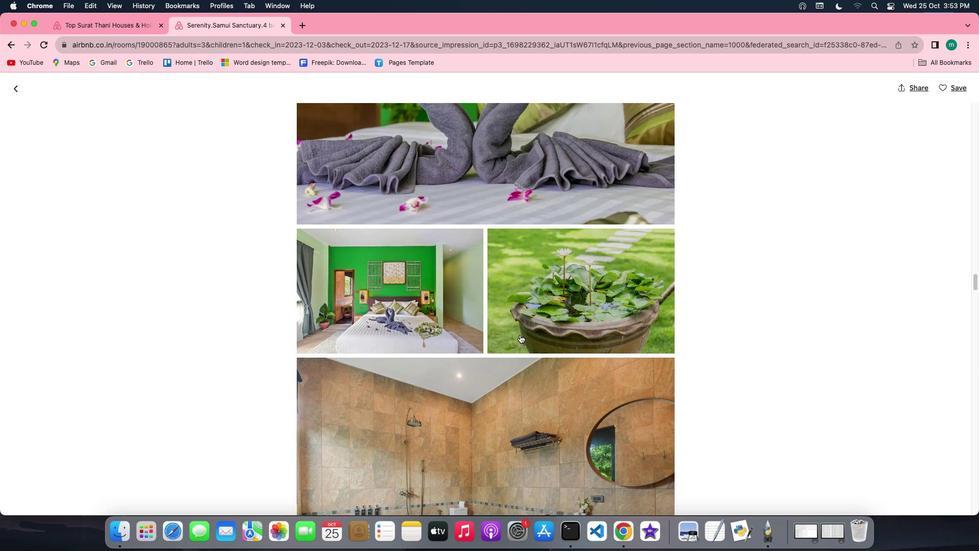 
Action: Mouse scrolled (519, 335) with delta (0, 0)
Screenshot: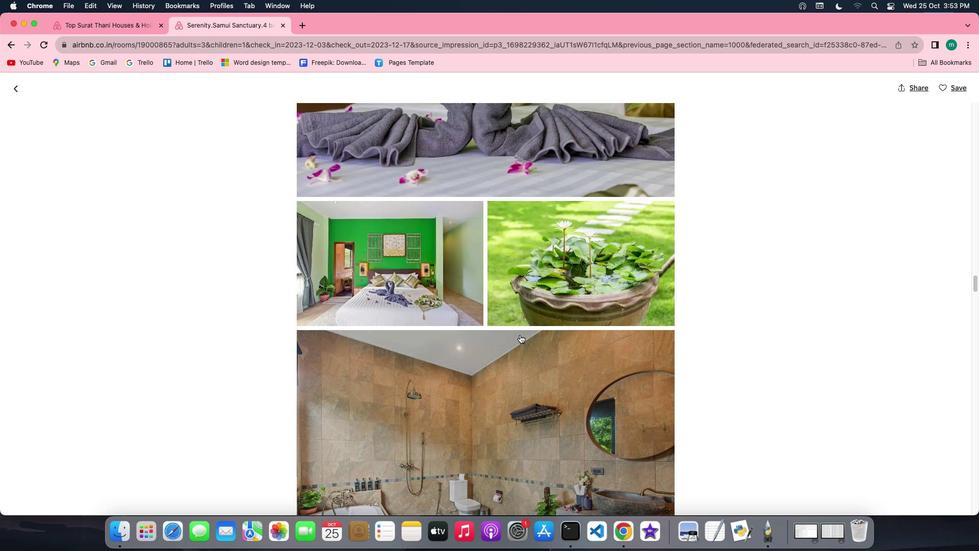 
Action: Mouse scrolled (519, 335) with delta (0, 0)
Screenshot: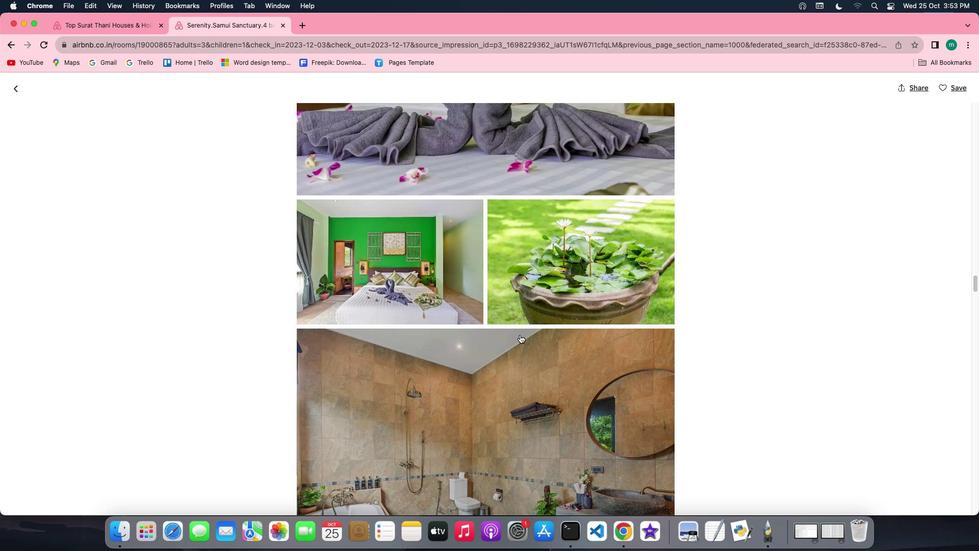 
Action: Mouse scrolled (519, 335) with delta (0, 0)
Screenshot: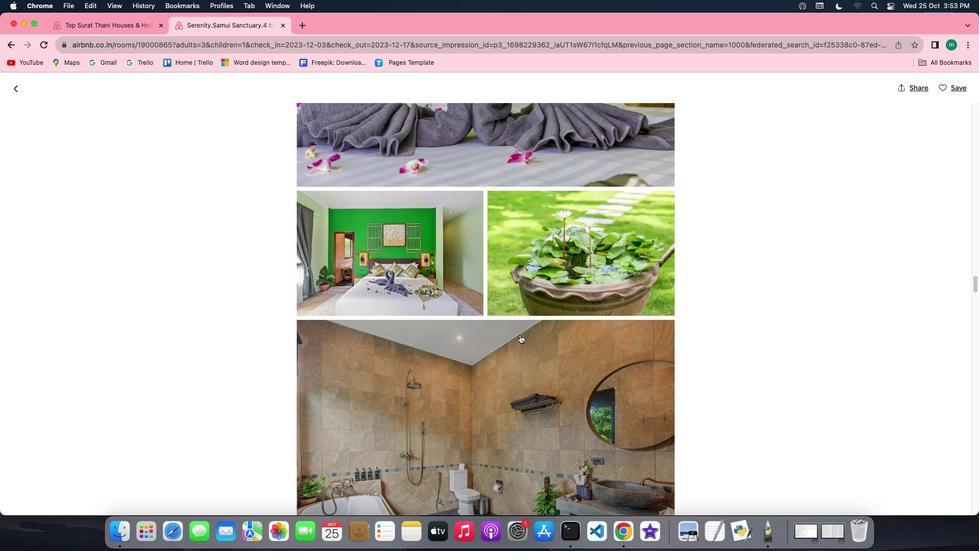 
Action: Mouse scrolled (519, 335) with delta (0, 0)
Screenshot: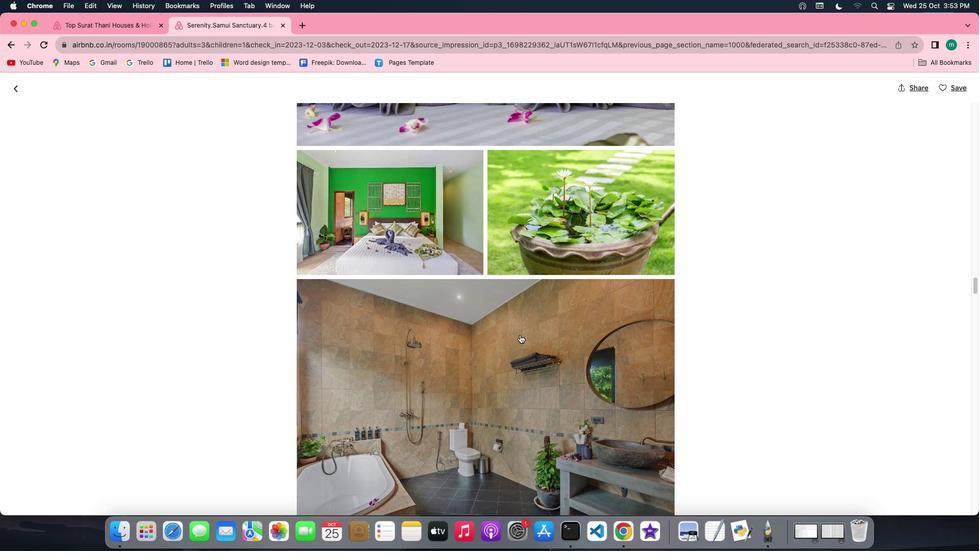
Action: Mouse scrolled (519, 335) with delta (0, 0)
Screenshot: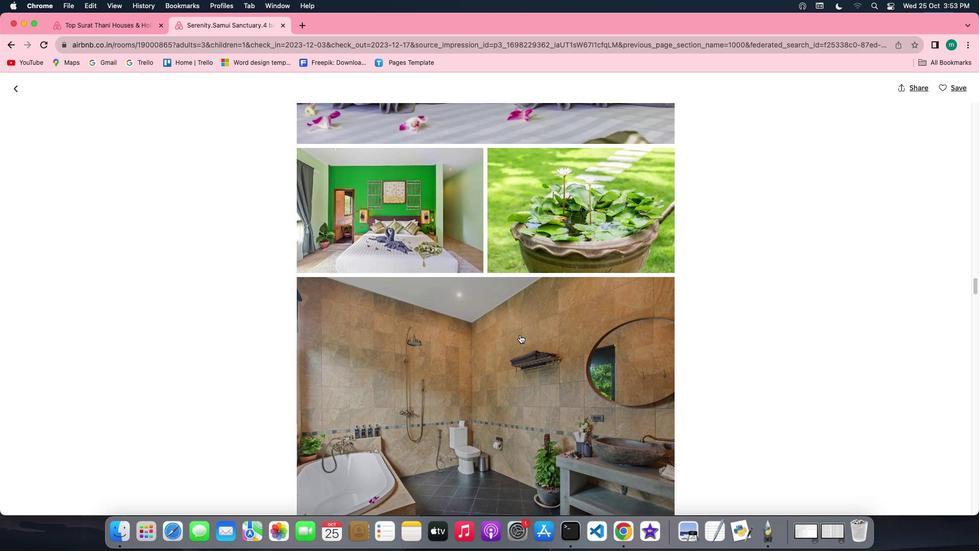 
Action: Mouse scrolled (519, 335) with delta (0, -1)
